 Task: Create a section Agile Aces and in the section, add a milestone System Optimization in the project AgileAssist
Action: Mouse moved to (34, 265)
Screenshot: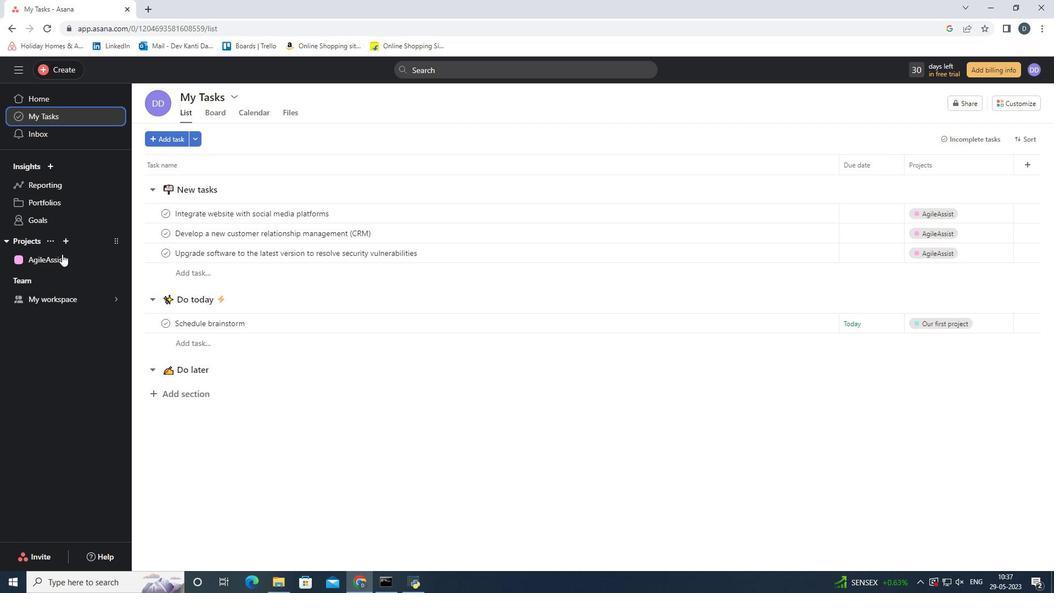 
Action: Mouse pressed left at (34, 265)
Screenshot: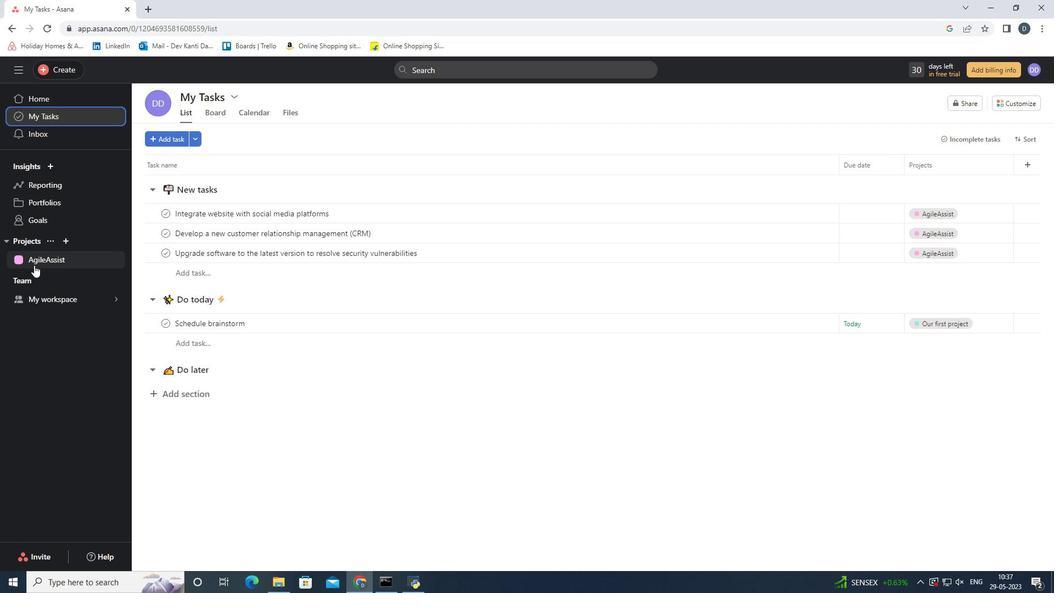 
Action: Mouse moved to (1031, 152)
Screenshot: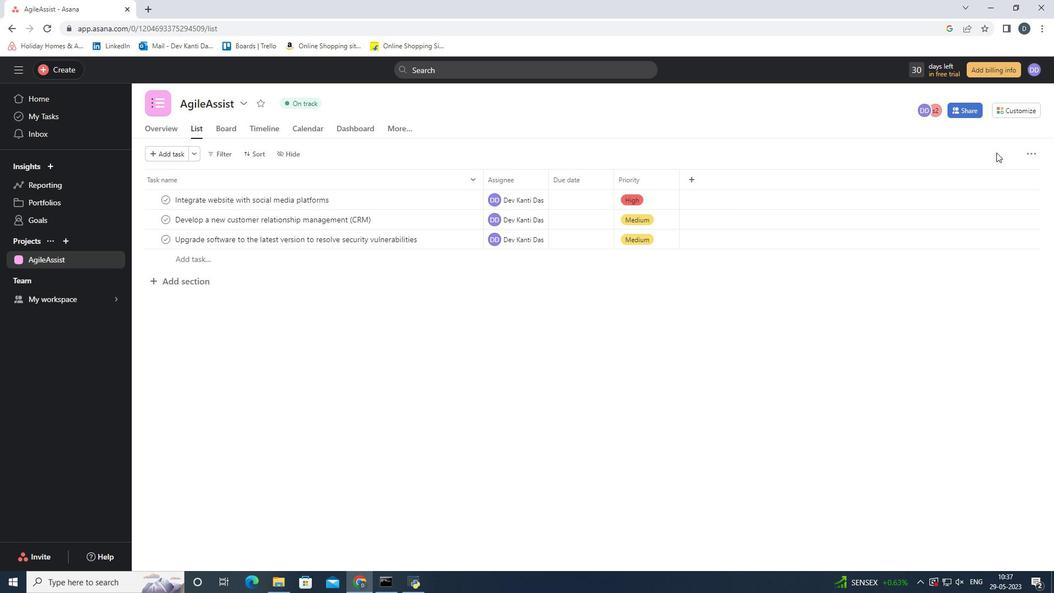 
Action: Mouse pressed left at (1031, 152)
Screenshot: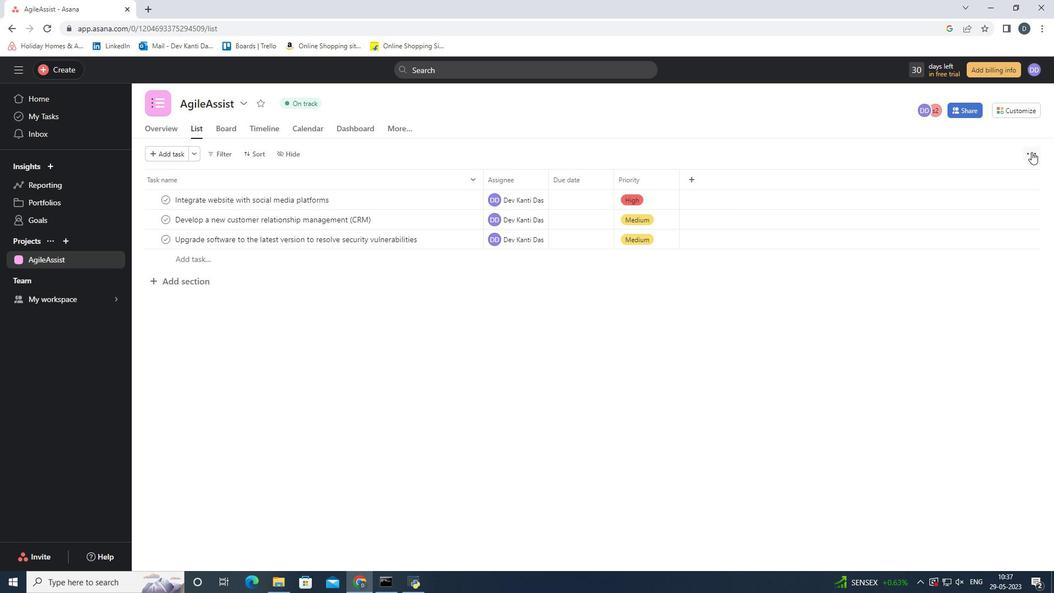 
Action: Mouse moved to (632, 328)
Screenshot: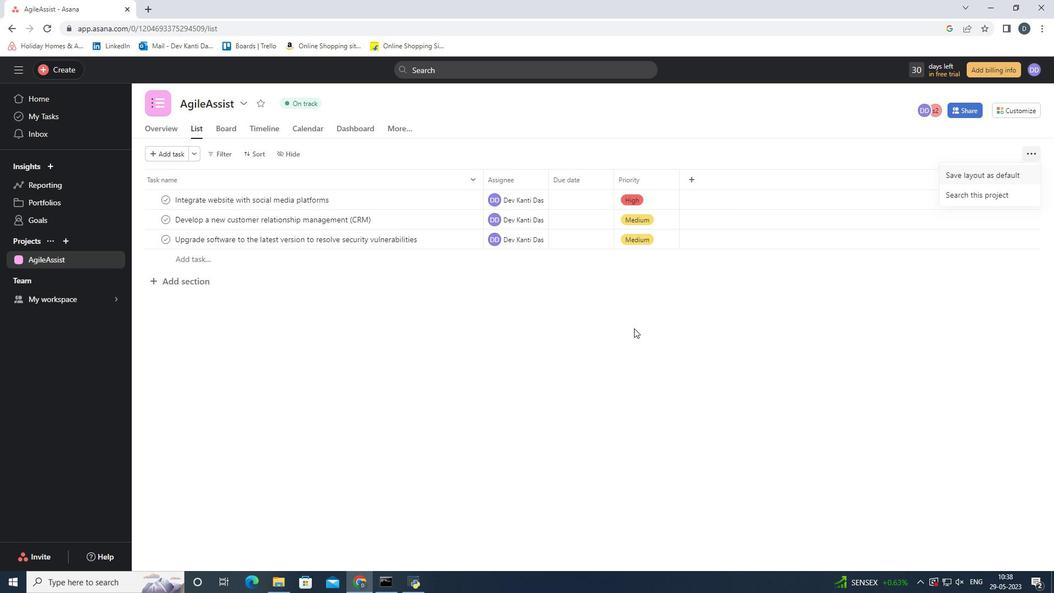 
Action: Mouse pressed left at (632, 328)
Screenshot: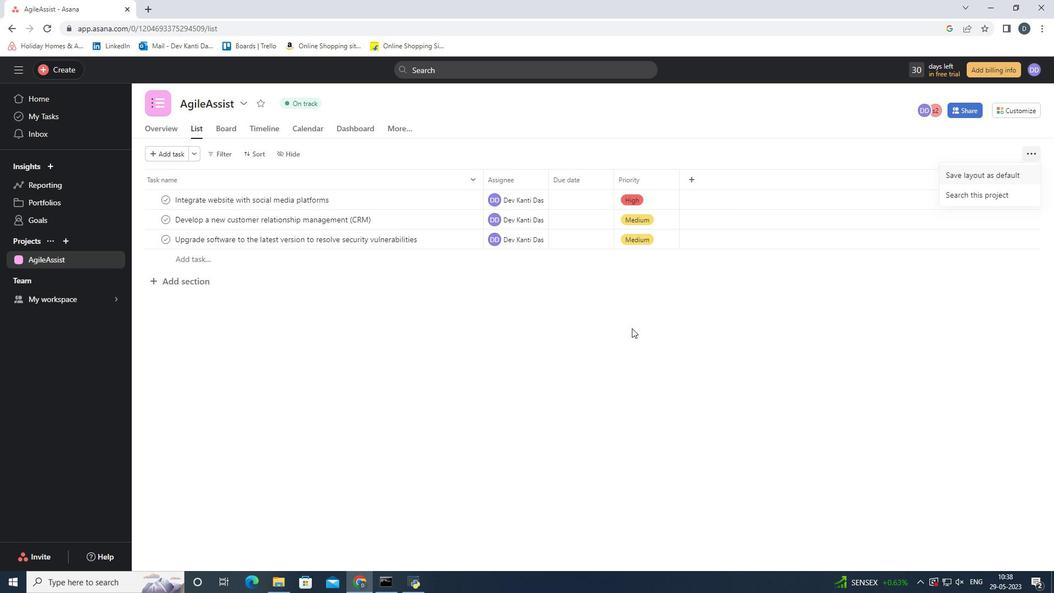 
Action: Mouse moved to (691, 179)
Screenshot: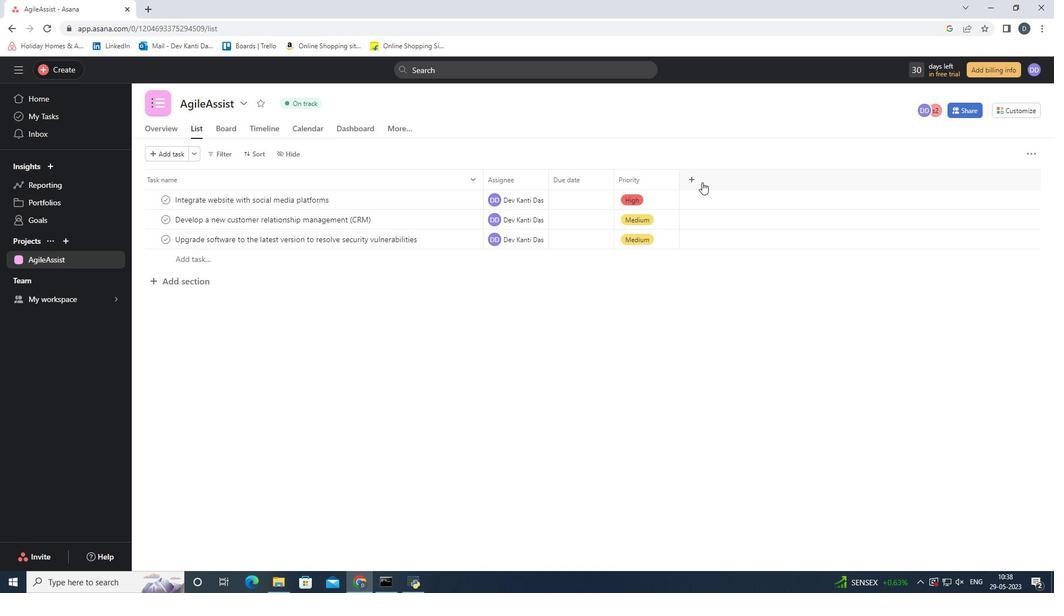 
Action: Mouse pressed left at (691, 179)
Screenshot: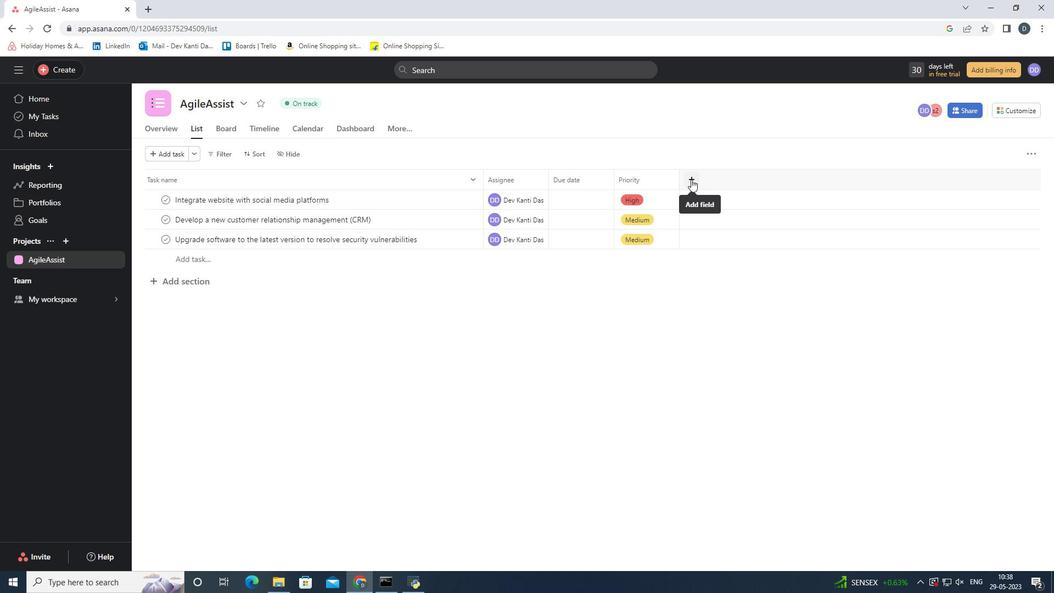 
Action: Mouse moved to (473, 343)
Screenshot: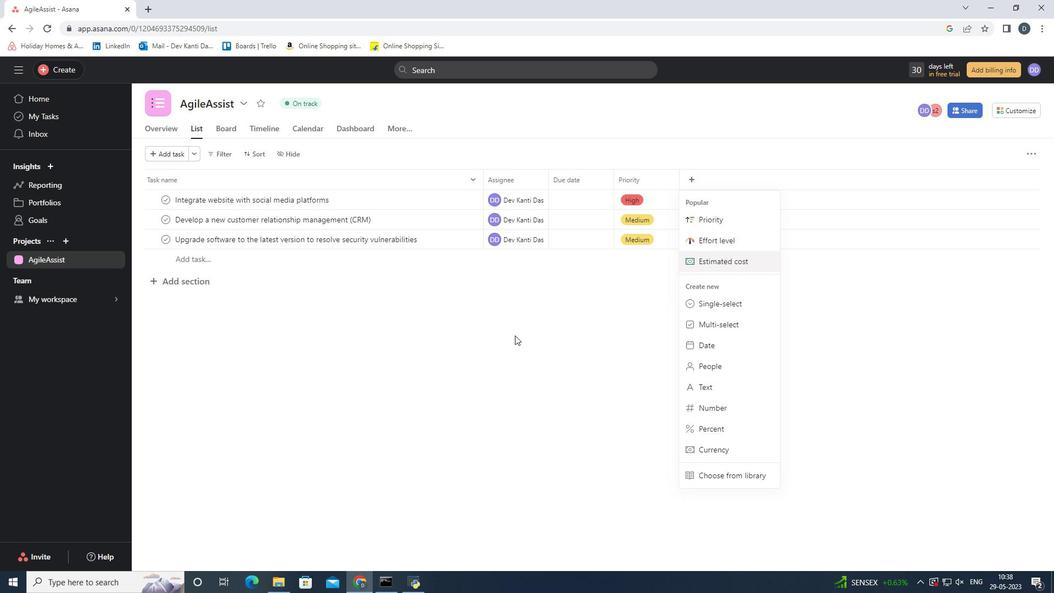 
Action: Mouse pressed left at (473, 343)
Screenshot: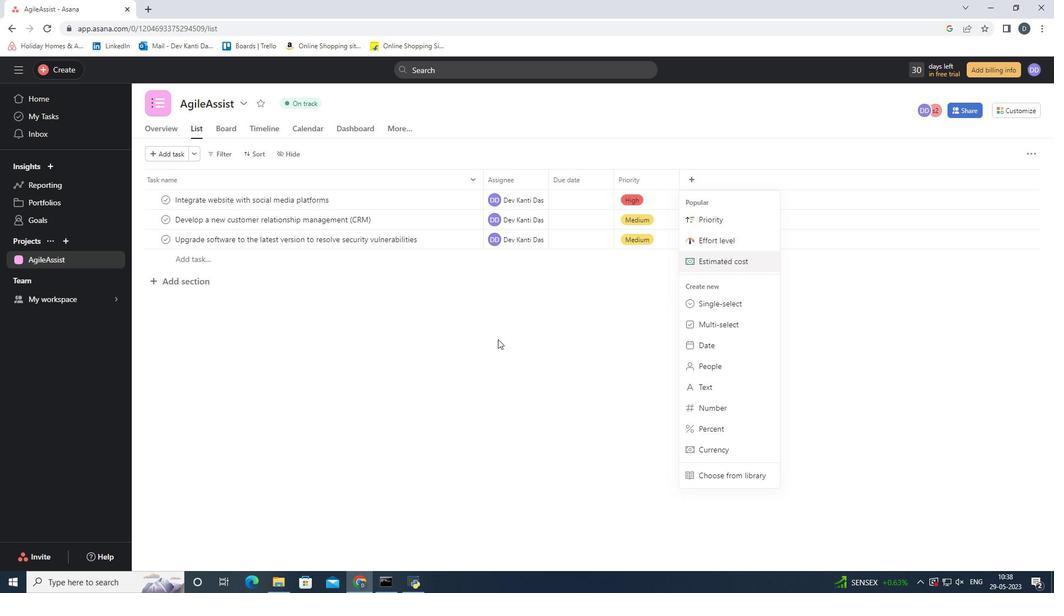 
Action: Mouse moved to (43, 242)
Screenshot: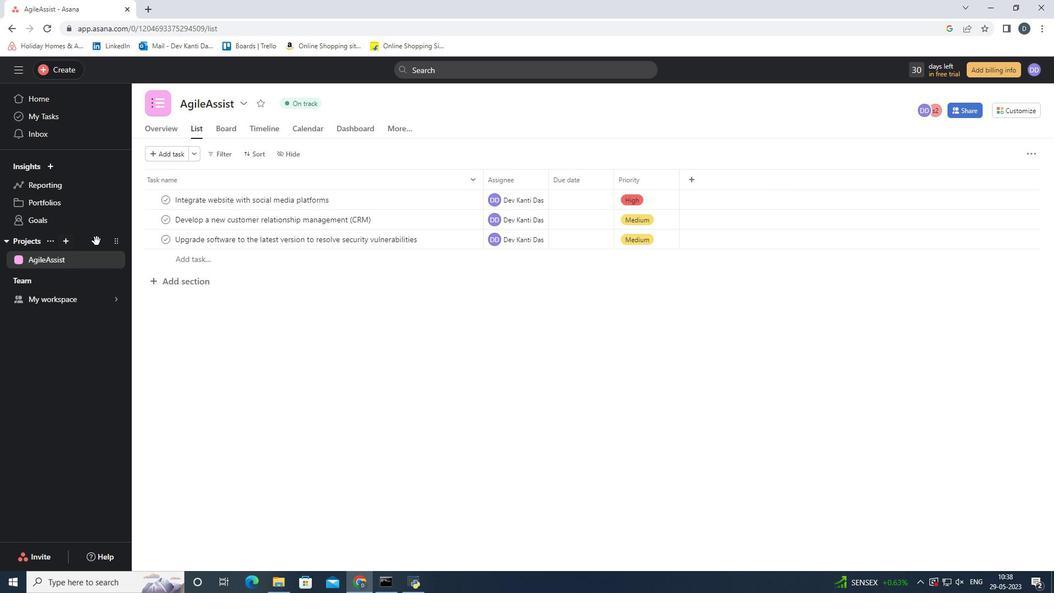 
Action: Mouse pressed left at (43, 242)
Screenshot: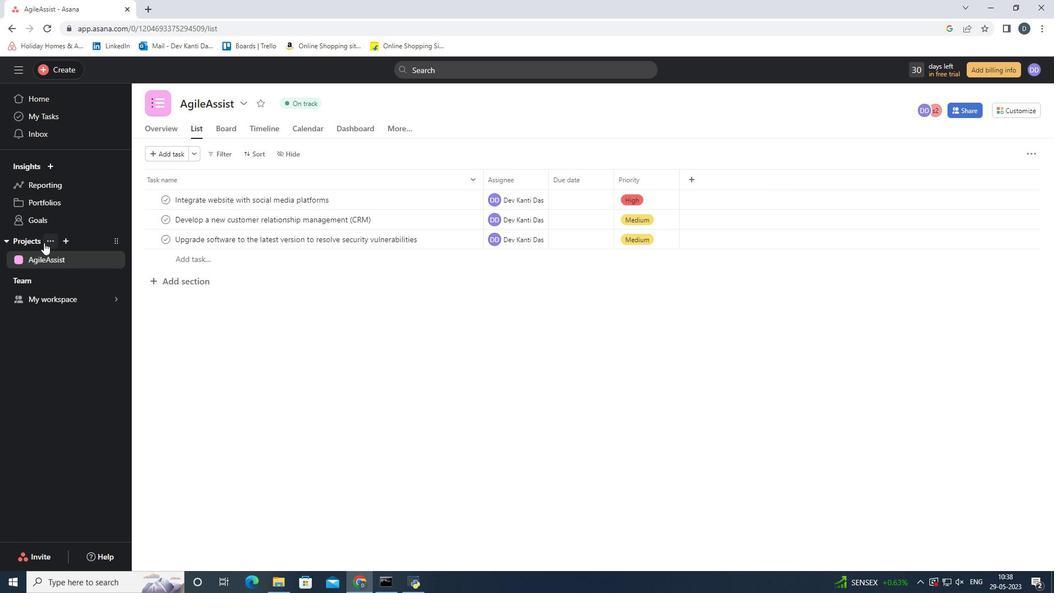 
Action: Mouse moved to (328, 375)
Screenshot: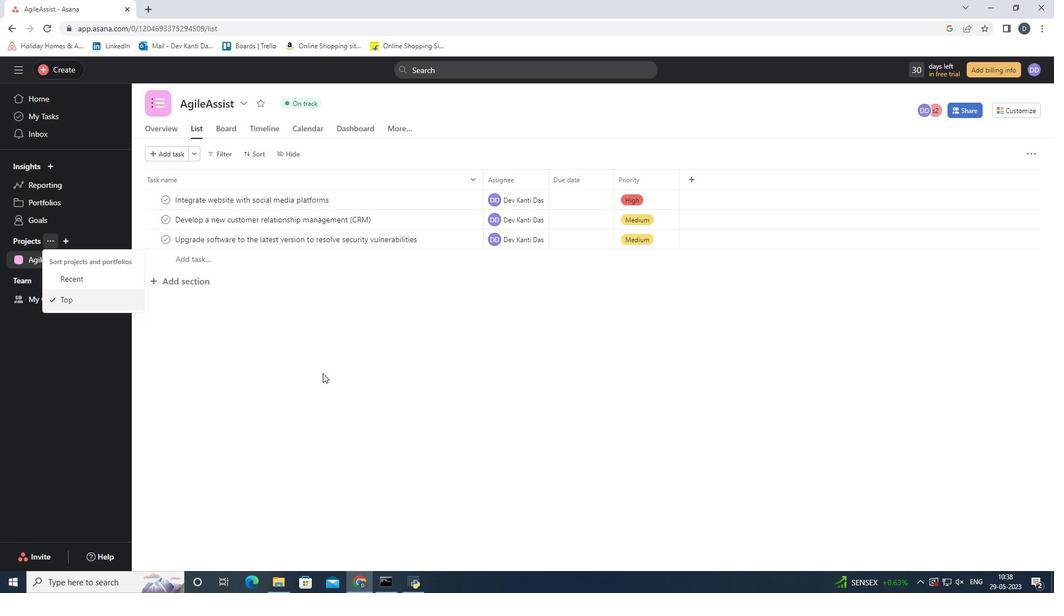 
Action: Mouse pressed left at (328, 375)
Screenshot: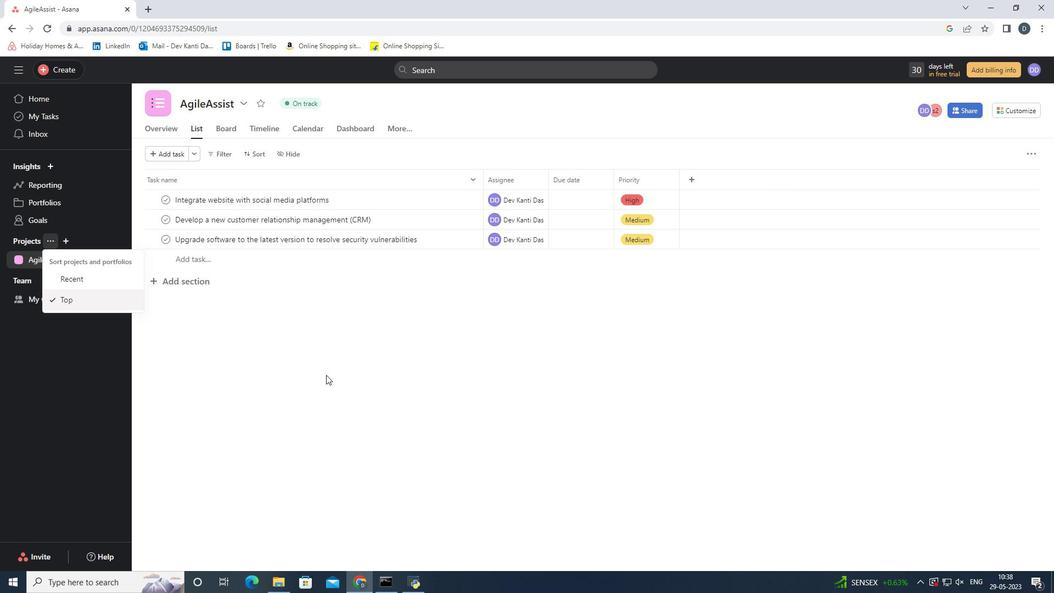
Action: Mouse moved to (394, 126)
Screenshot: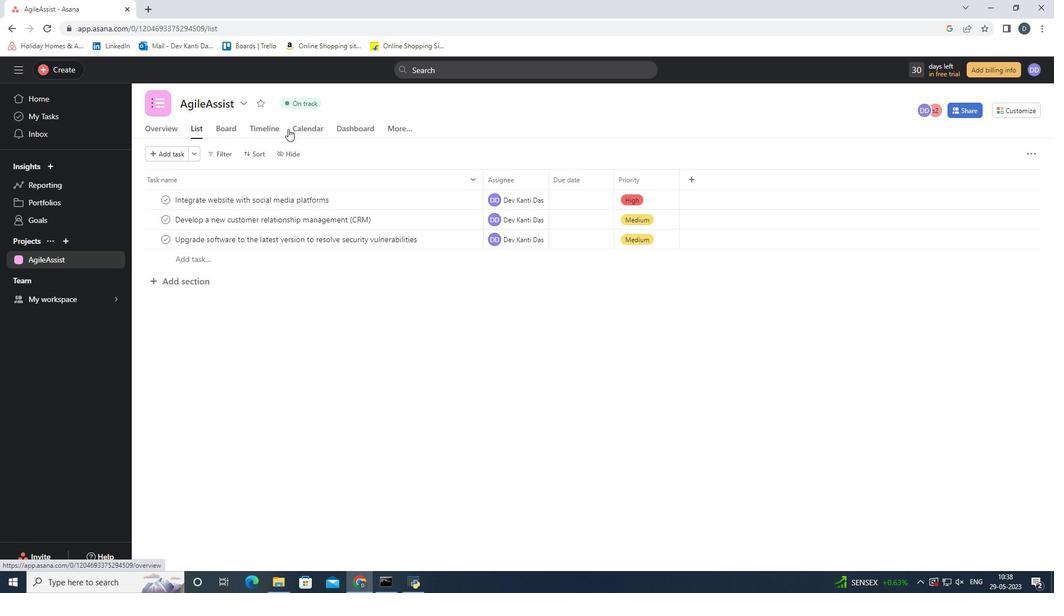 
Action: Mouse pressed left at (394, 126)
Screenshot: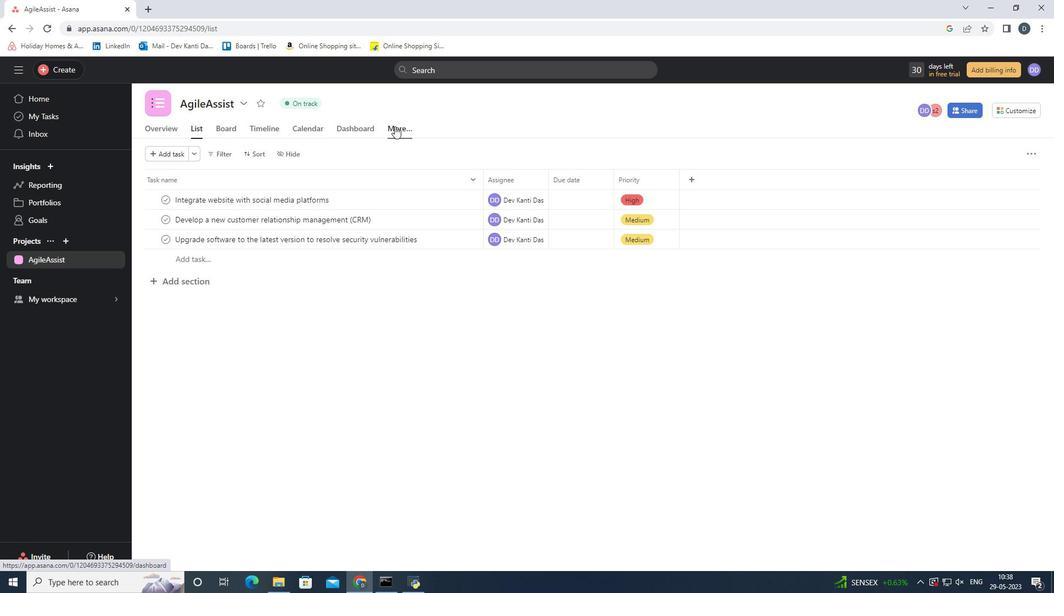 
Action: Mouse moved to (479, 126)
Screenshot: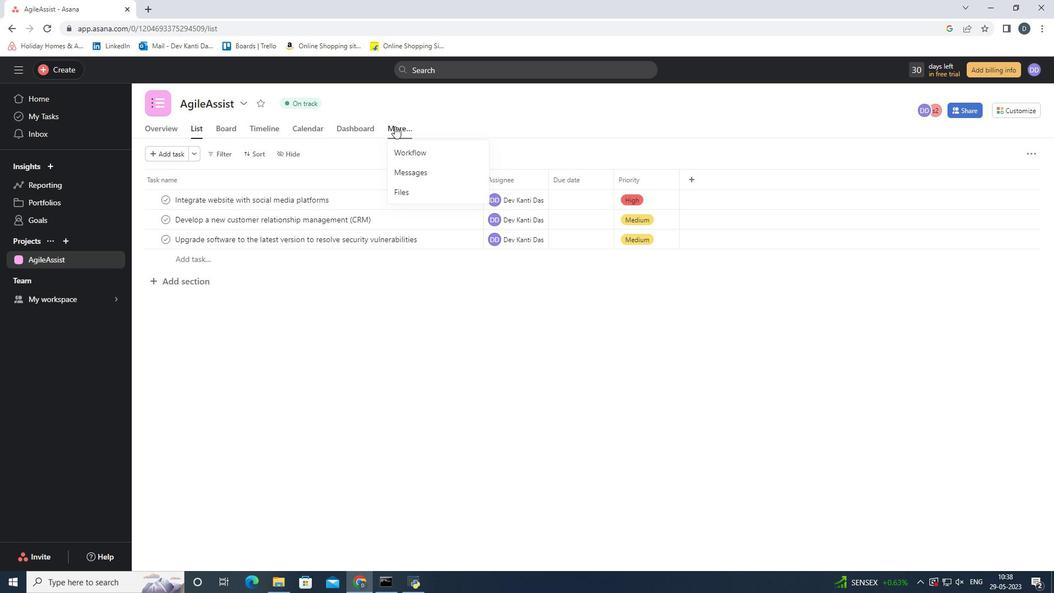 
Action: Mouse pressed left at (479, 126)
Screenshot: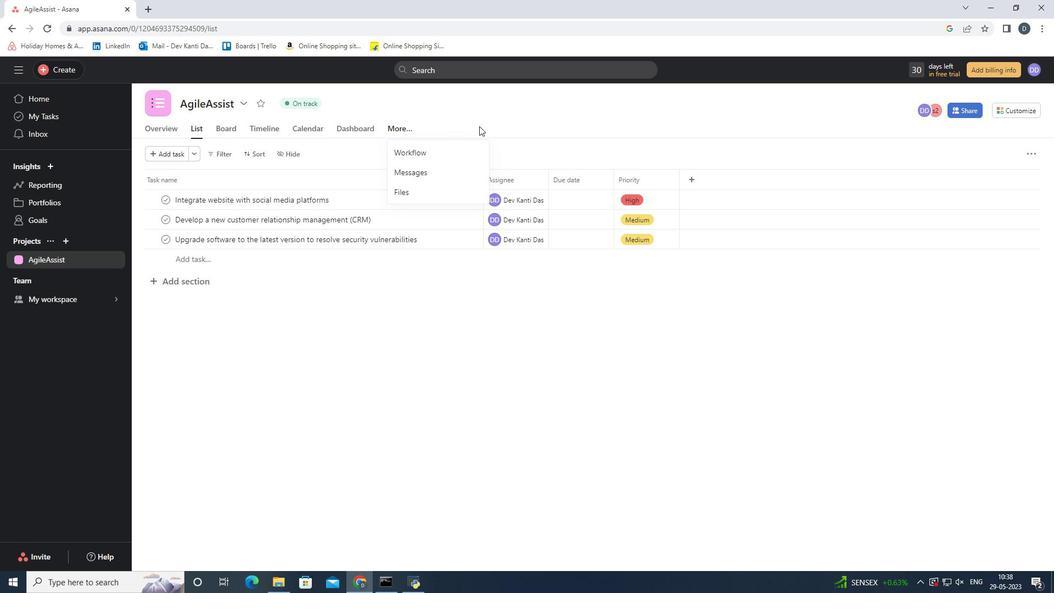 
Action: Mouse moved to (171, 130)
Screenshot: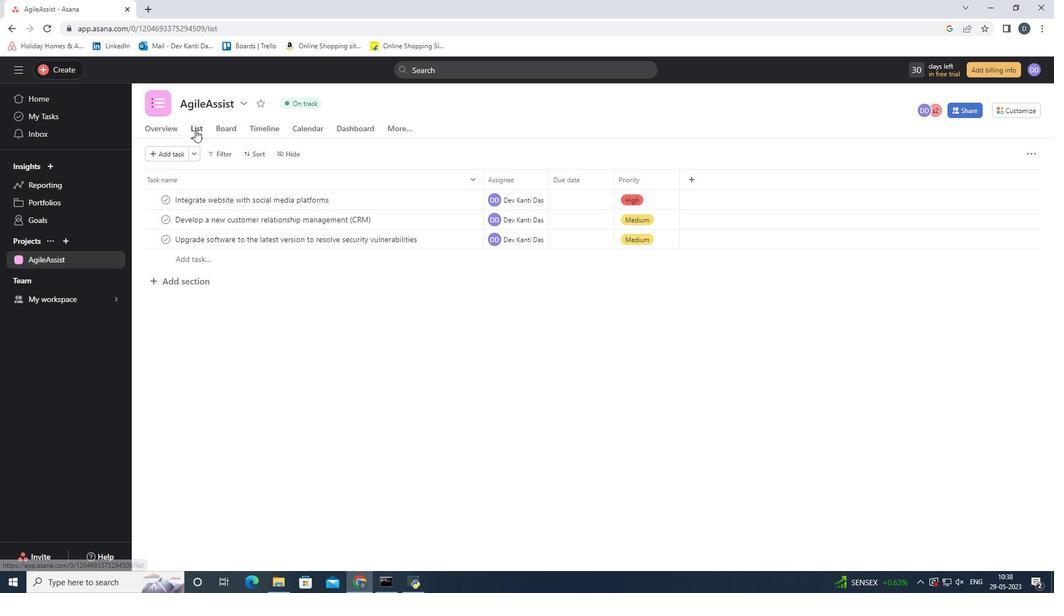 
Action: Mouse pressed left at (171, 130)
Screenshot: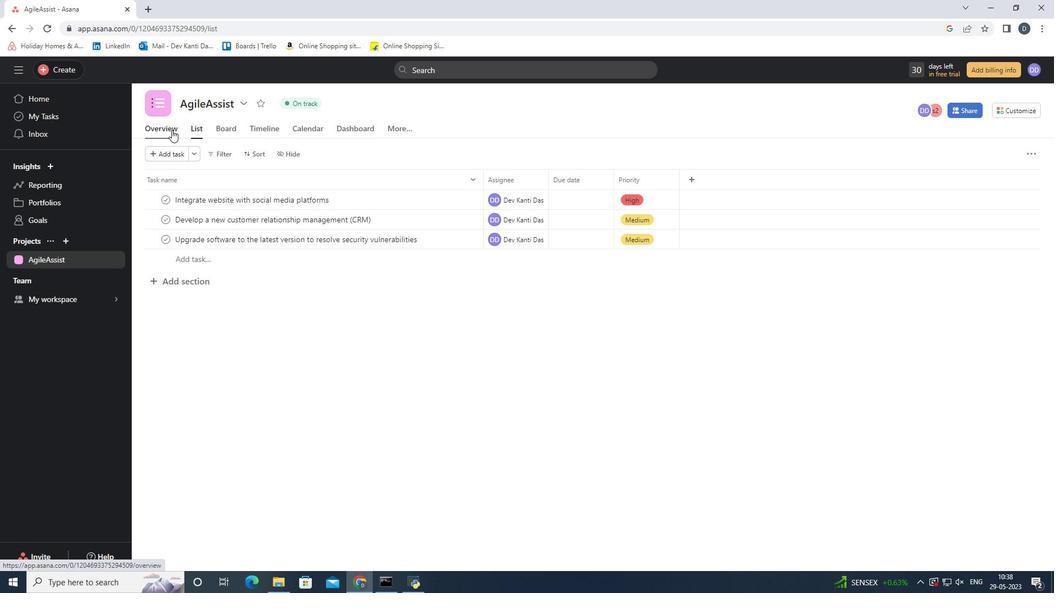
Action: Mouse moved to (598, 289)
Screenshot: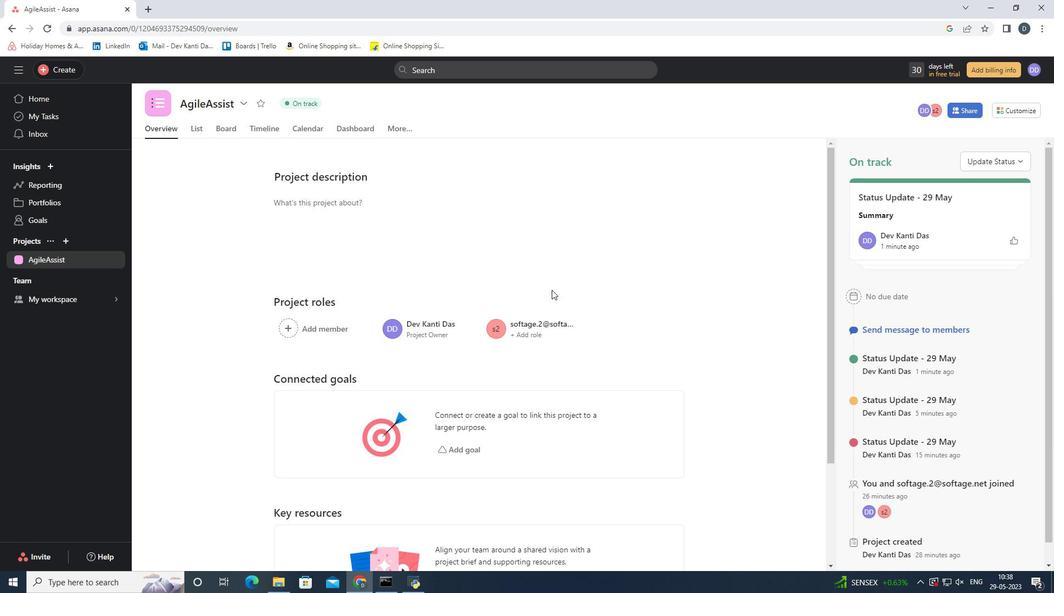
Action: Mouse scrolled (598, 288) with delta (0, 0)
Screenshot: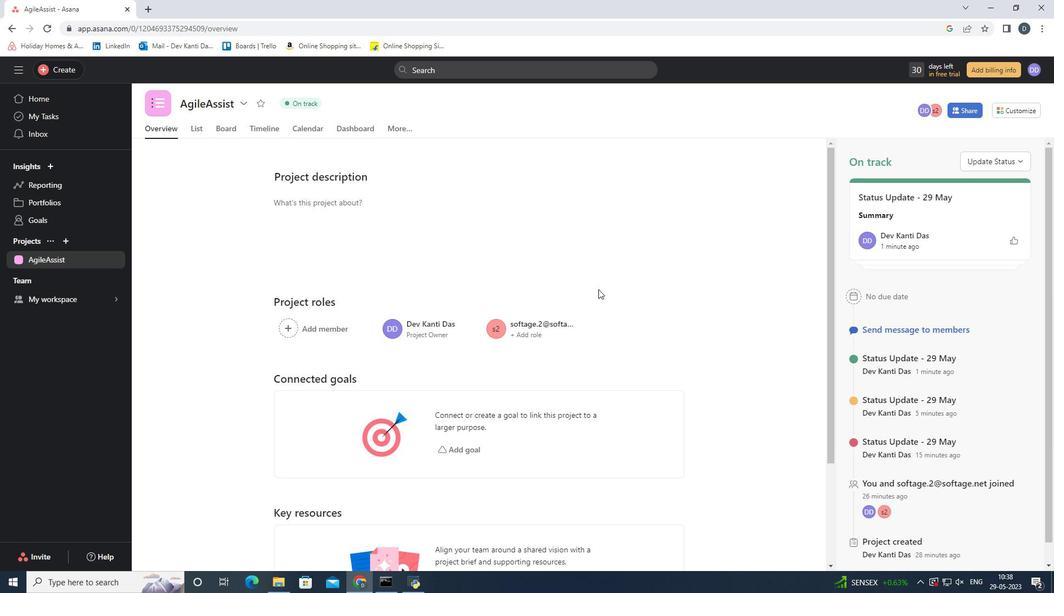 
Action: Mouse scrolled (598, 288) with delta (0, 0)
Screenshot: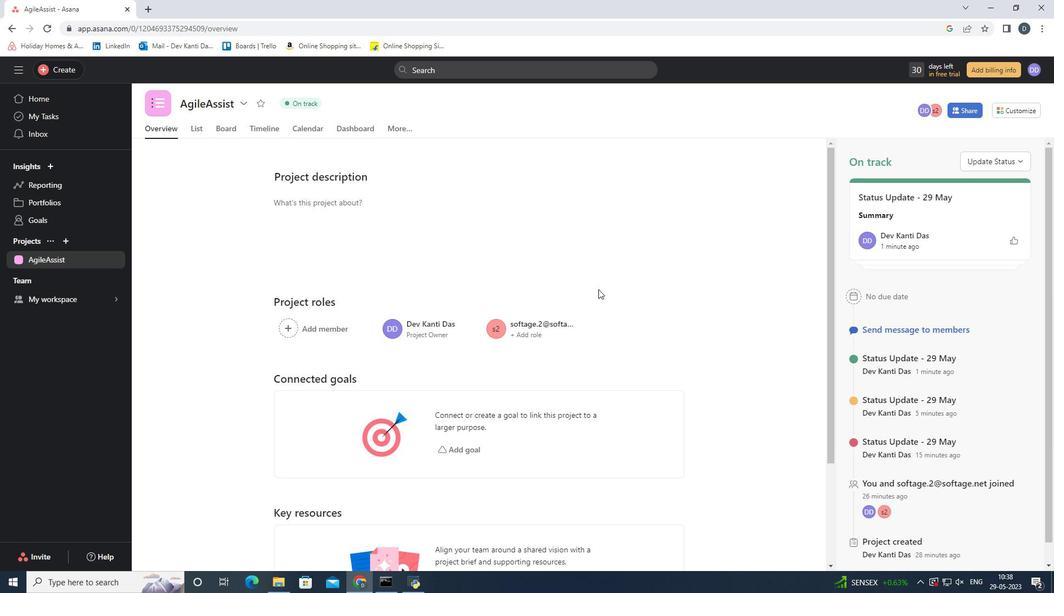
Action: Mouse scrolled (598, 288) with delta (0, 0)
Screenshot: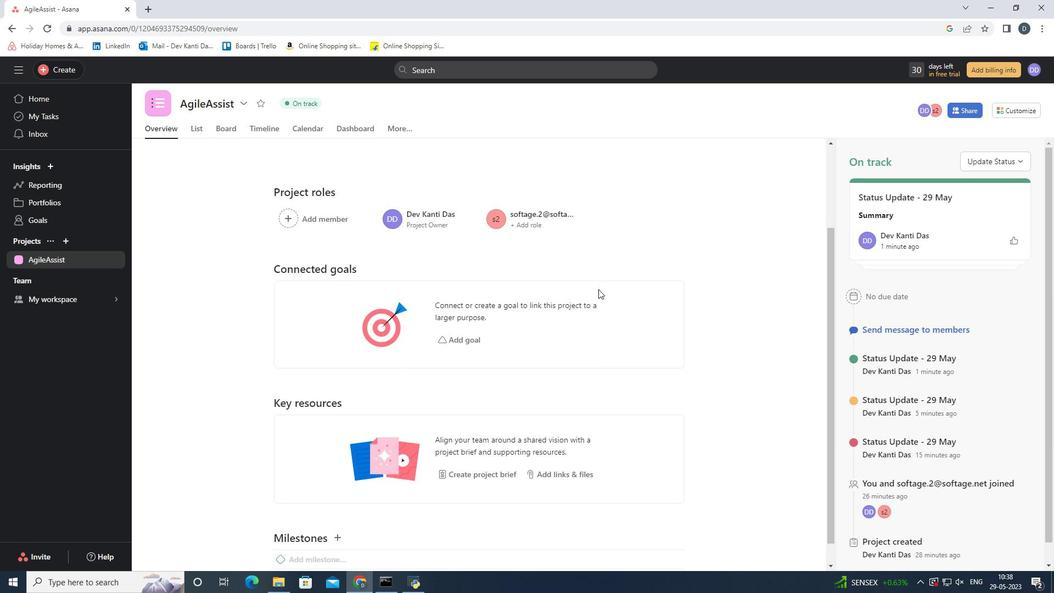 
Action: Mouse scrolled (598, 288) with delta (0, 0)
Screenshot: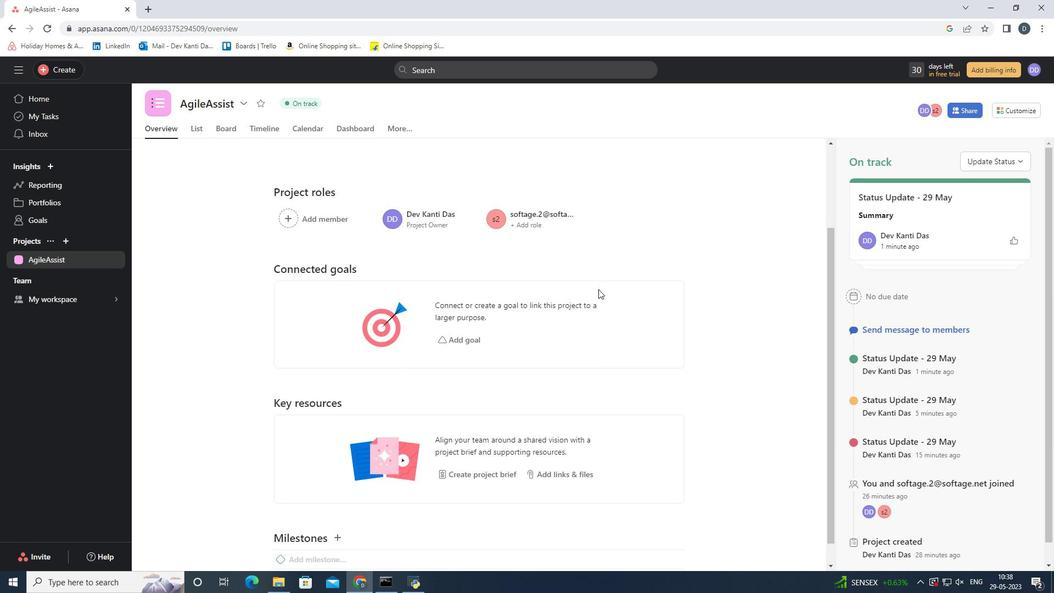 
Action: Mouse scrolled (598, 288) with delta (0, 0)
Screenshot: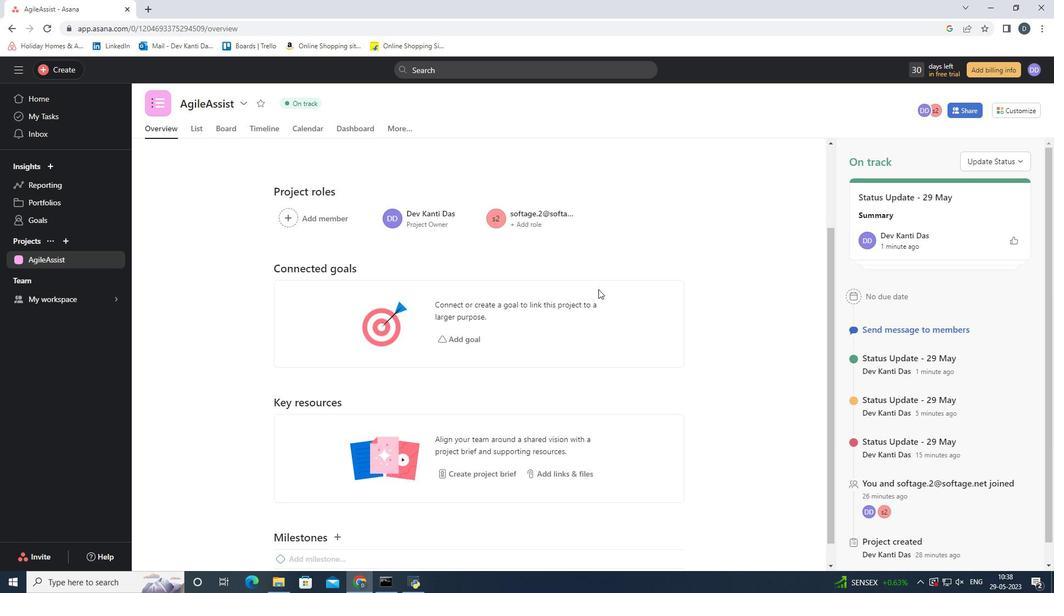 
Action: Mouse scrolled (598, 288) with delta (0, 0)
Screenshot: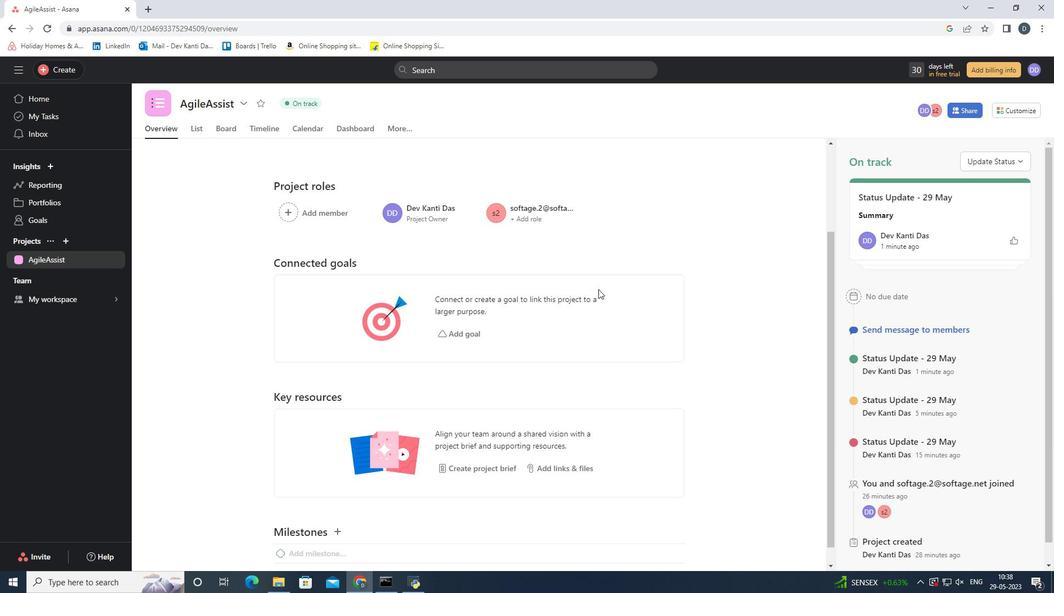 
Action: Mouse scrolled (598, 289) with delta (0, 0)
Screenshot: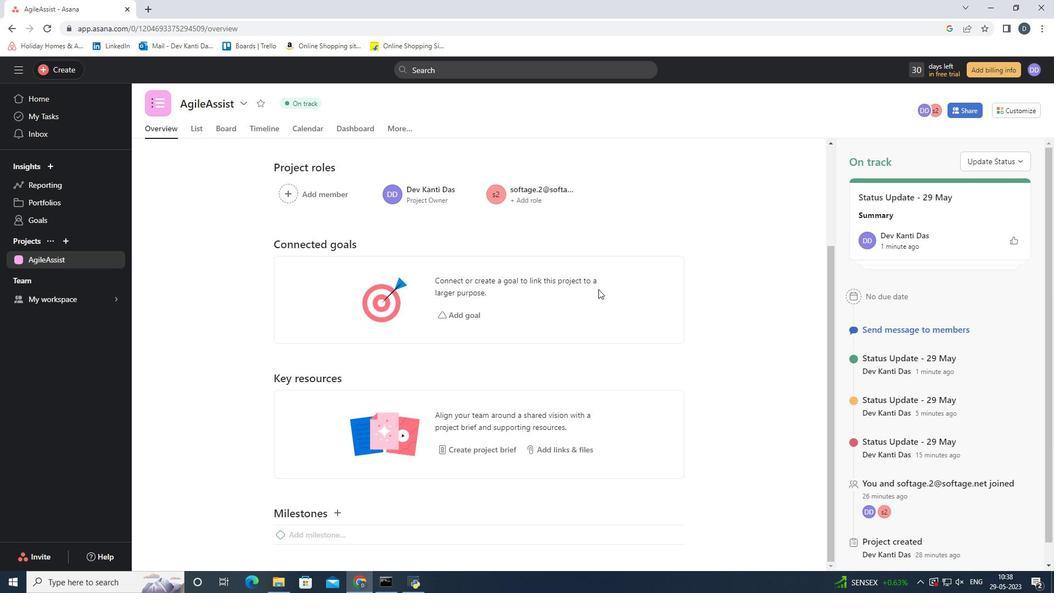 
Action: Mouse scrolled (598, 289) with delta (0, 0)
Screenshot: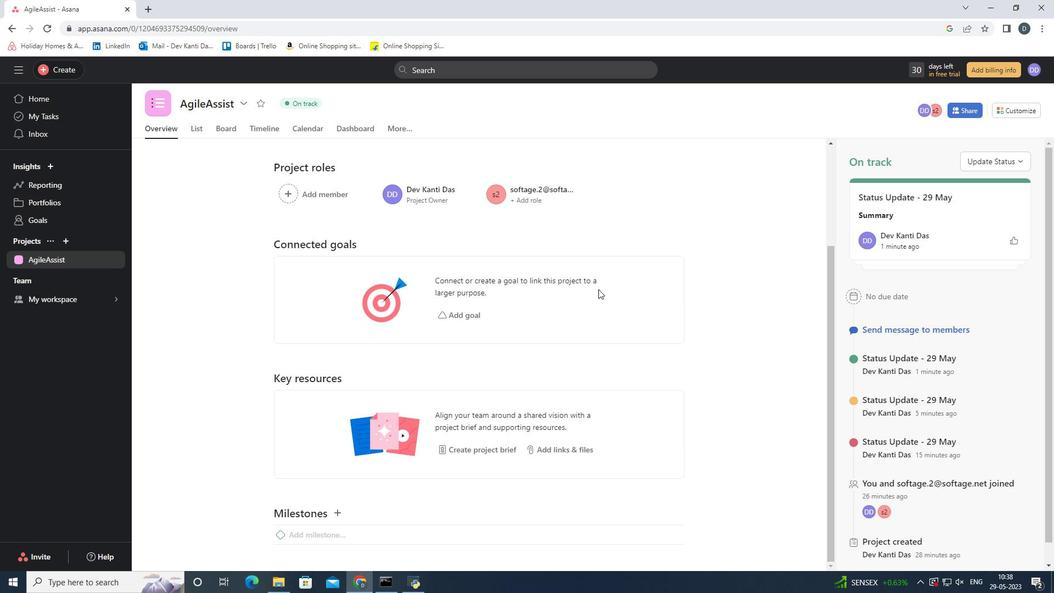 
Action: Mouse scrolled (598, 289) with delta (0, 0)
Screenshot: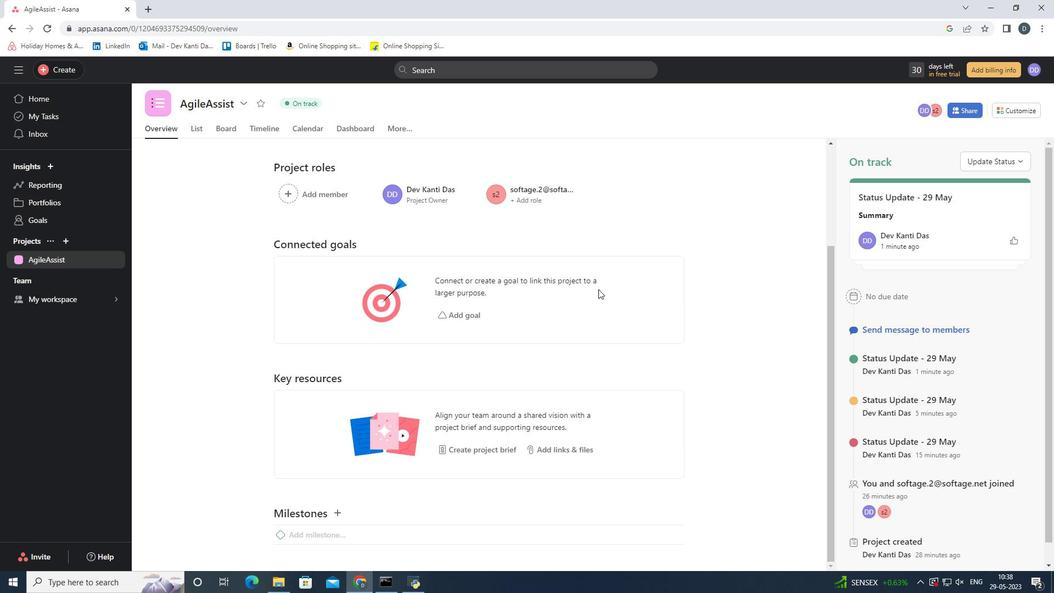 
Action: Mouse scrolled (598, 289) with delta (0, 0)
Screenshot: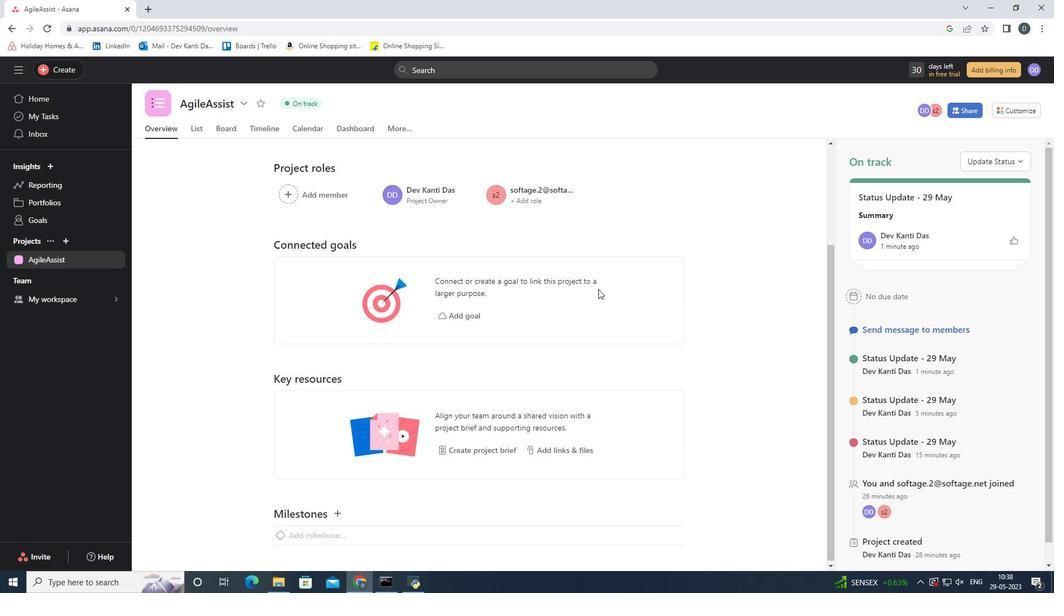 
Action: Mouse scrolled (598, 289) with delta (0, 0)
Screenshot: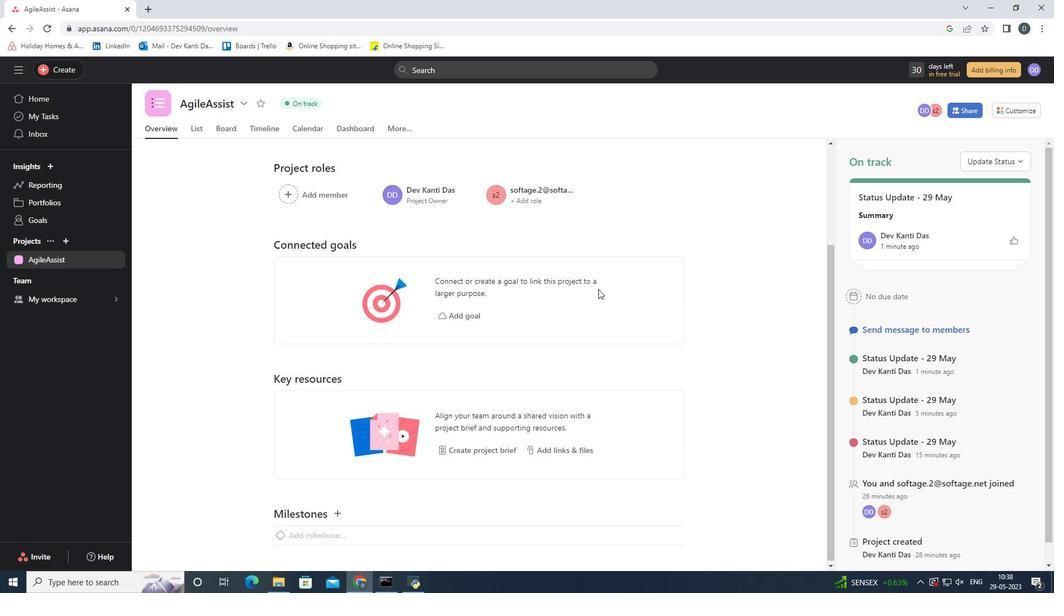
Action: Mouse scrolled (598, 289) with delta (0, 0)
Screenshot: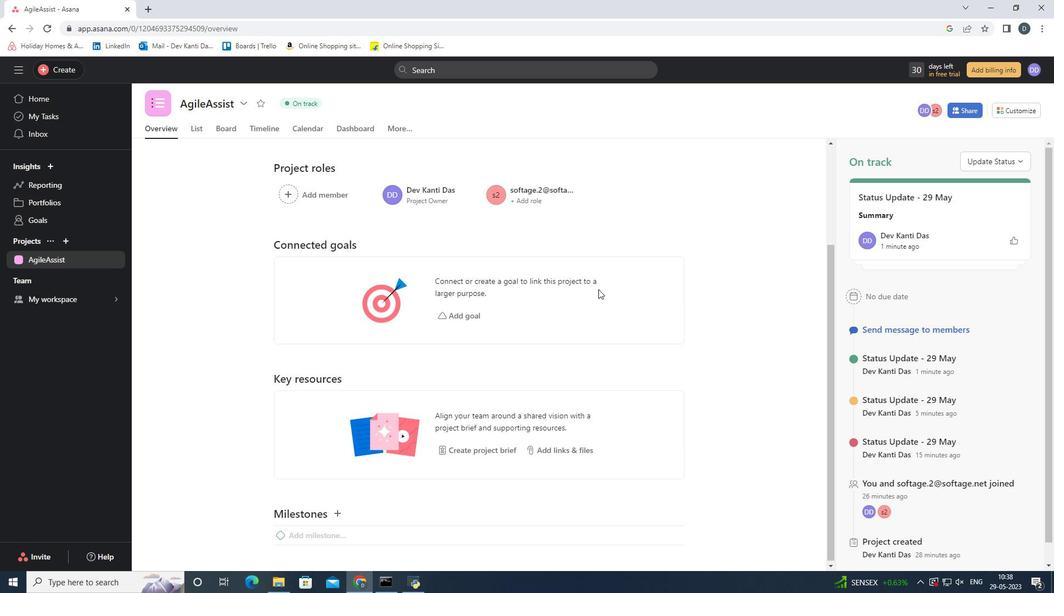 
Action: Mouse scrolled (598, 288) with delta (0, 0)
Screenshot: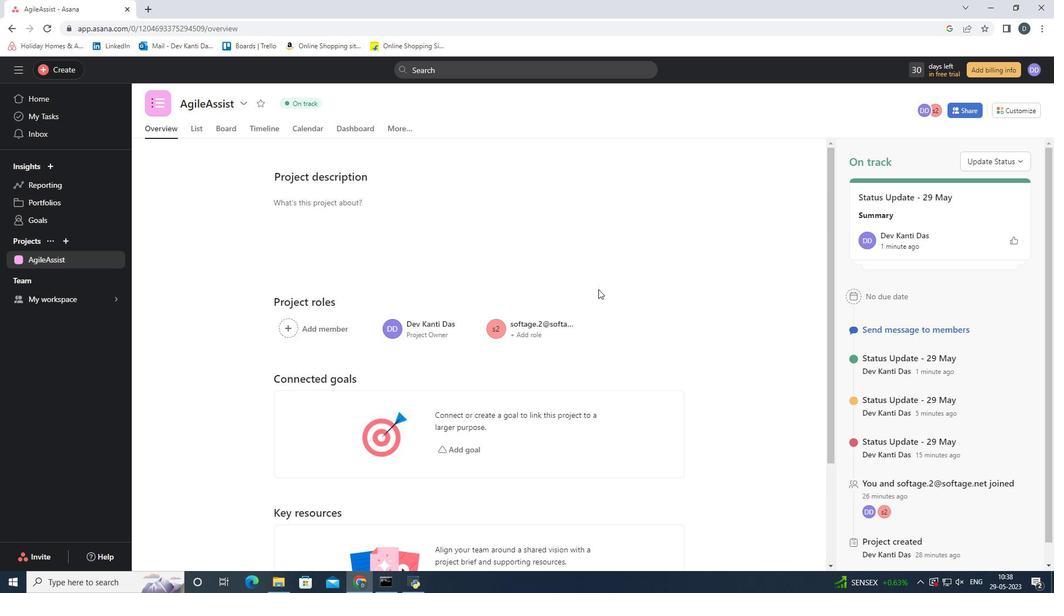 
Action: Mouse scrolled (598, 288) with delta (0, 0)
Screenshot: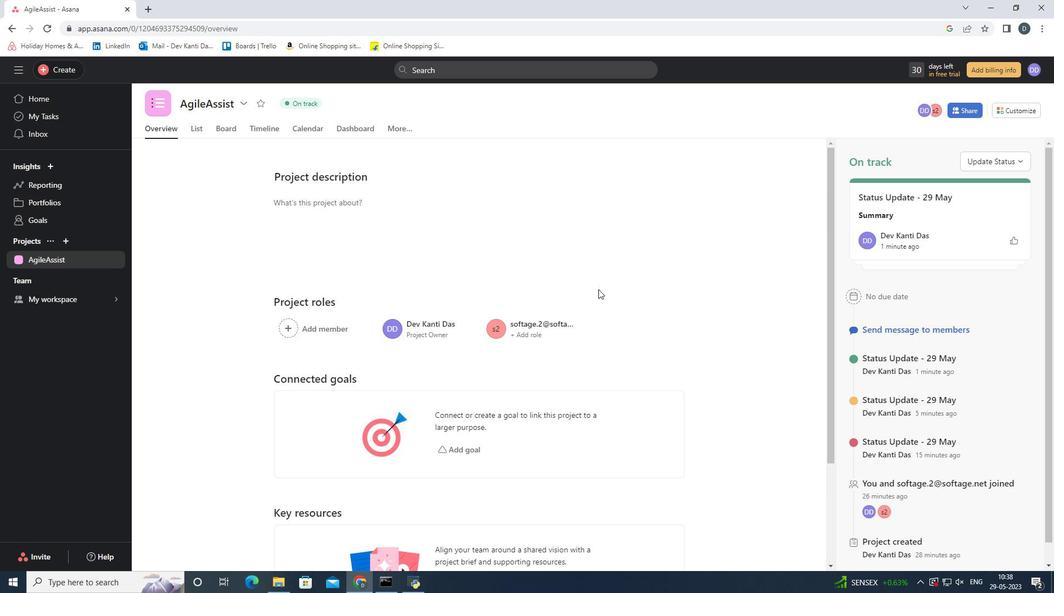 
Action: Mouse scrolled (598, 288) with delta (0, 0)
Screenshot: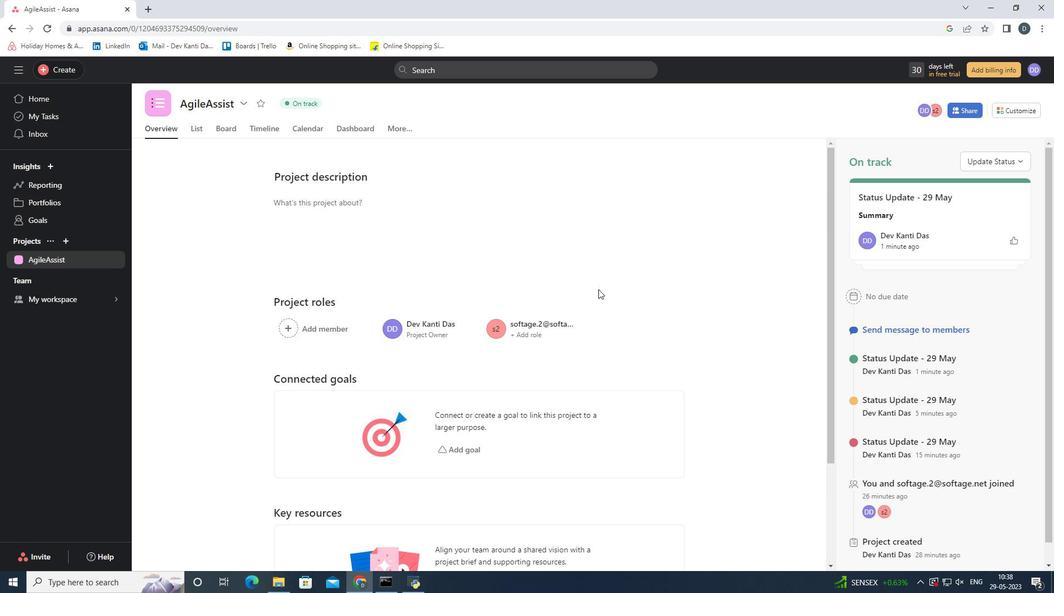 
Action: Mouse scrolled (598, 288) with delta (0, 0)
Screenshot: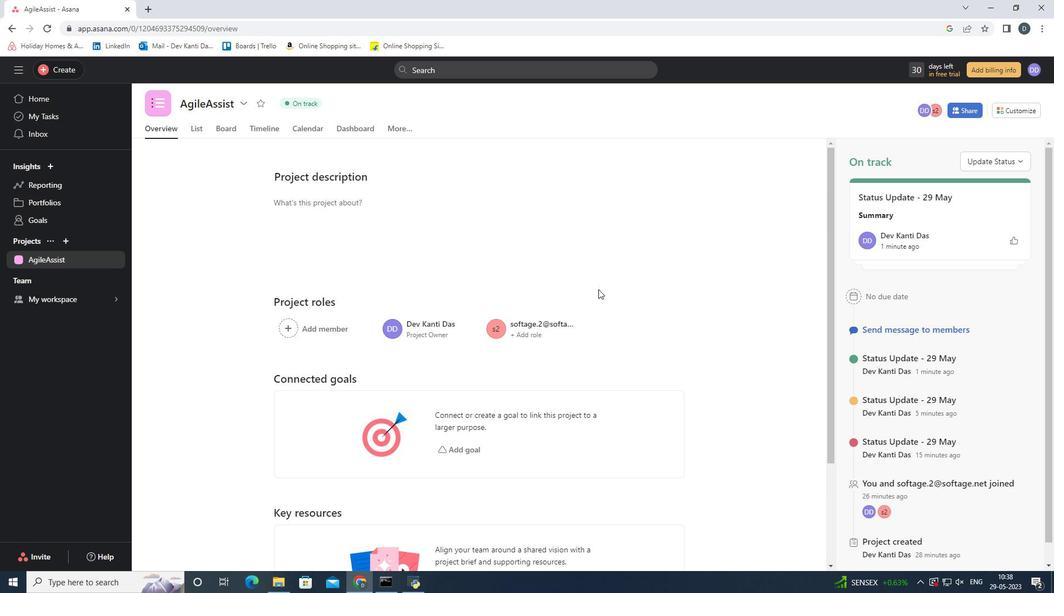 
Action: Mouse scrolled (598, 288) with delta (0, 0)
Screenshot: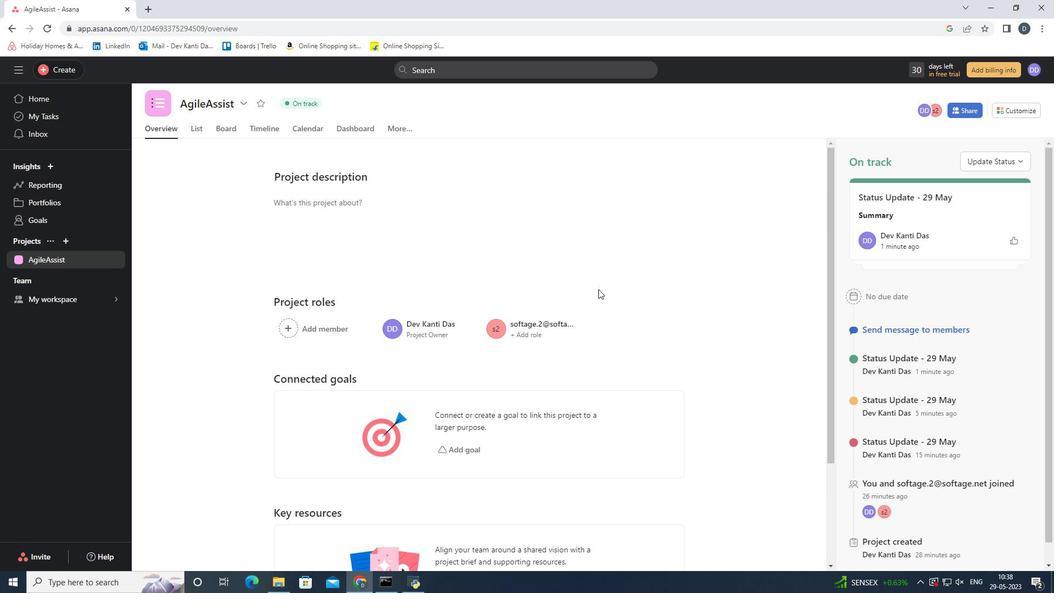 
Action: Mouse scrolled (598, 289) with delta (0, 0)
Screenshot: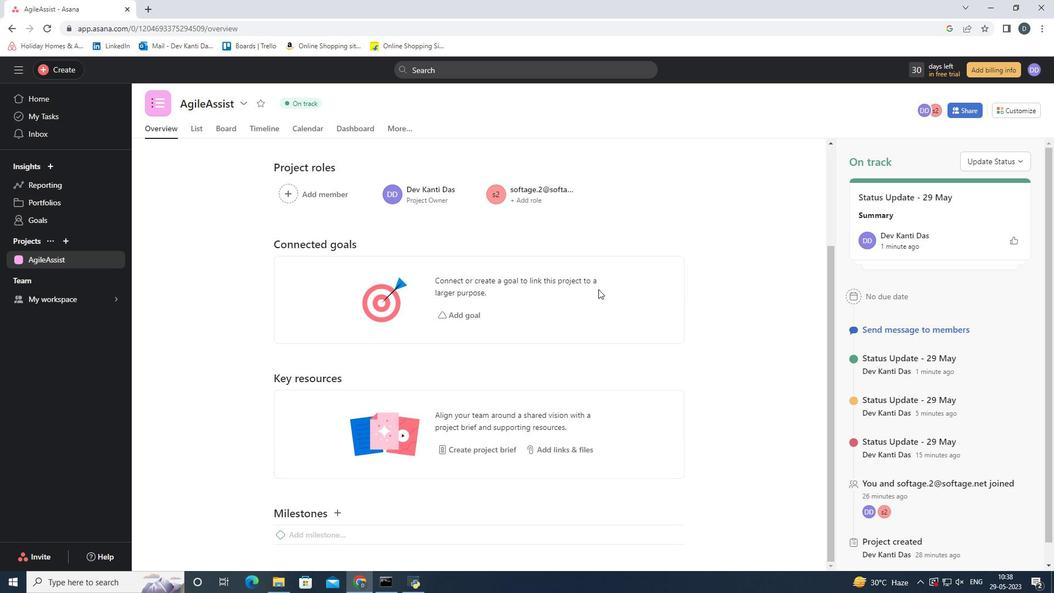
Action: Mouse scrolled (598, 289) with delta (0, 0)
Screenshot: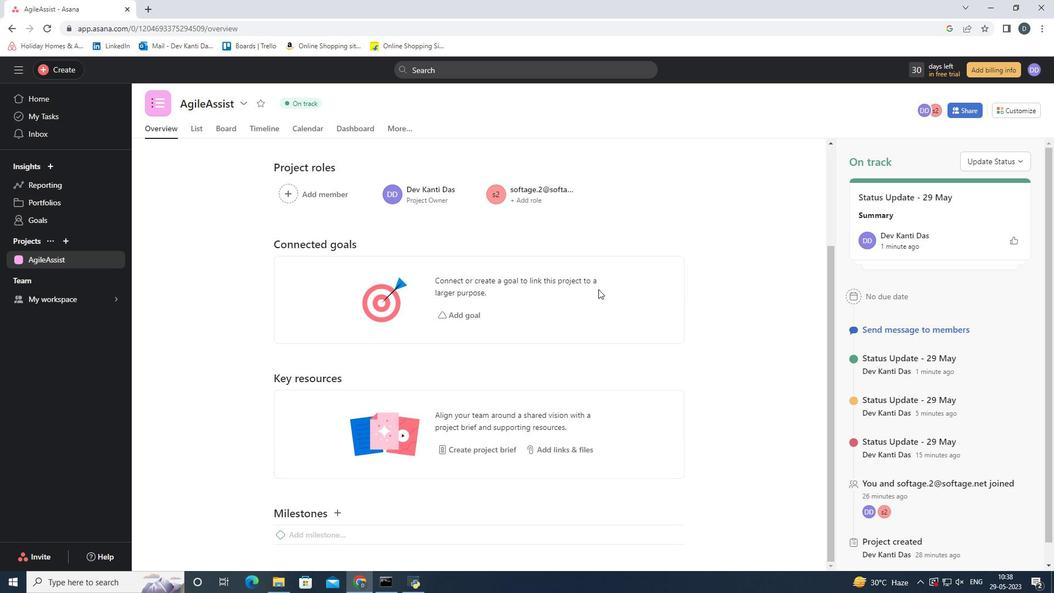 
Action: Mouse scrolled (598, 289) with delta (0, 0)
Screenshot: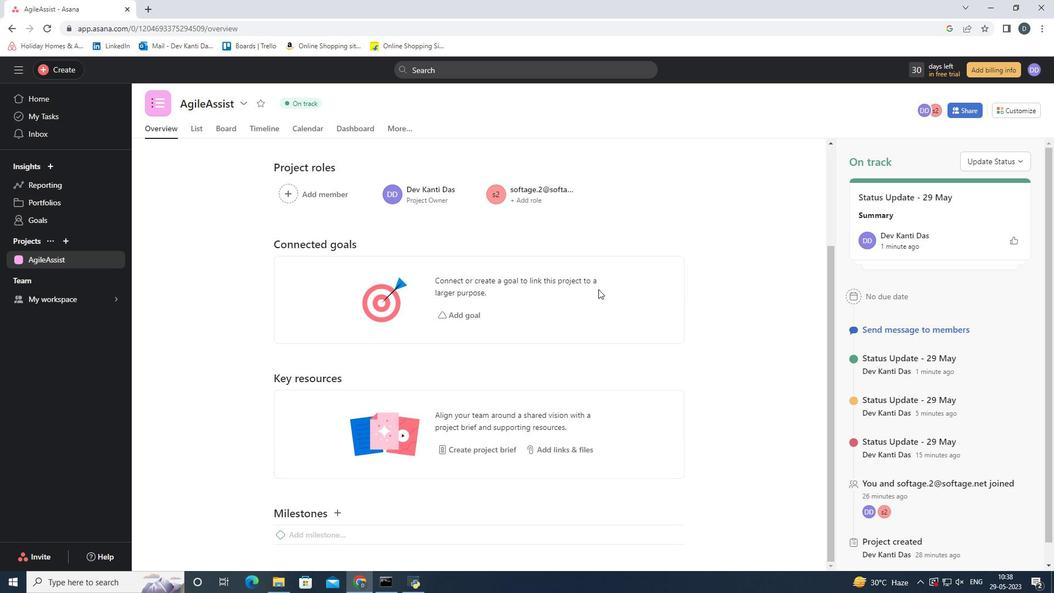 
Action: Mouse scrolled (598, 289) with delta (0, 0)
Screenshot: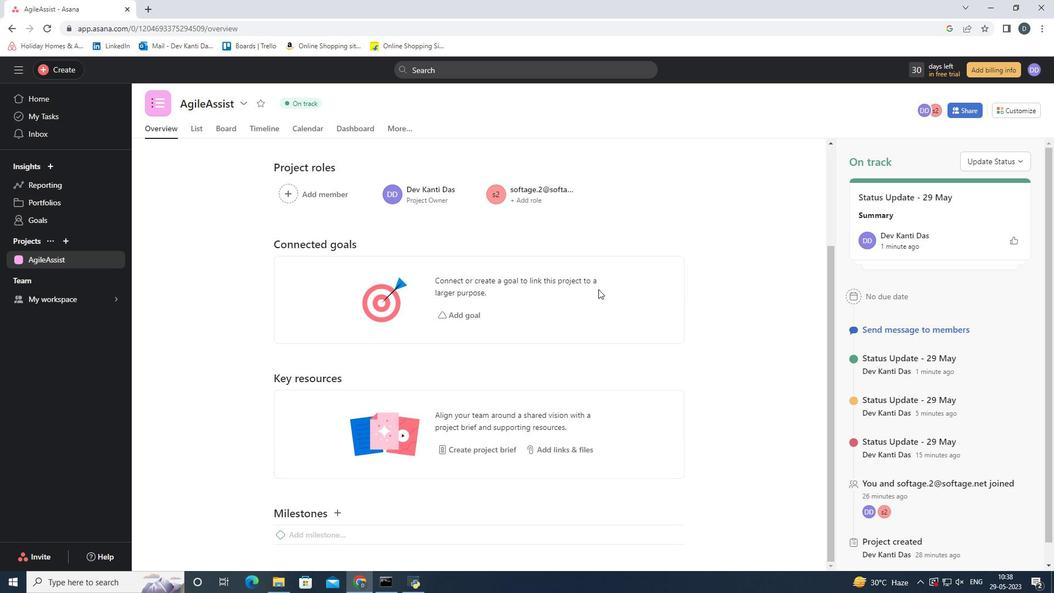 
Action: Mouse scrolled (598, 288) with delta (0, 0)
Screenshot: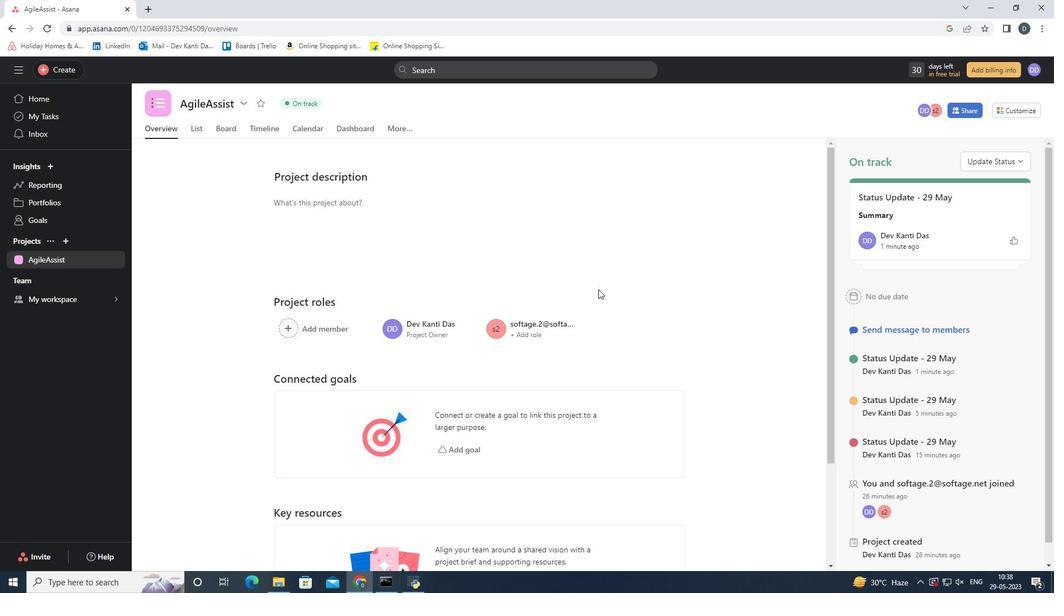 
Action: Mouse scrolled (598, 288) with delta (0, 0)
Screenshot: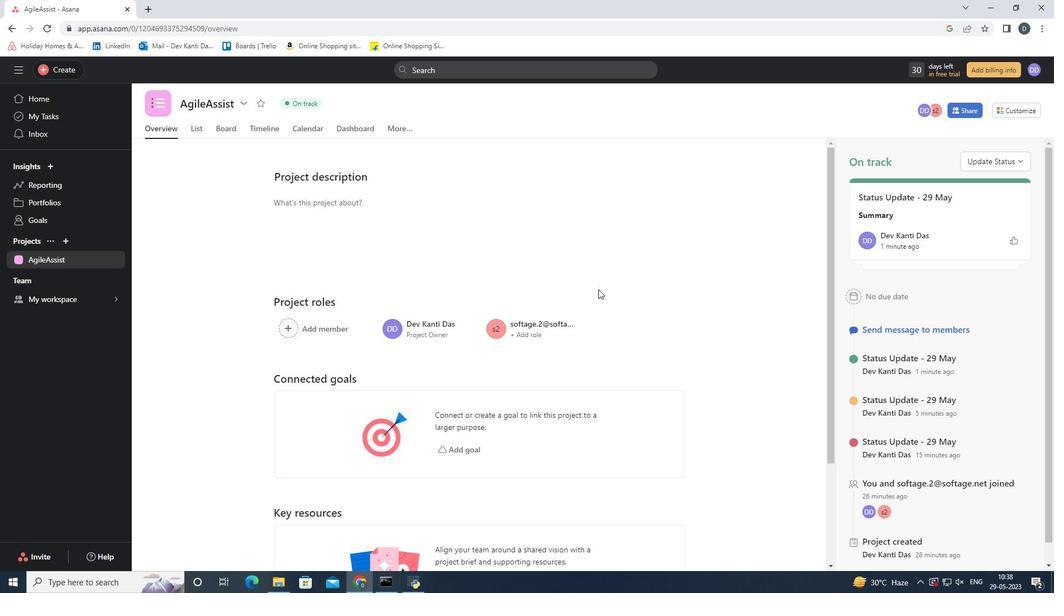 
Action: Mouse scrolled (598, 288) with delta (0, 0)
Screenshot: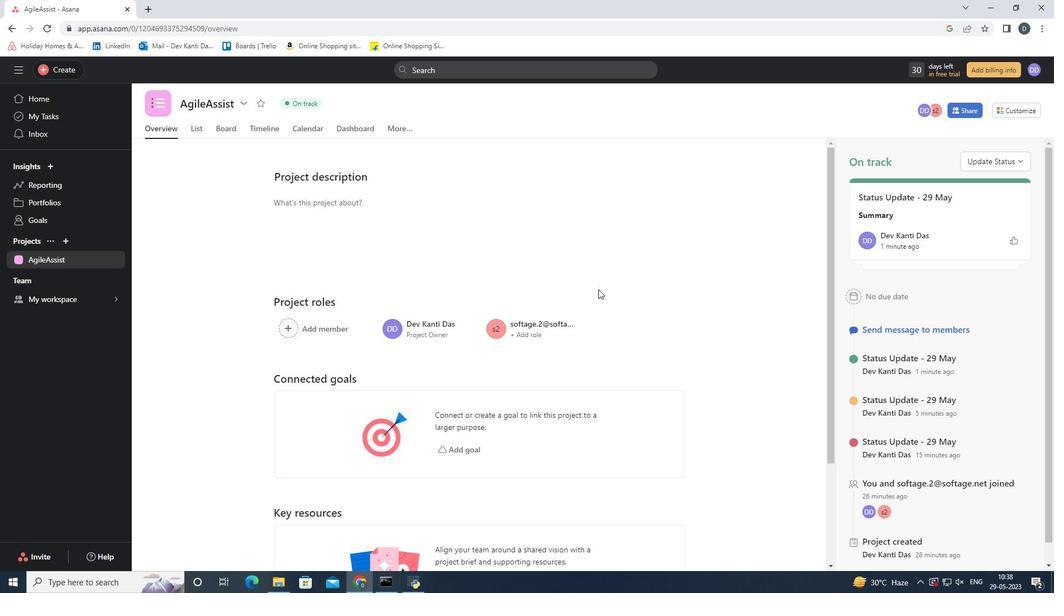 
Action: Mouse scrolled (598, 289) with delta (0, 0)
Screenshot: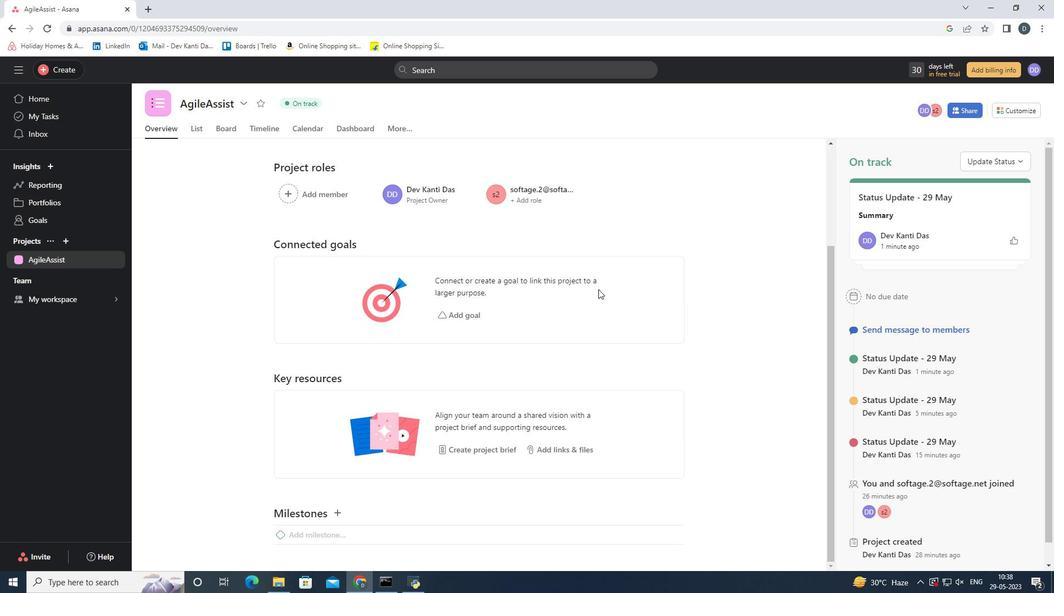 
Action: Mouse scrolled (598, 289) with delta (0, 0)
Screenshot: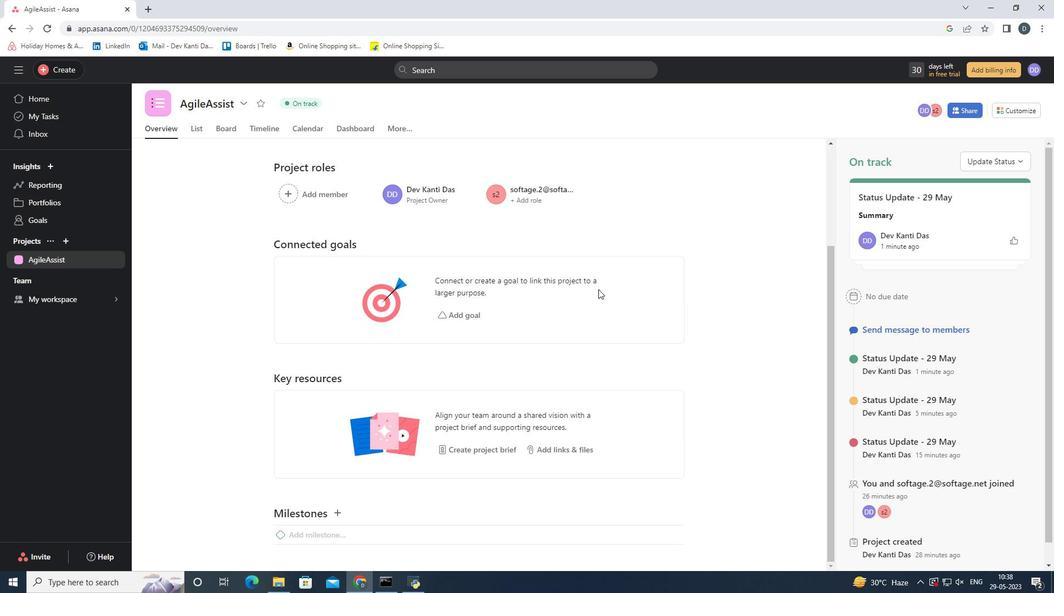 
Action: Mouse scrolled (598, 289) with delta (0, 0)
Screenshot: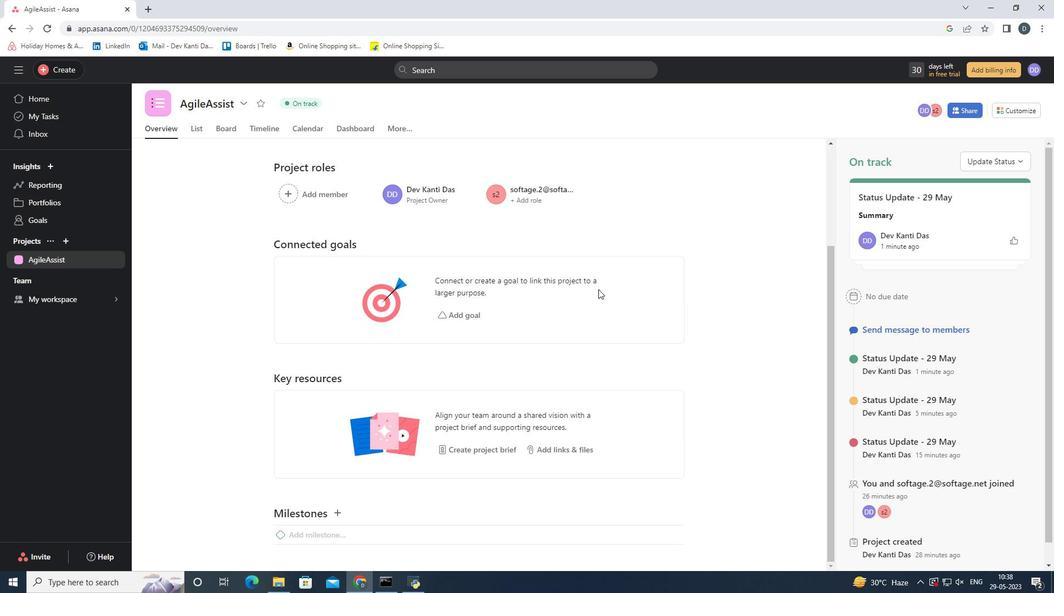 
Action: Mouse moved to (199, 124)
Screenshot: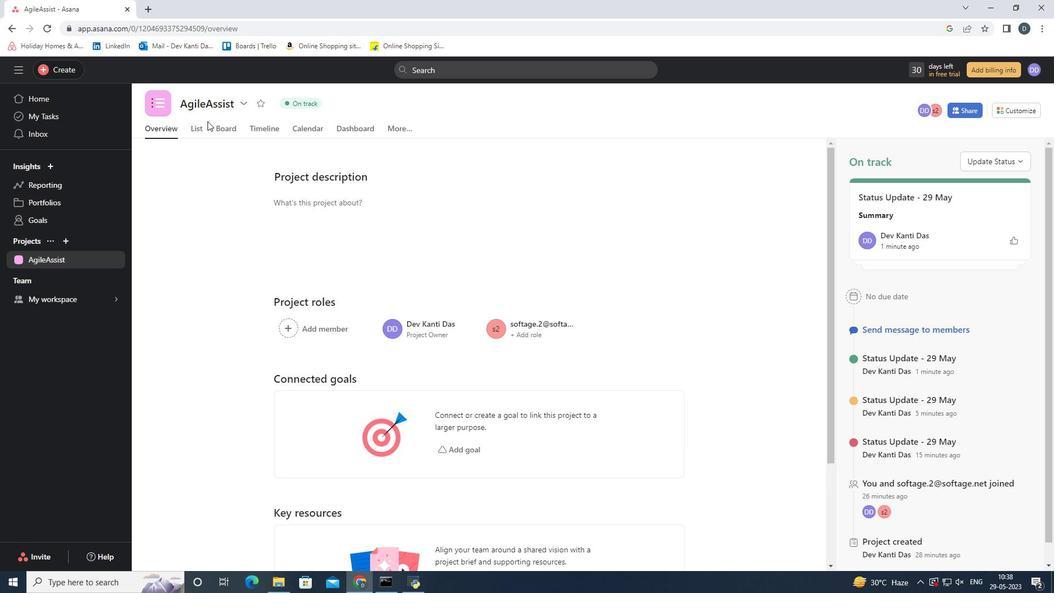 
Action: Mouse pressed left at (199, 124)
Screenshot: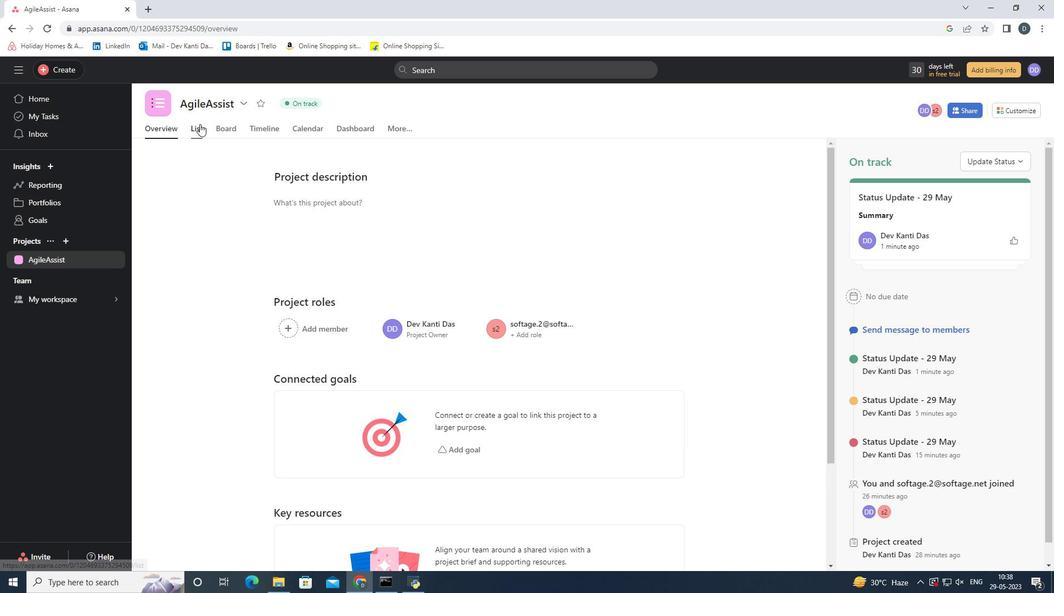 
Action: Mouse moved to (220, 127)
Screenshot: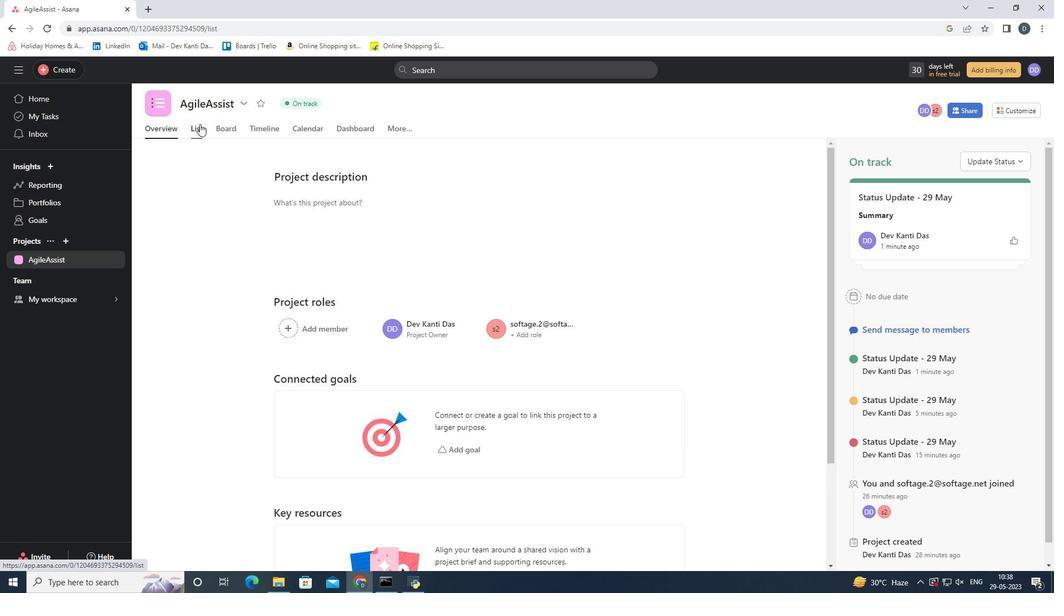 
Action: Mouse pressed left at (220, 127)
Screenshot: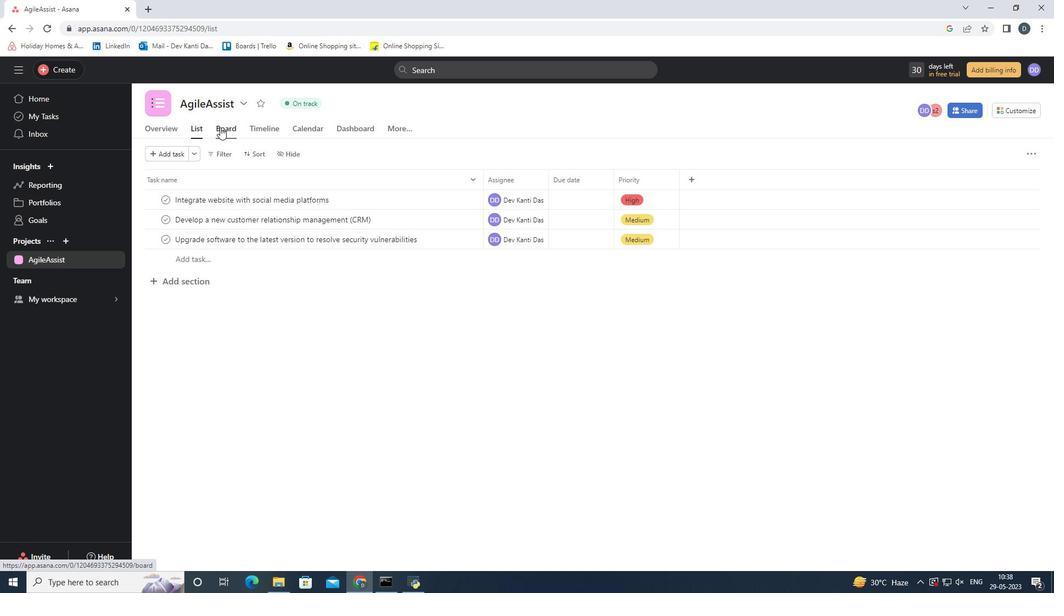 
Action: Mouse moved to (336, 182)
Screenshot: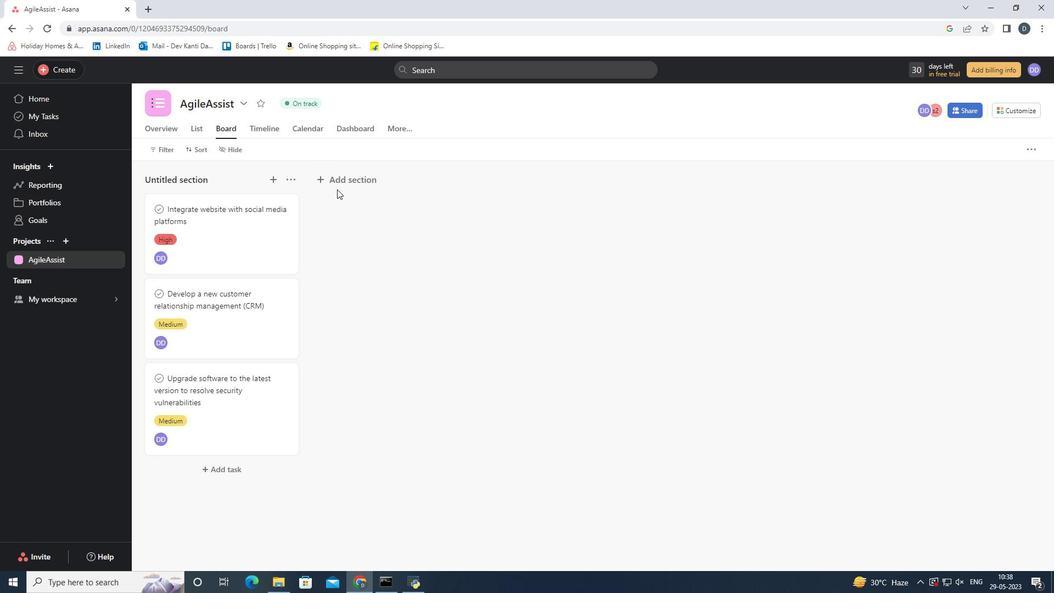 
Action: Mouse pressed left at (336, 182)
Screenshot: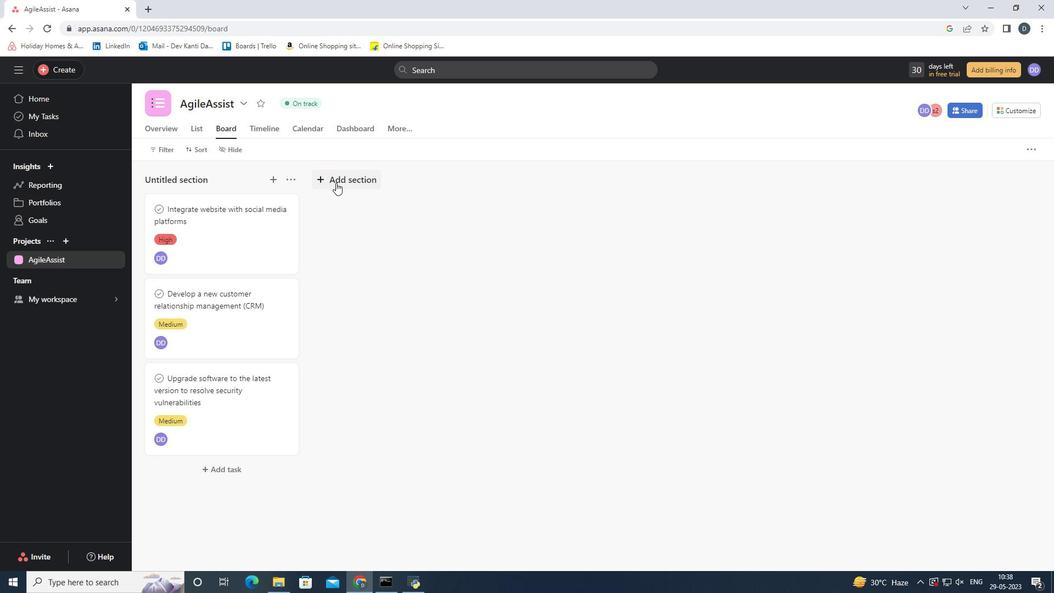 
Action: Mouse moved to (389, 177)
Screenshot: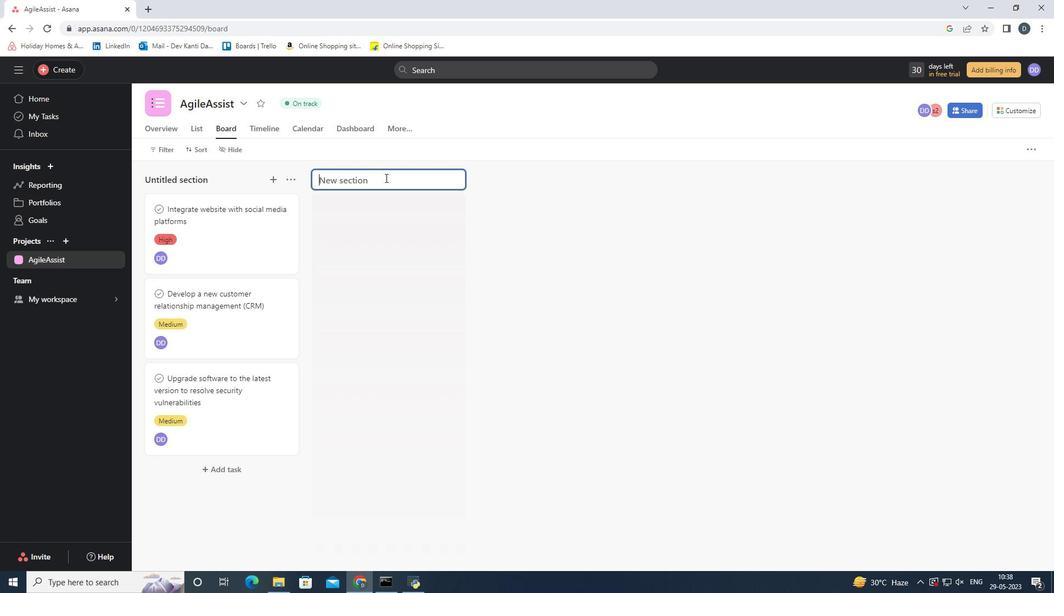 
Action: Key pressed <Key.shift>Aglie<Key.space><Key.shift><Key.shift>Aces<Key.enter>
Screenshot: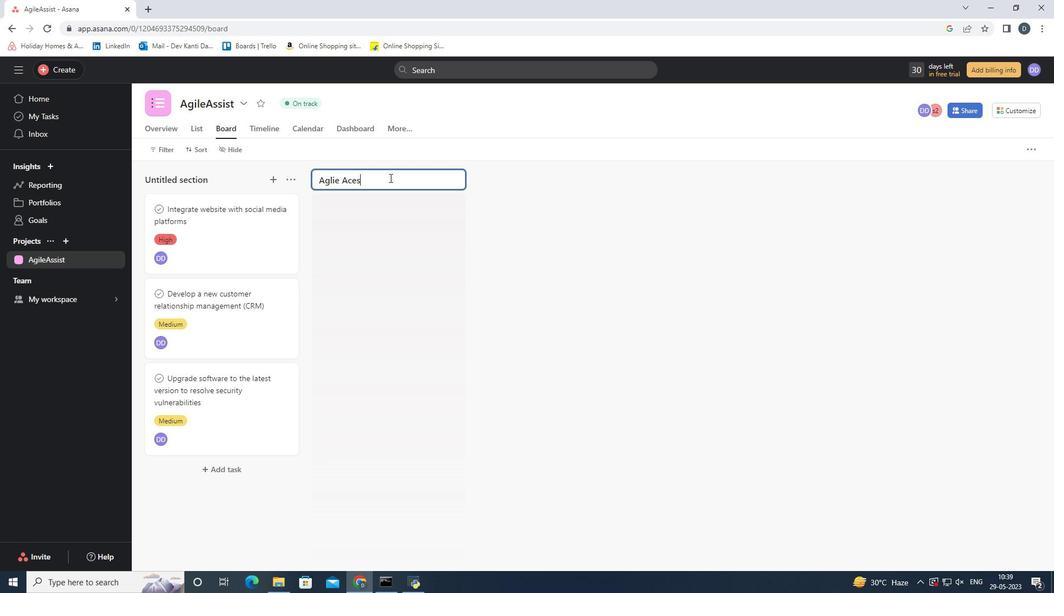 
Action: Mouse moved to (477, 205)
Screenshot: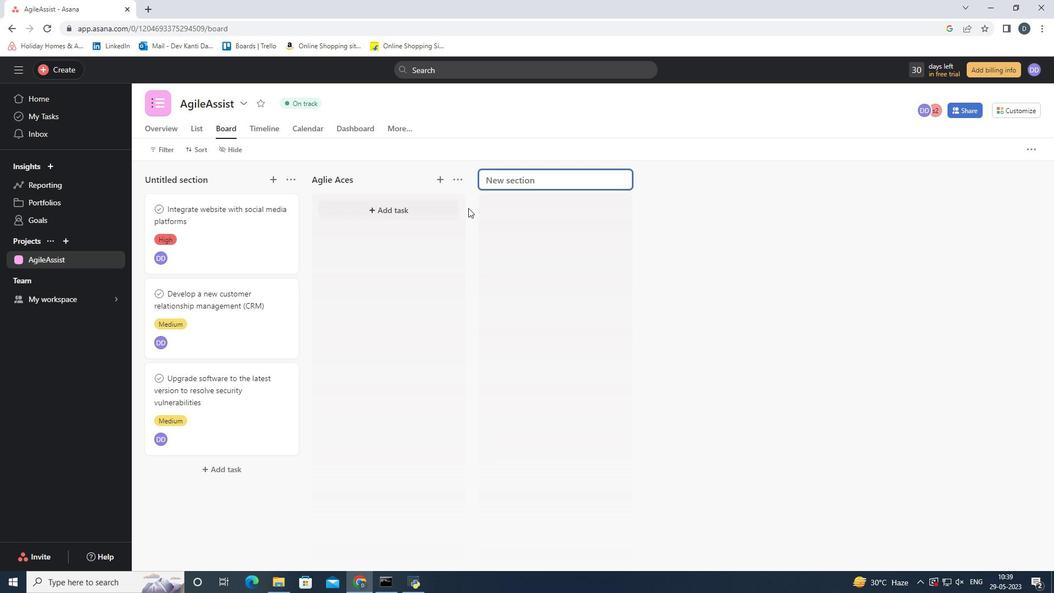 
Action: Mouse pressed left at (477, 205)
Screenshot: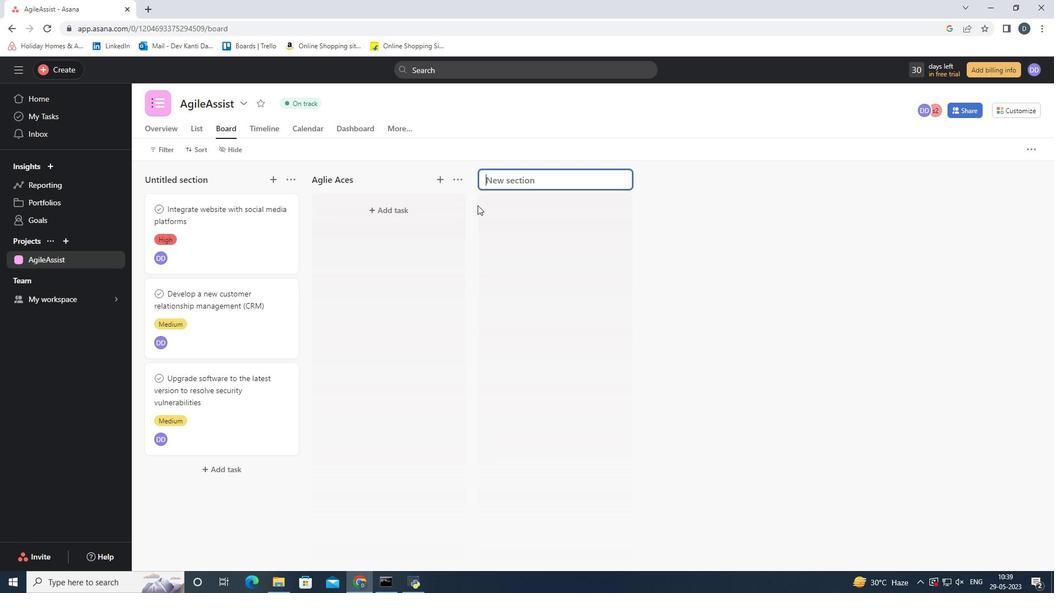 
Action: Mouse moved to (454, 182)
Screenshot: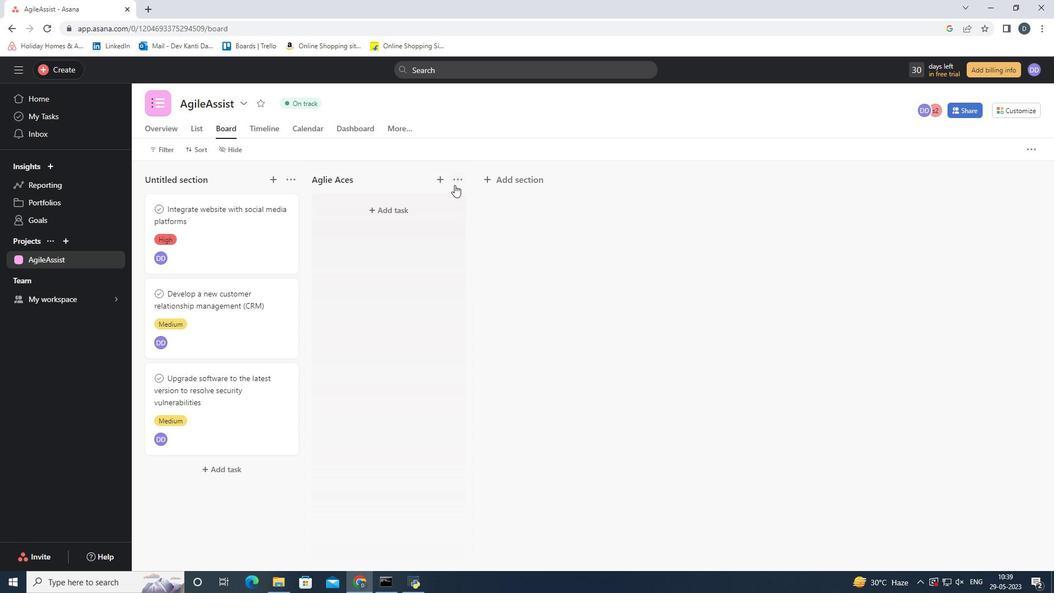 
Action: Mouse pressed left at (454, 182)
Screenshot: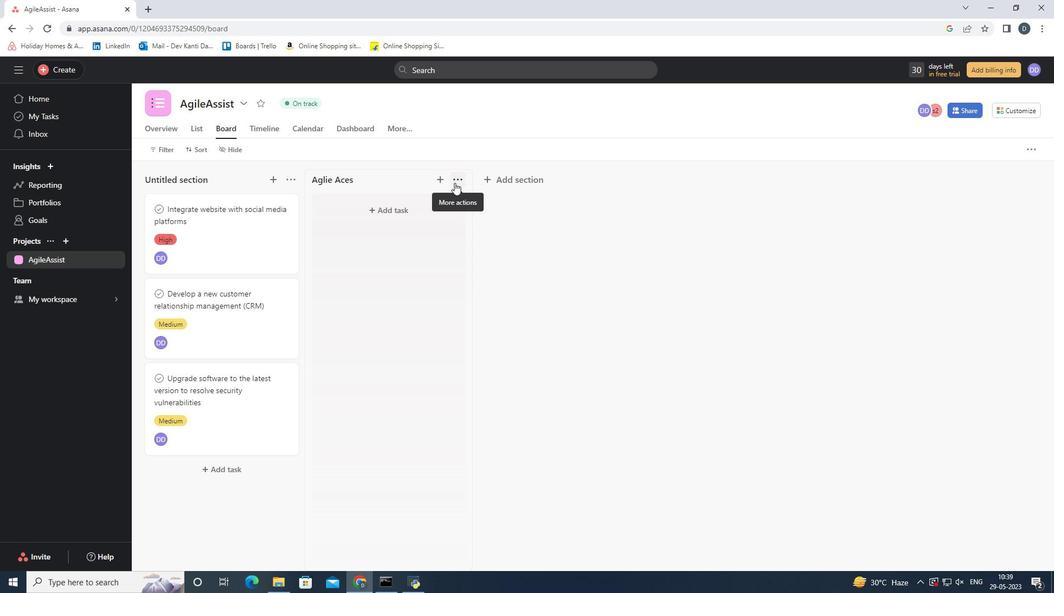 
Action: Mouse moved to (876, 239)
Screenshot: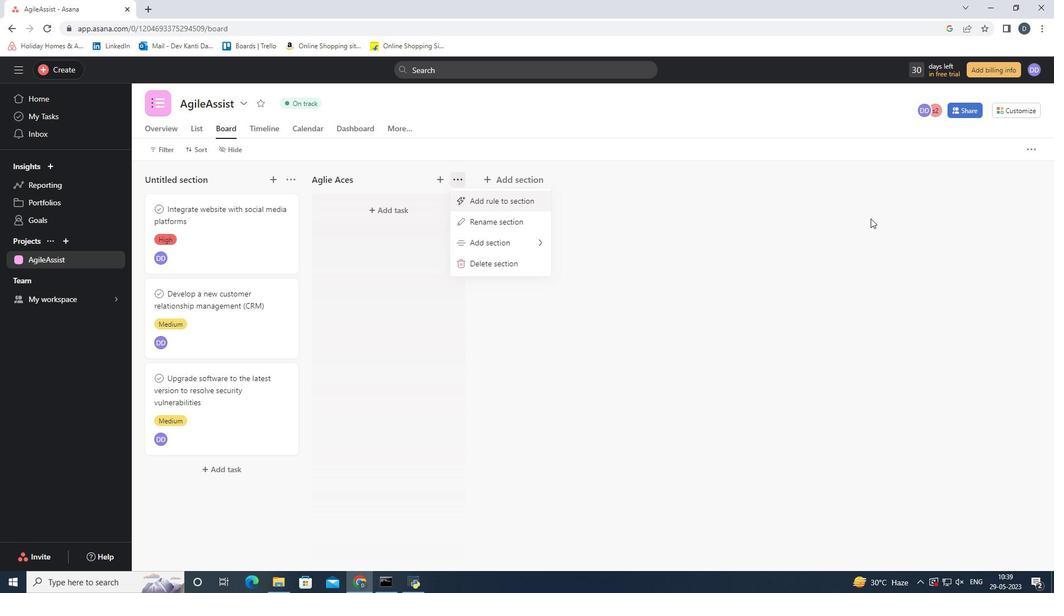 
Action: Mouse pressed left at (876, 239)
Screenshot: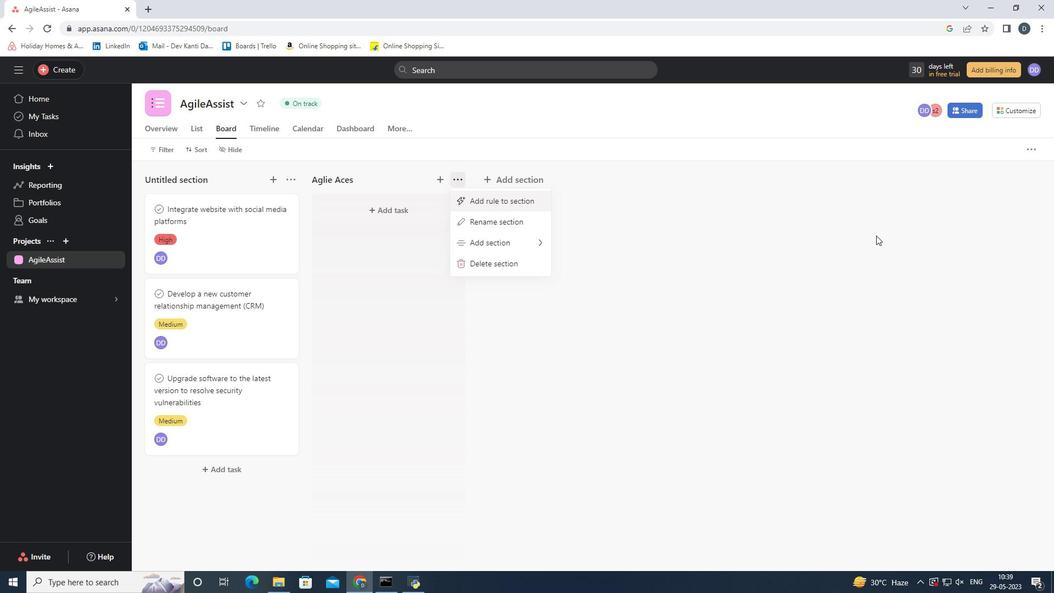 
Action: Mouse moved to (82, 261)
Screenshot: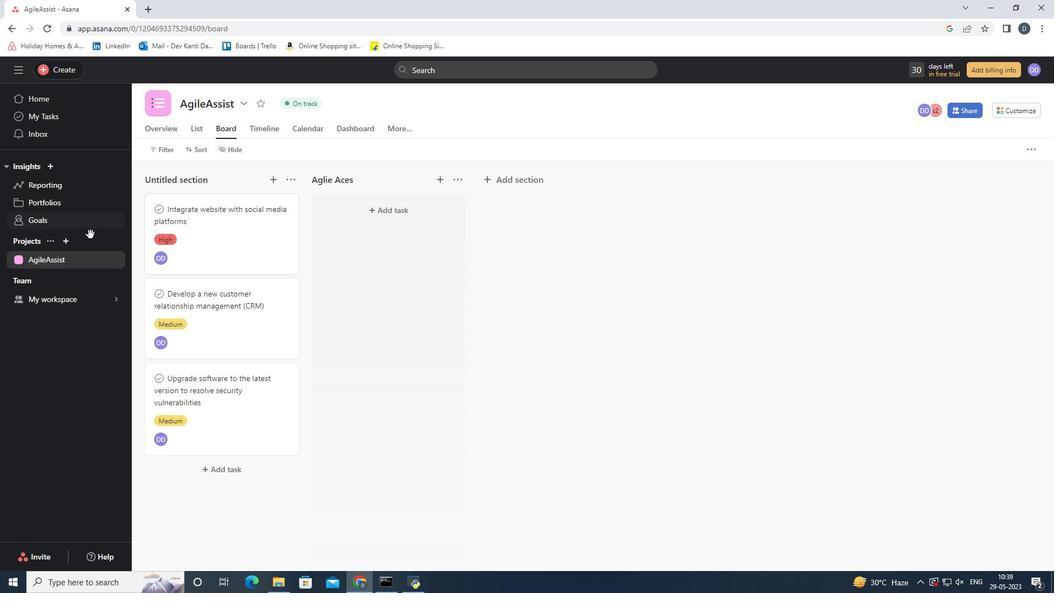 
Action: Mouse pressed left at (82, 261)
Screenshot: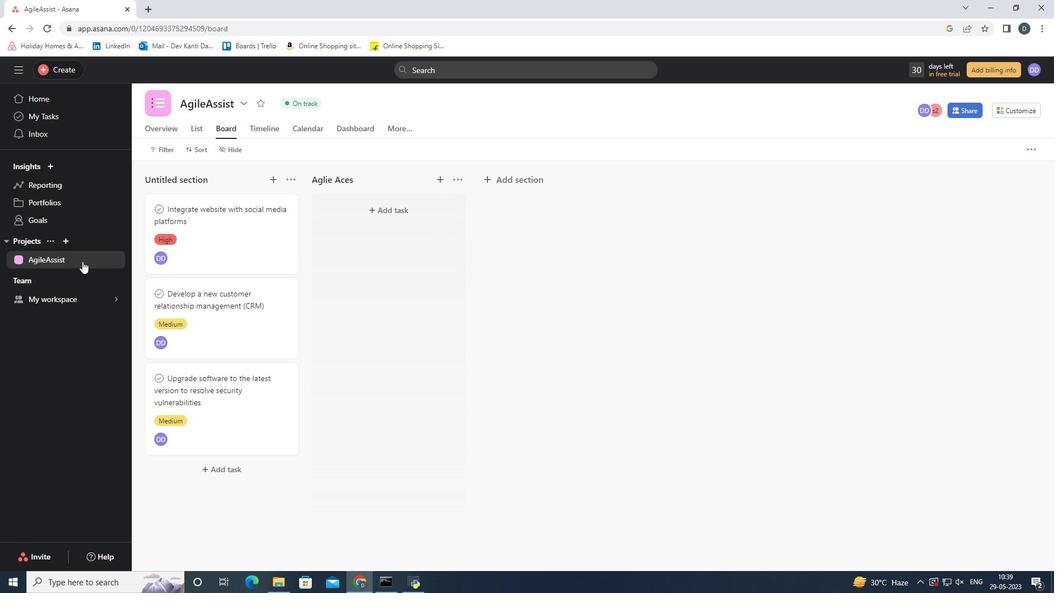 
Action: Mouse moved to (697, 178)
Screenshot: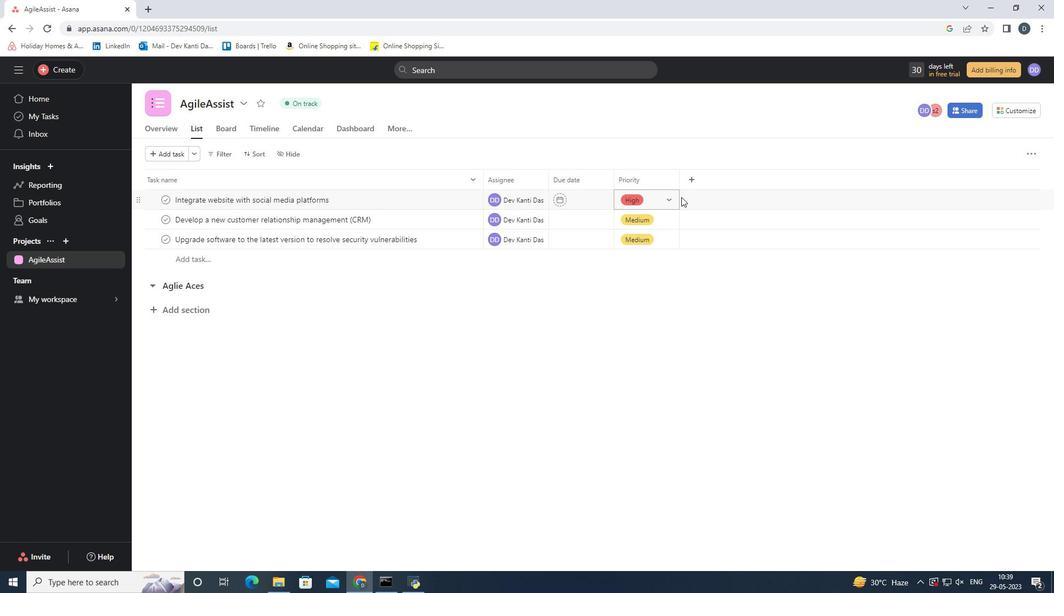 
Action: Mouse pressed left at (697, 178)
Screenshot: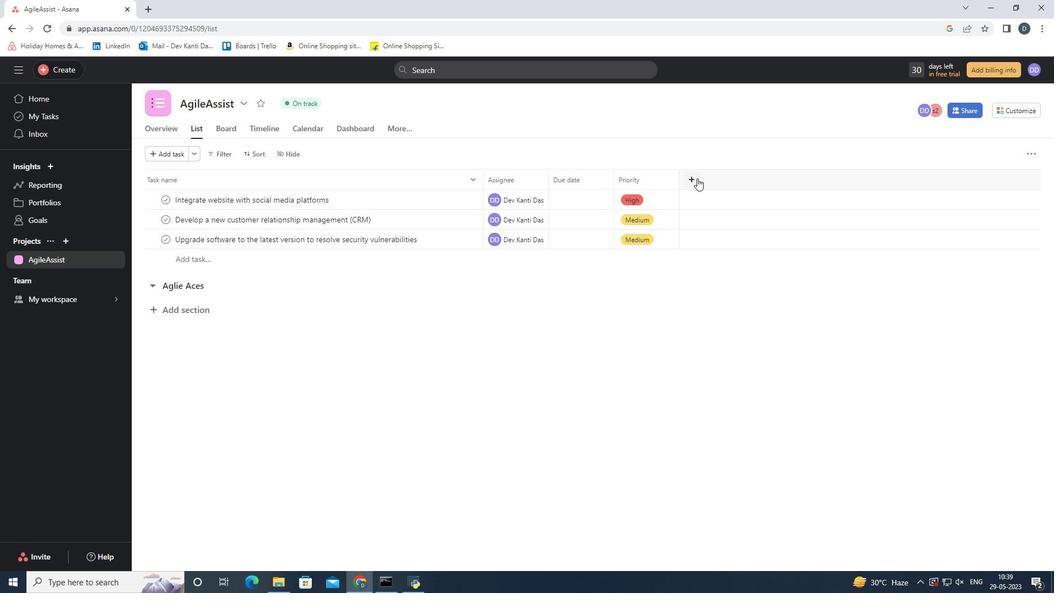
Action: Mouse moved to (592, 329)
Screenshot: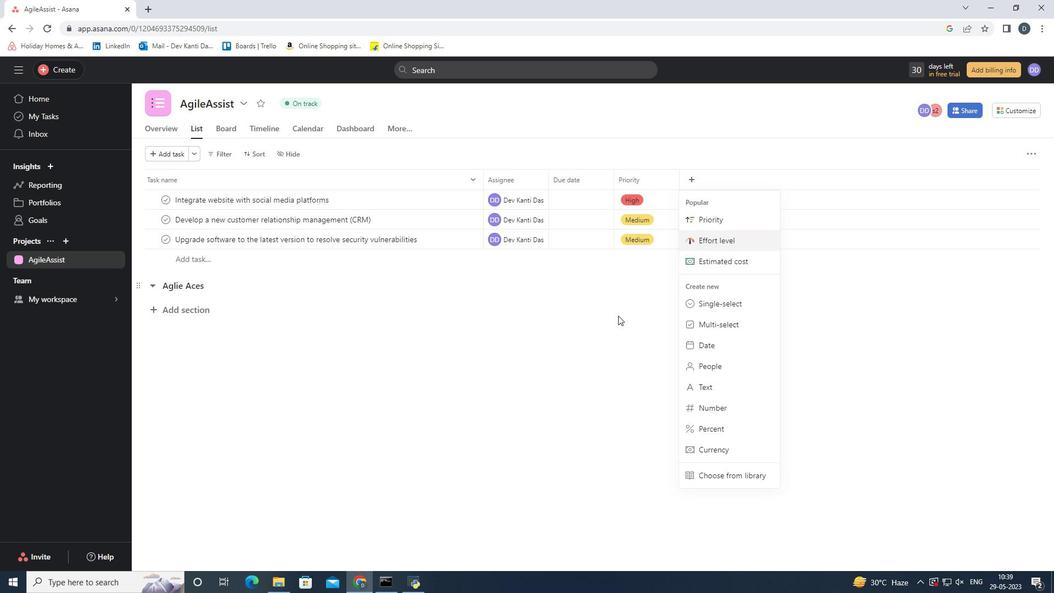 
Action: Mouse pressed left at (592, 329)
Screenshot: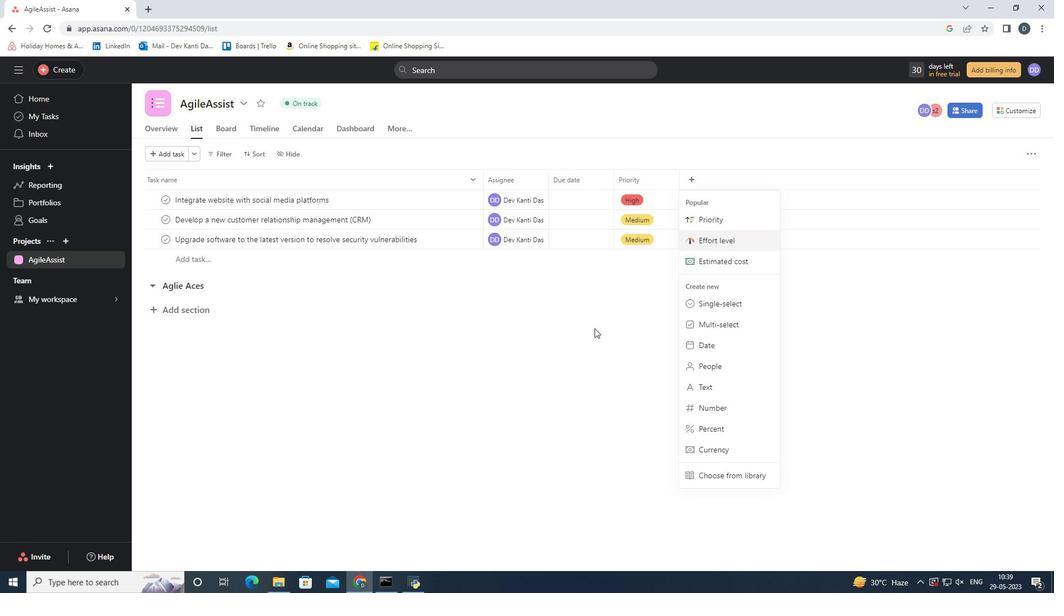 
Action: Mouse moved to (230, 283)
Screenshot: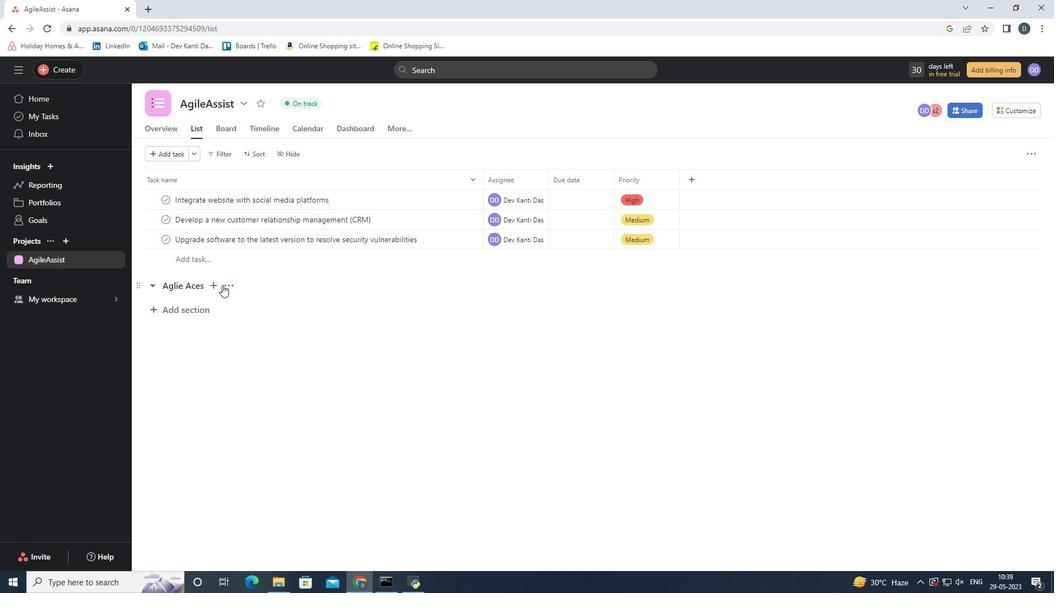
Action: Mouse pressed left at (230, 283)
Screenshot: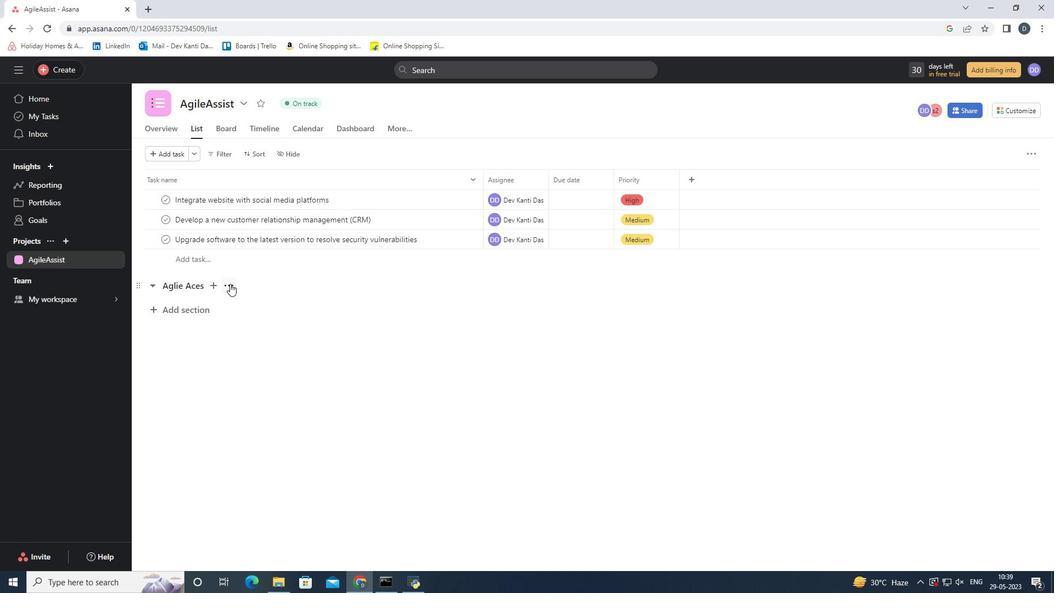 
Action: Mouse moved to (205, 389)
Screenshot: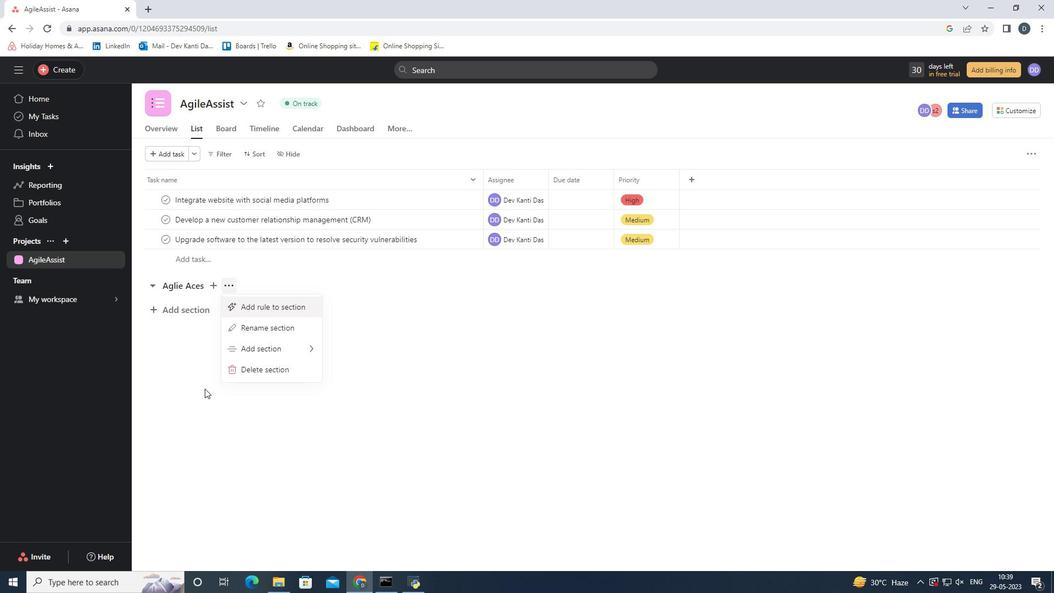 
Action: Mouse pressed left at (205, 389)
Screenshot: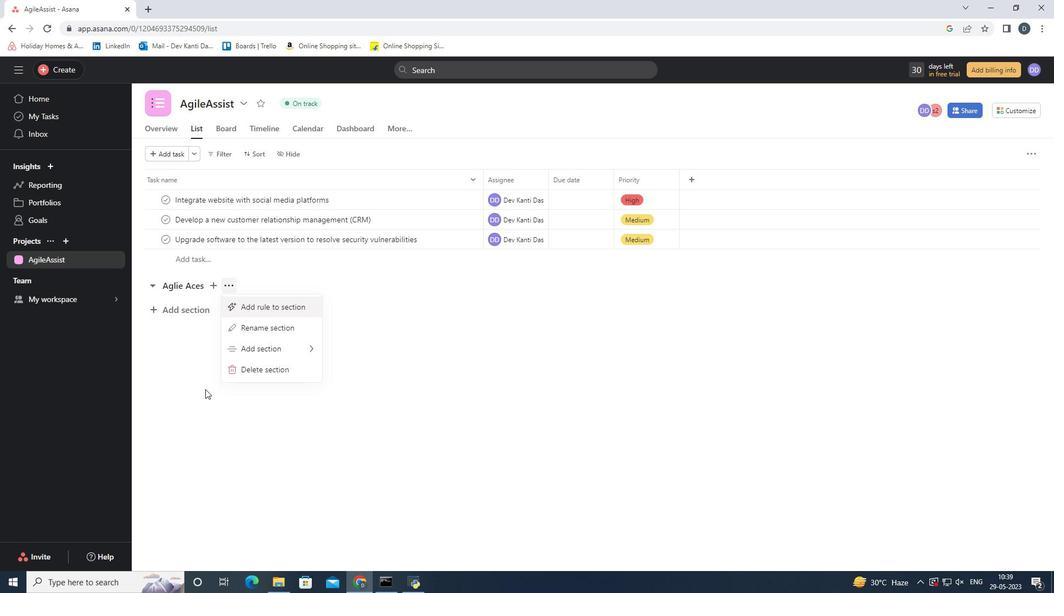 
Action: Mouse moved to (238, 99)
Screenshot: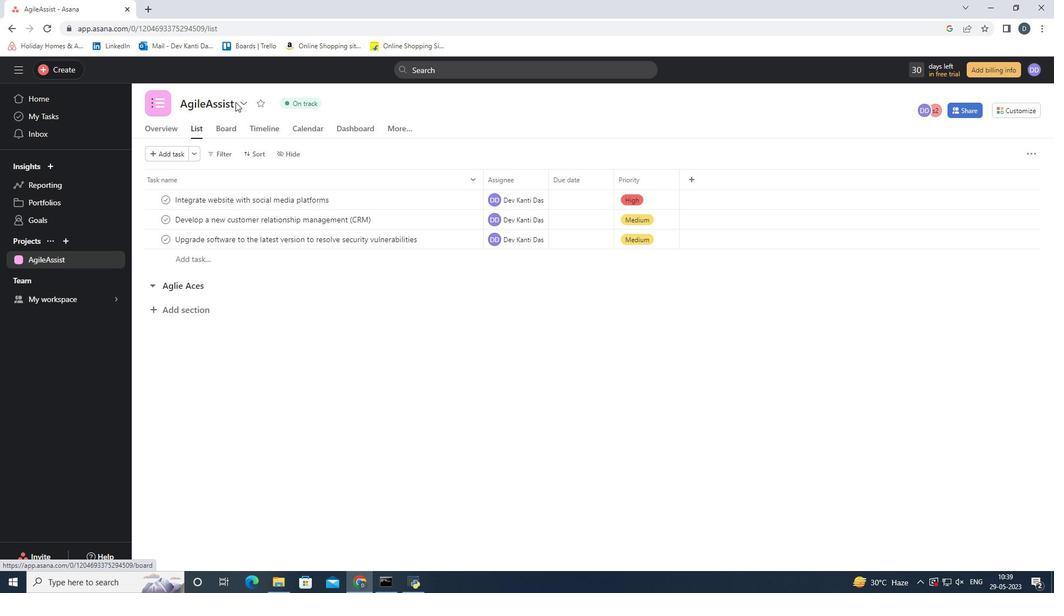 
Action: Mouse pressed left at (238, 99)
Screenshot: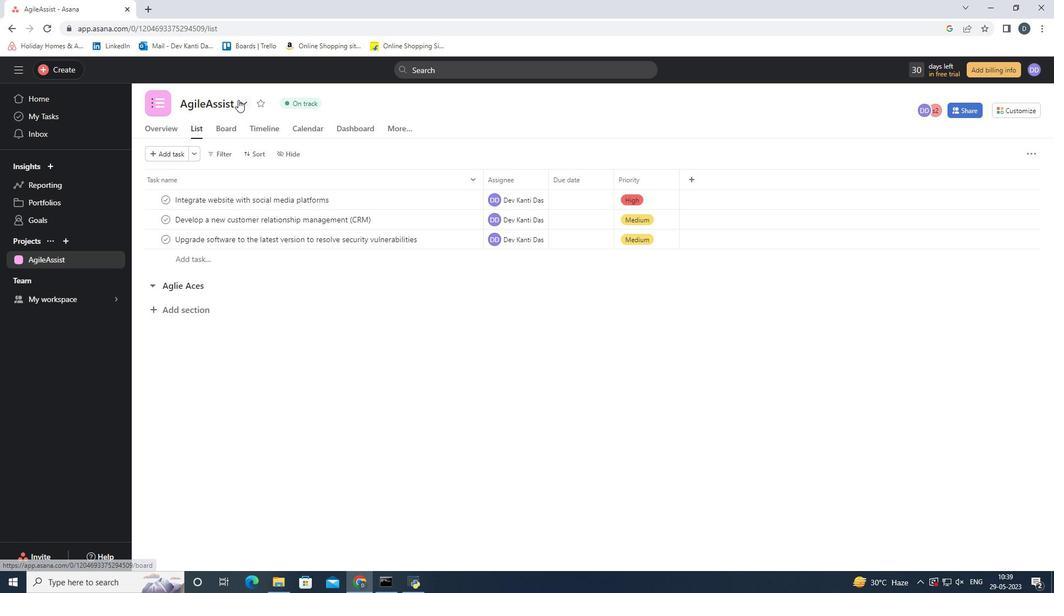 
Action: Mouse moved to (180, 366)
Screenshot: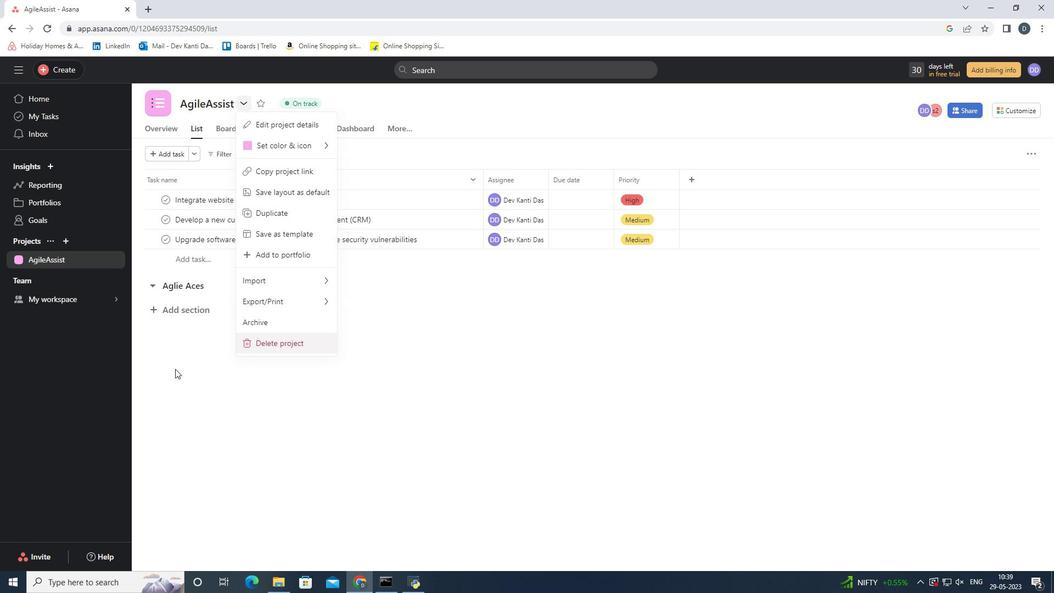 
Action: Mouse pressed left at (180, 366)
Screenshot: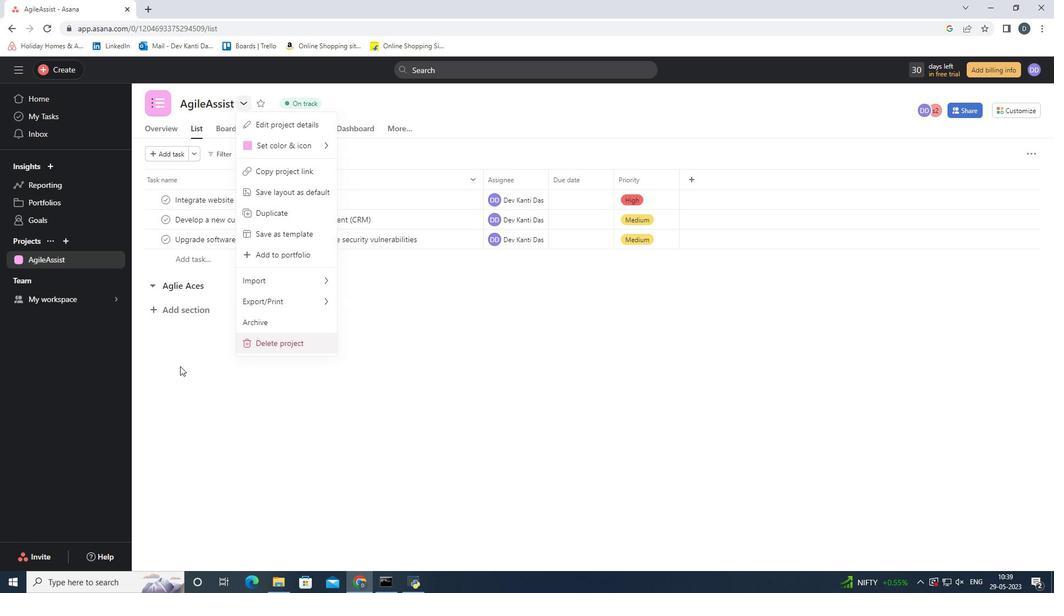 
Action: Mouse moved to (255, 131)
Screenshot: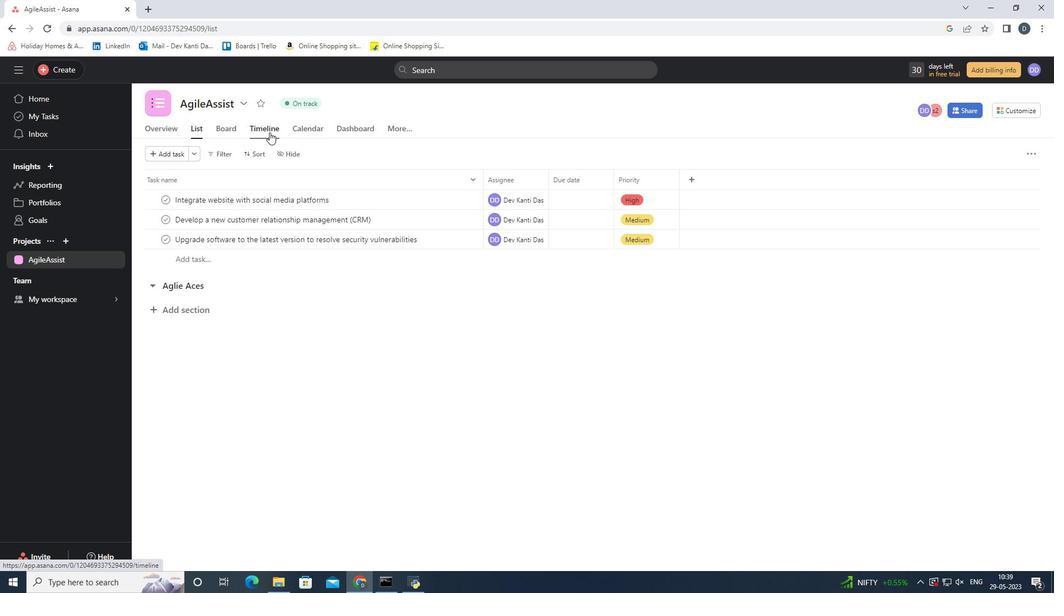 
Action: Mouse pressed left at (255, 131)
Screenshot: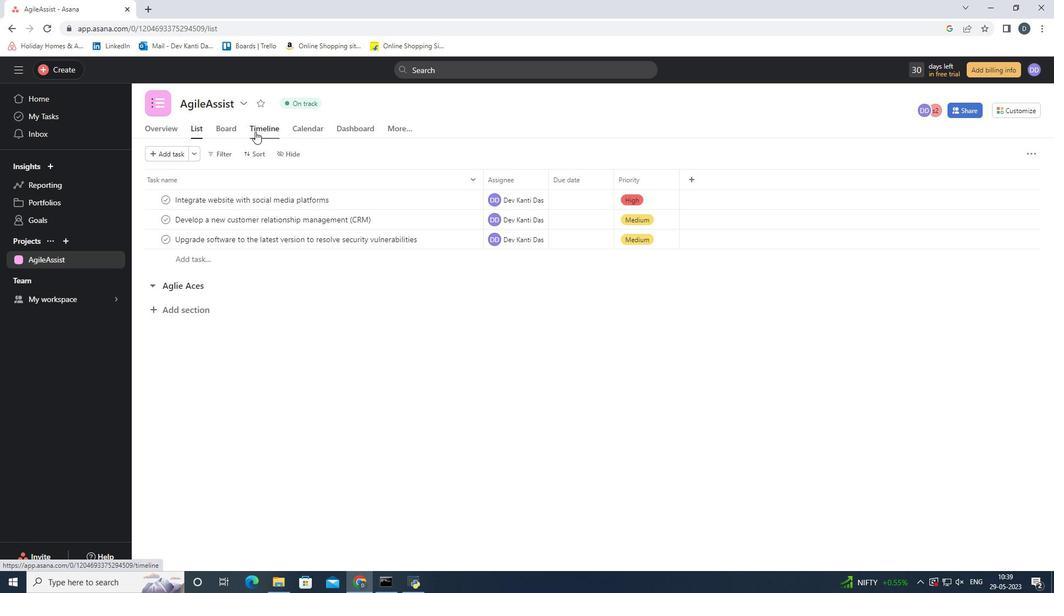 
Action: Mouse moved to (313, 126)
Screenshot: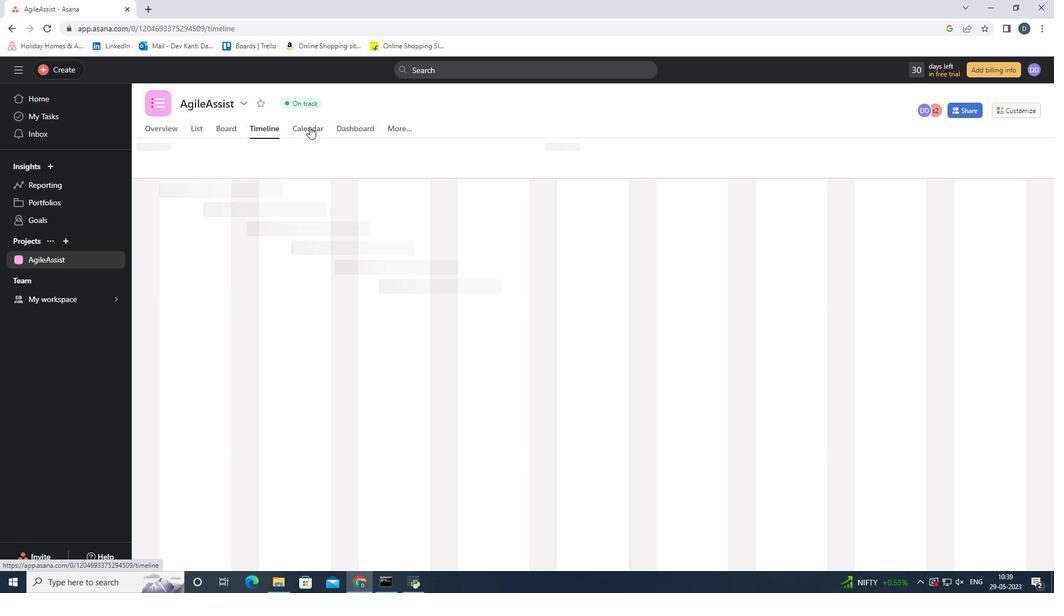 
Action: Mouse pressed left at (313, 126)
Screenshot: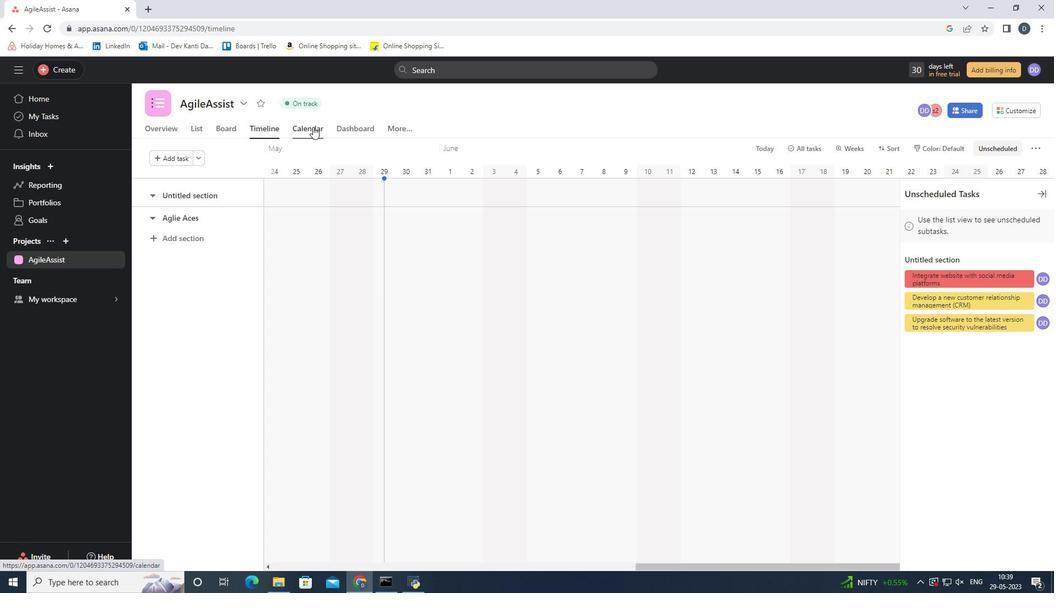
Action: Mouse moved to (359, 126)
Screenshot: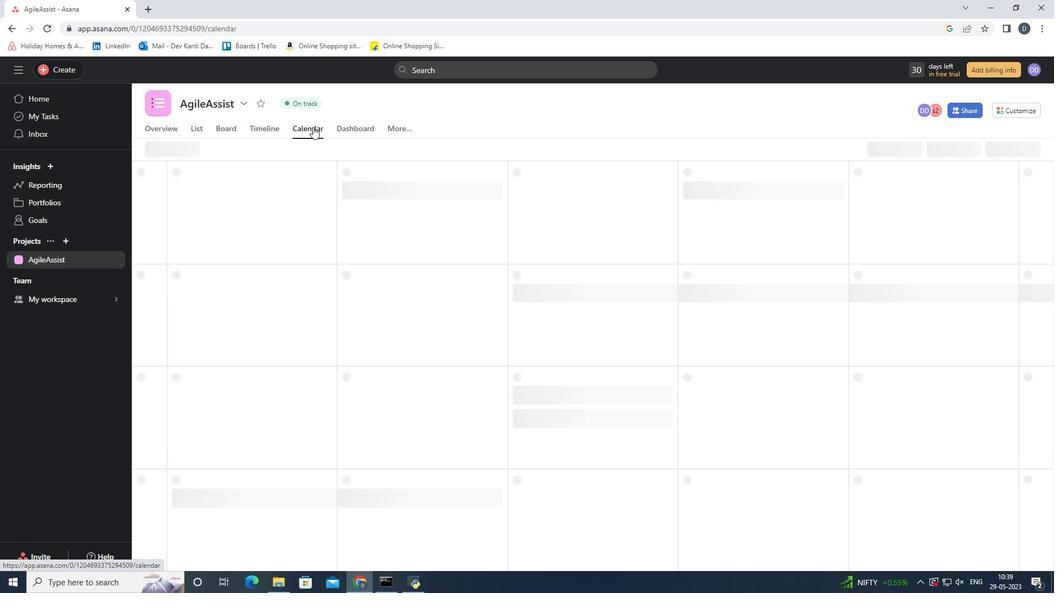 
Action: Mouse pressed left at (359, 126)
Screenshot: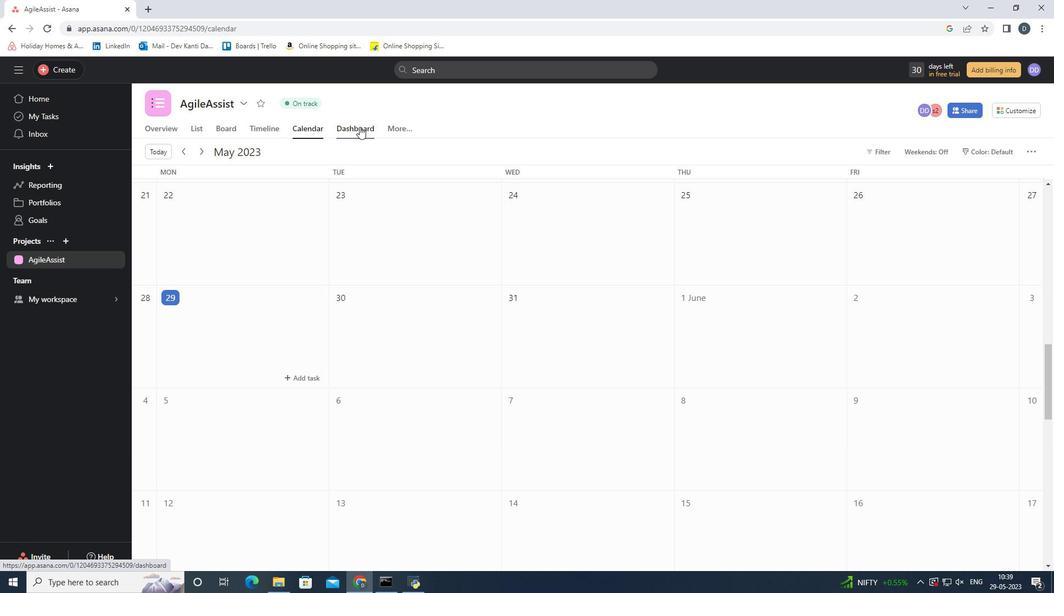 
Action: Mouse moved to (392, 126)
Screenshot: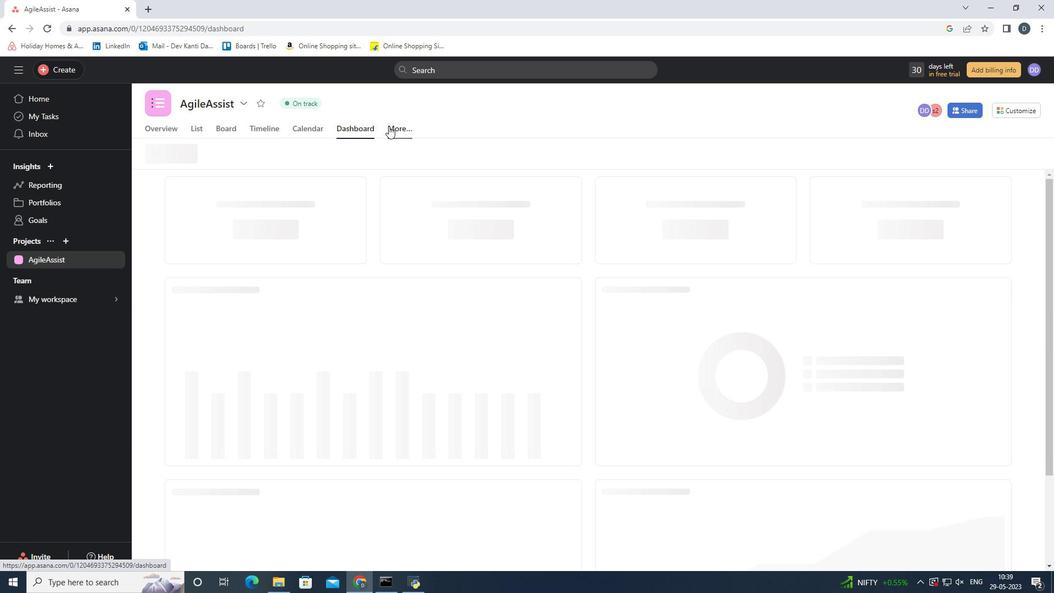 
Action: Mouse pressed left at (392, 126)
Screenshot: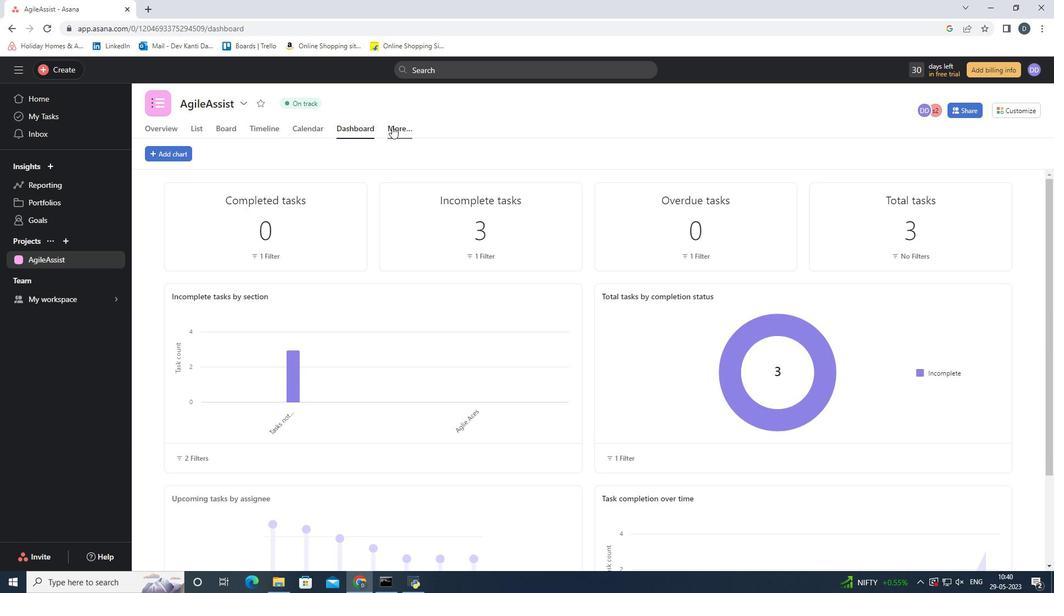 
Action: Mouse moved to (216, 125)
Screenshot: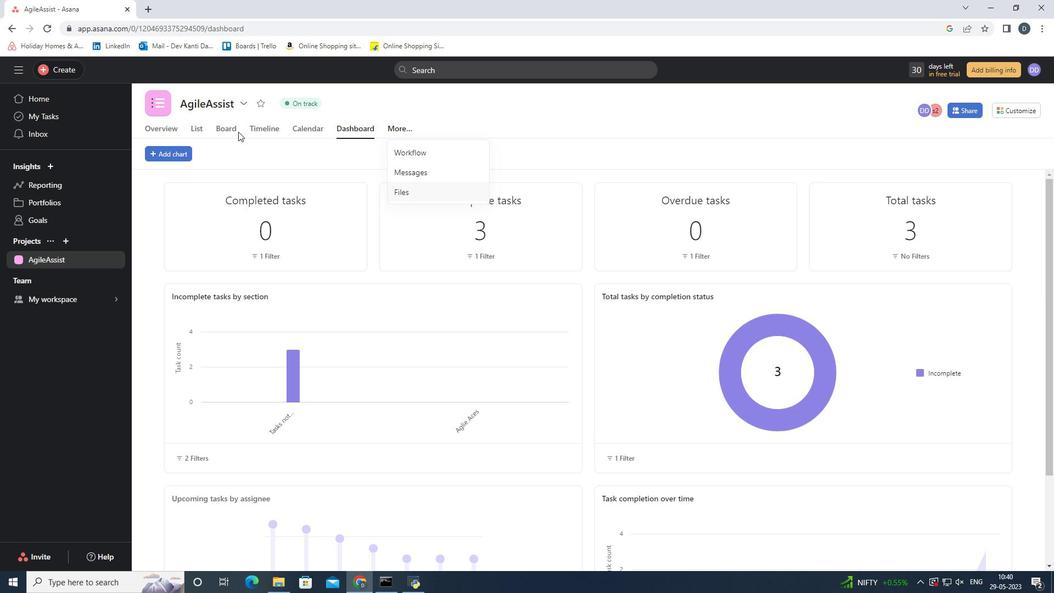 
Action: Mouse pressed left at (216, 125)
Screenshot: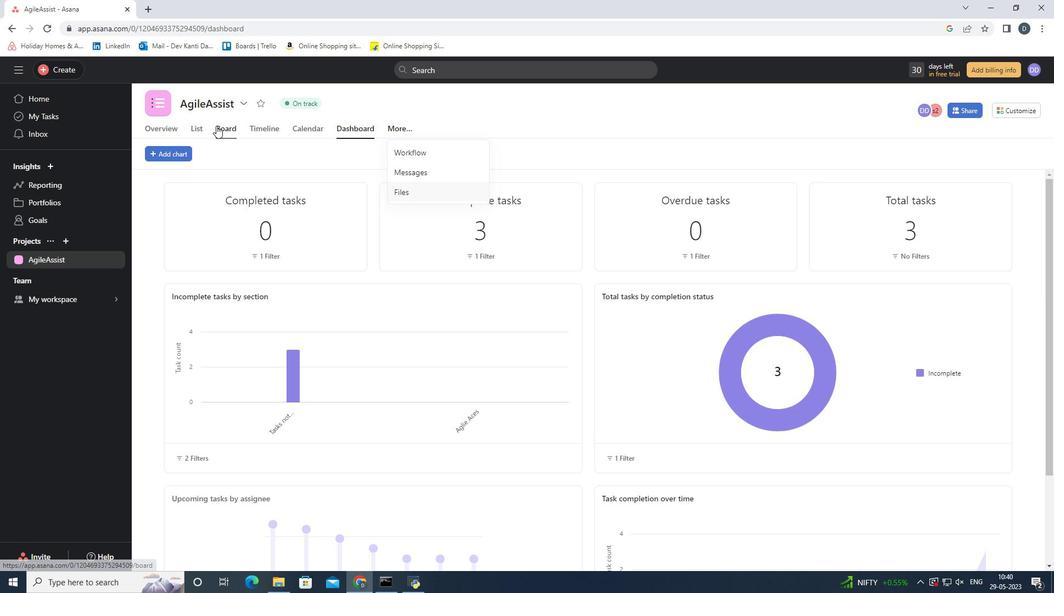 
Action: Mouse moved to (165, 128)
Screenshot: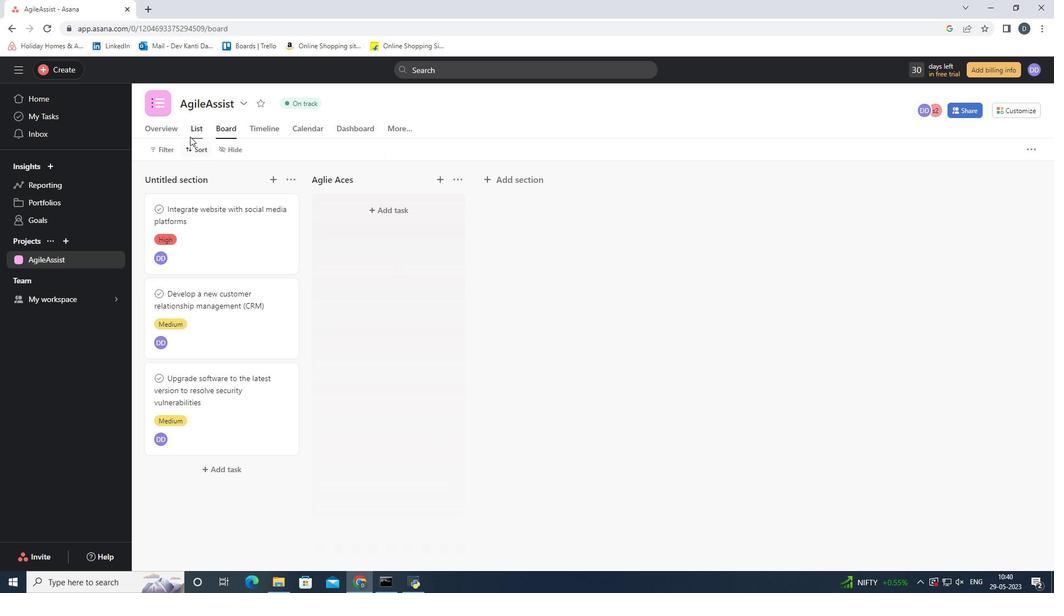 
Action: Mouse pressed left at (165, 128)
Screenshot: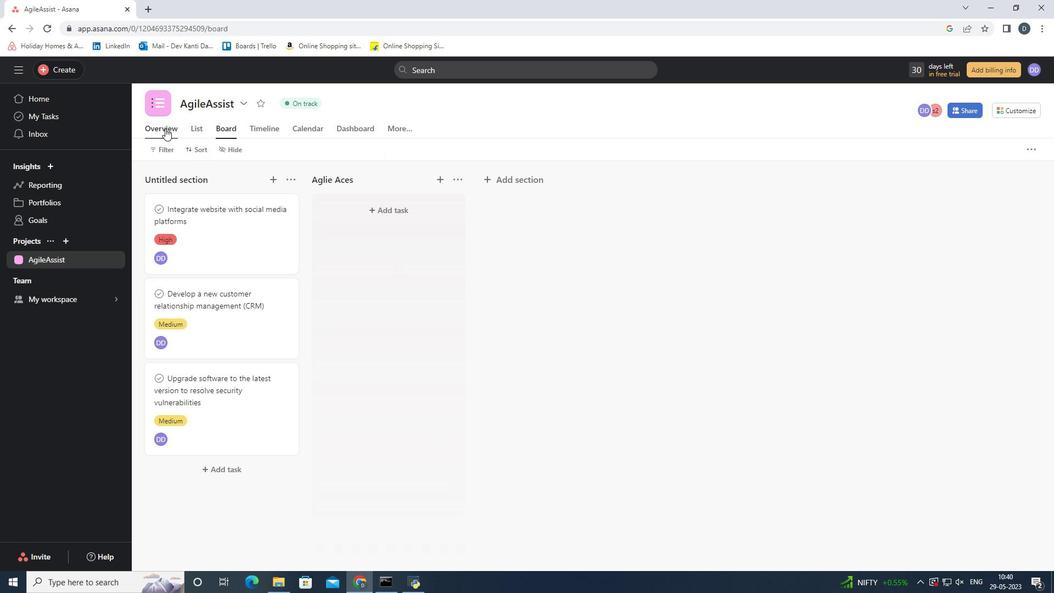 
Action: Mouse moved to (591, 354)
Screenshot: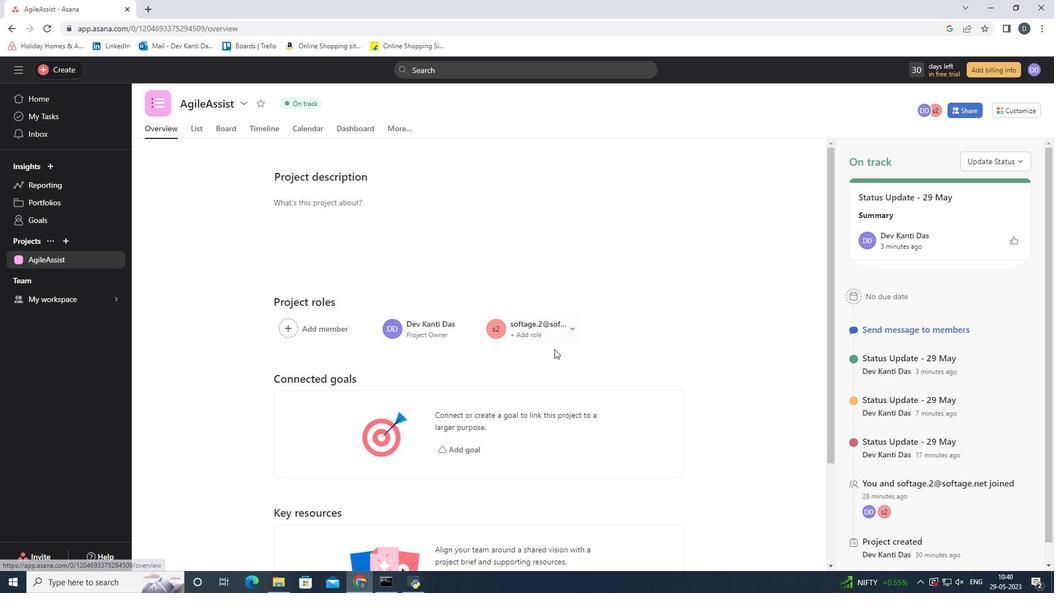 
Action: Mouse scrolled (591, 354) with delta (0, 0)
Screenshot: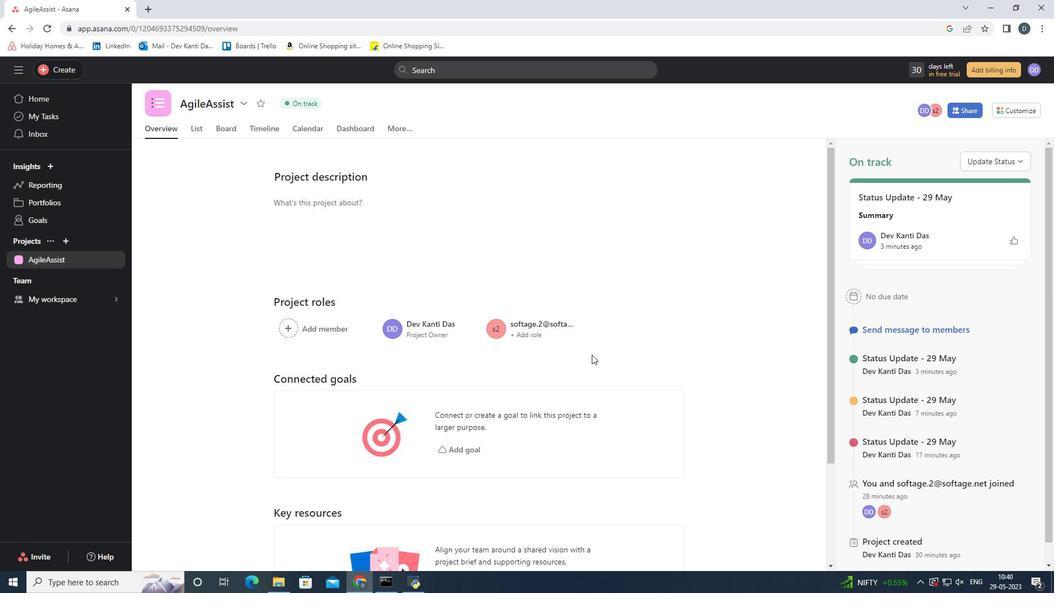 
Action: Mouse scrolled (591, 354) with delta (0, 0)
Screenshot: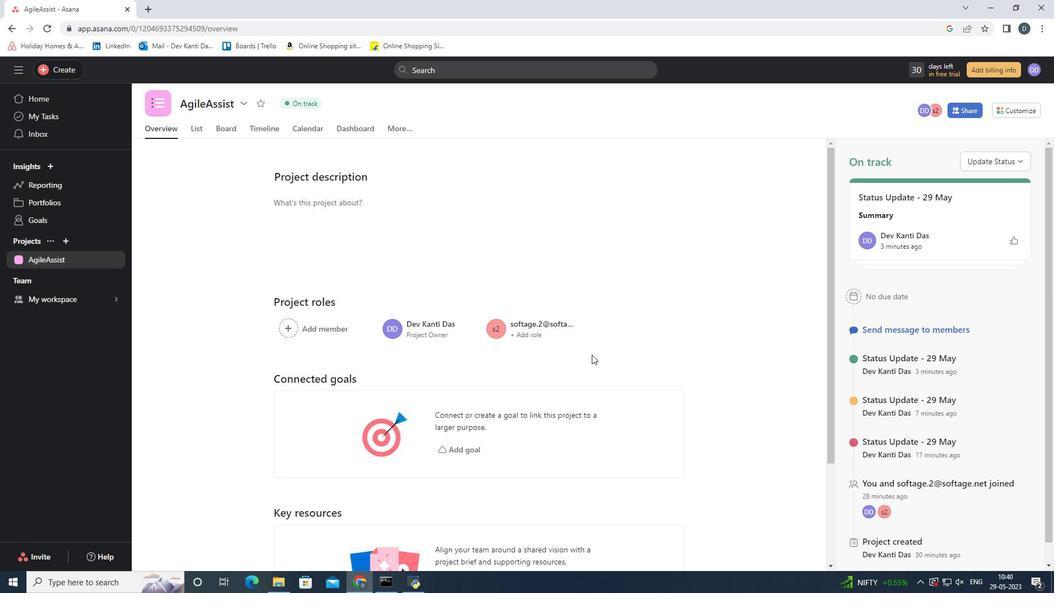 
Action: Mouse scrolled (591, 354) with delta (0, 0)
Screenshot: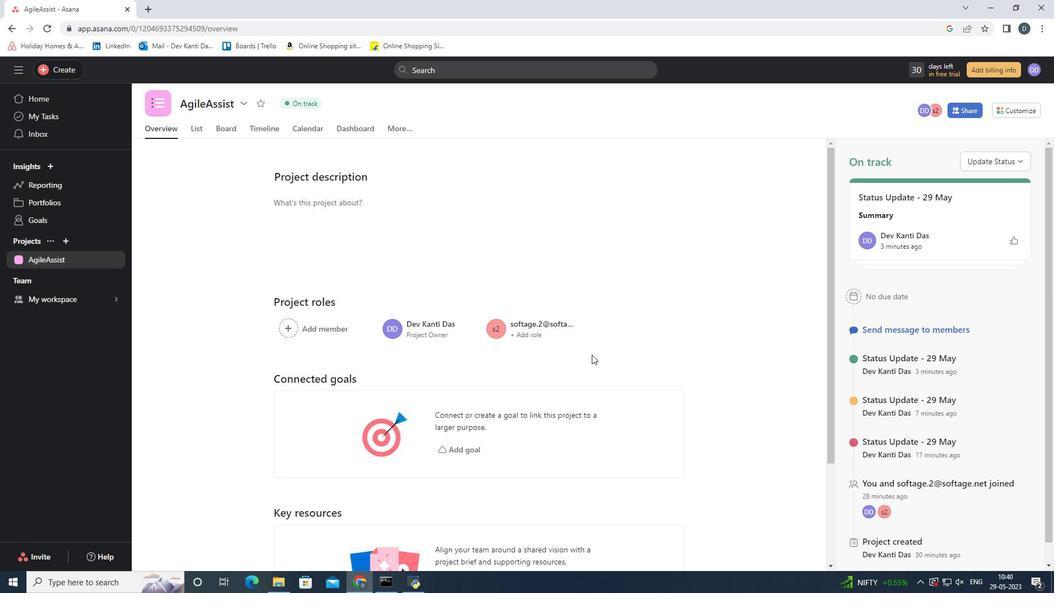 
Action: Mouse scrolled (591, 354) with delta (0, 0)
Screenshot: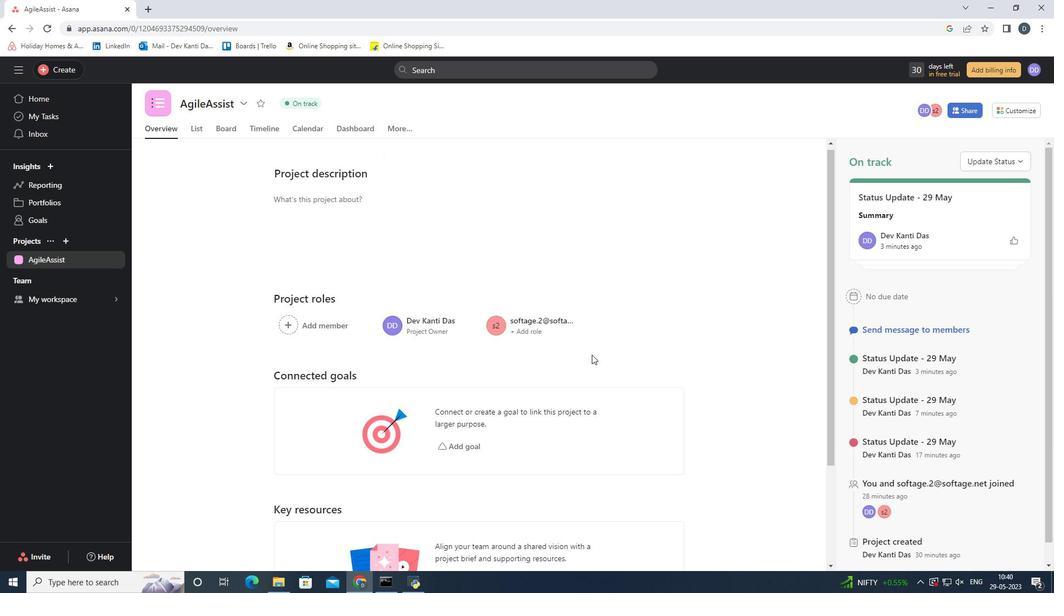 
Action: Mouse scrolled (591, 354) with delta (0, 0)
Screenshot: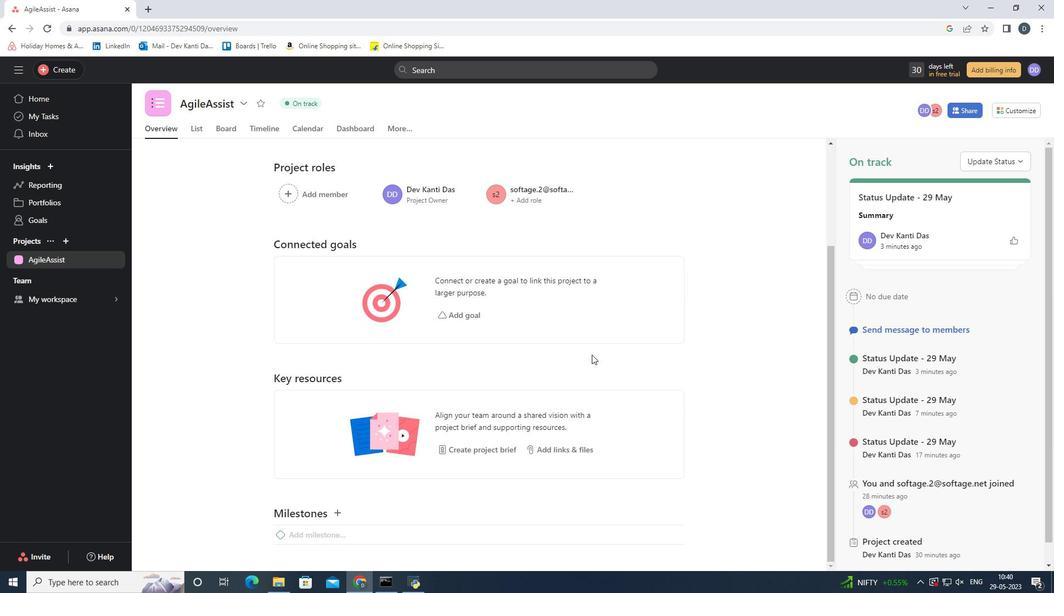 
Action: Mouse scrolled (591, 354) with delta (0, 0)
Screenshot: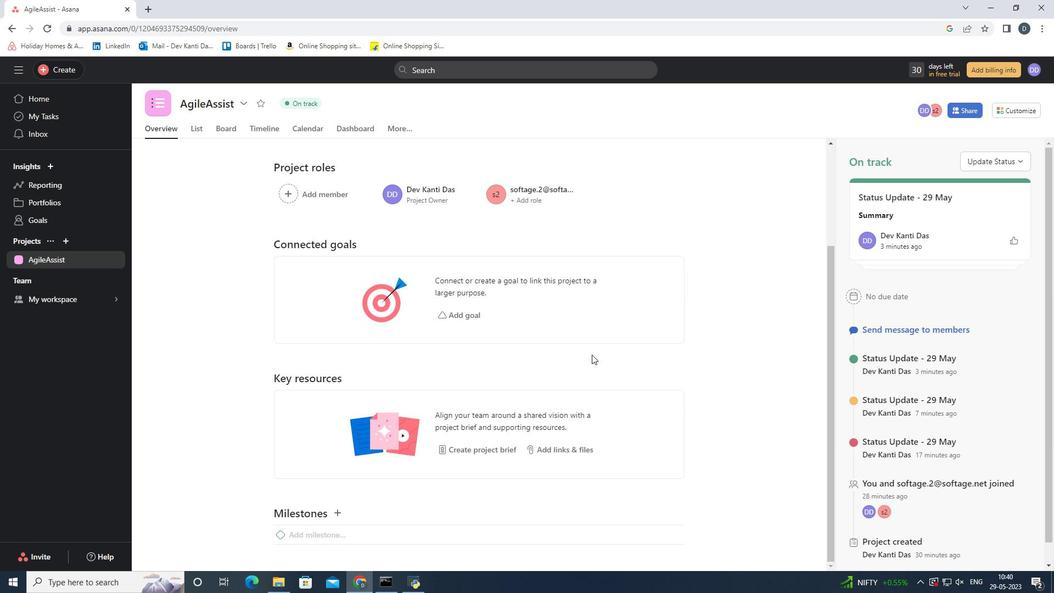 
Action: Mouse scrolled (591, 354) with delta (0, 0)
Screenshot: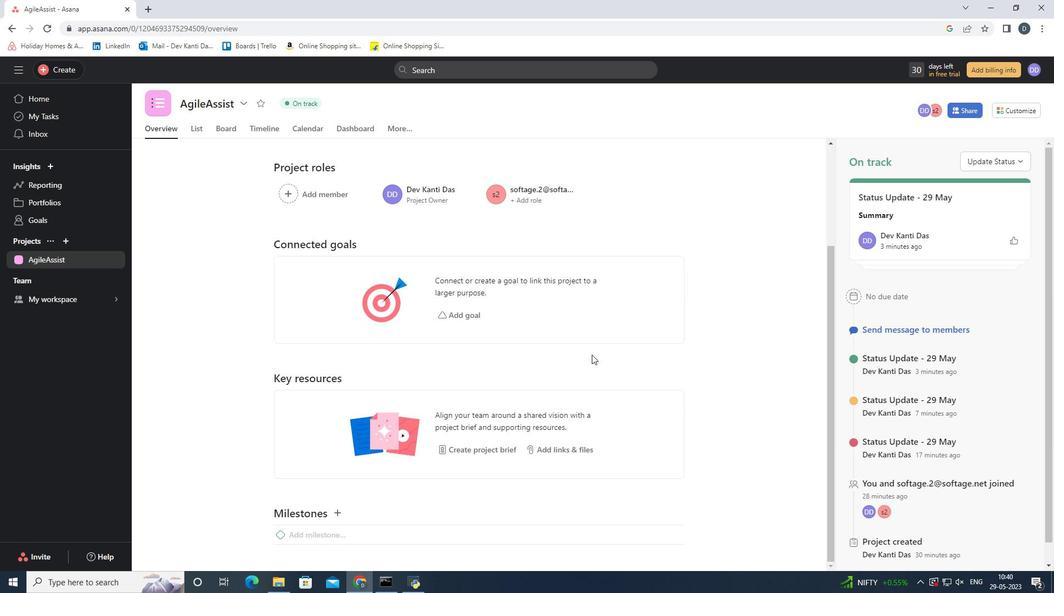 
Action: Mouse scrolled (591, 354) with delta (0, 0)
Screenshot: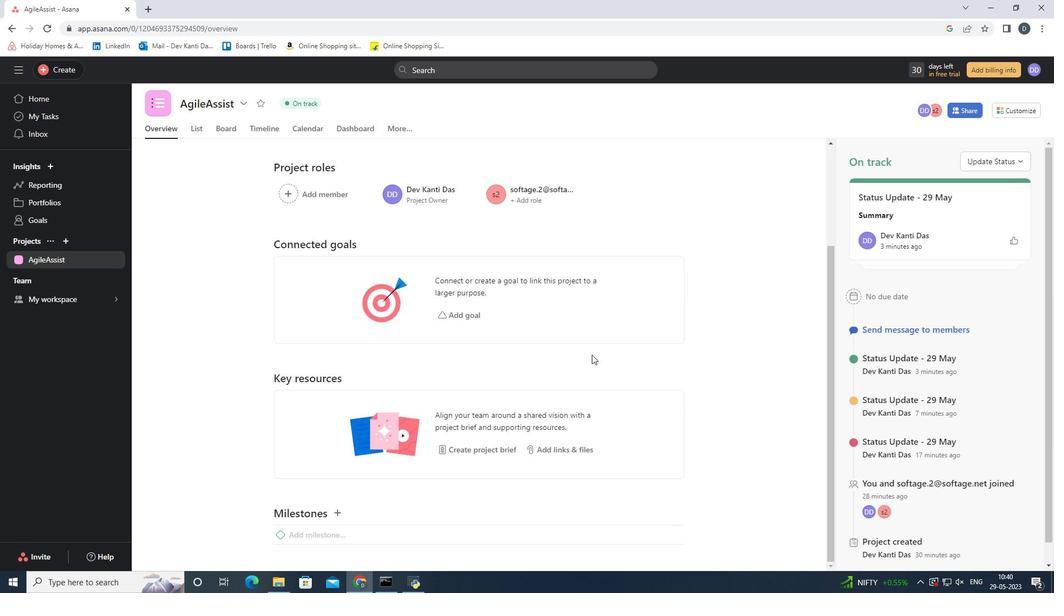
Action: Mouse moved to (342, 516)
Screenshot: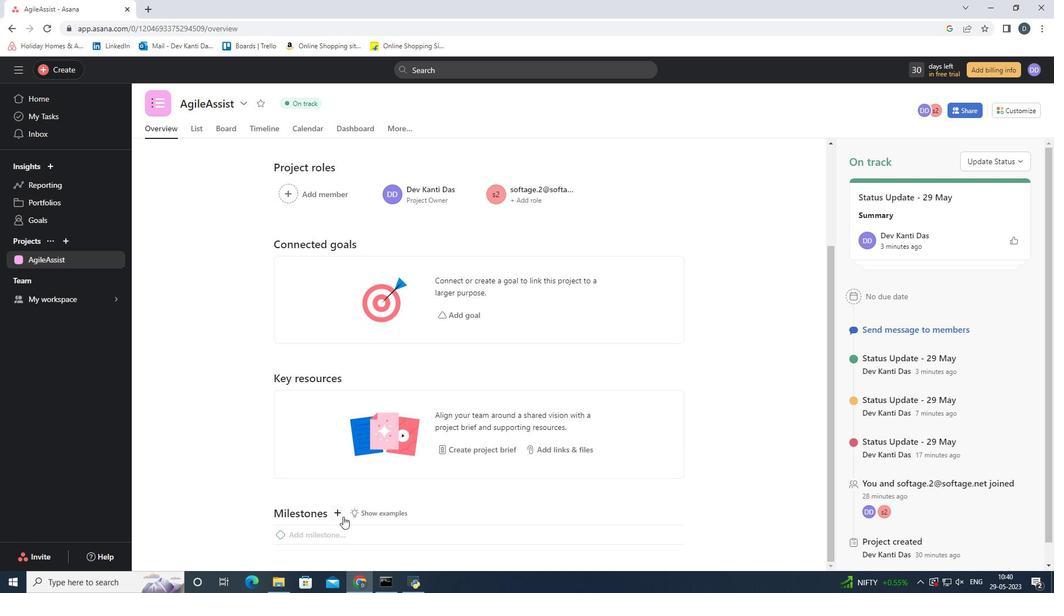 
Action: Mouse pressed left at (342, 516)
Screenshot: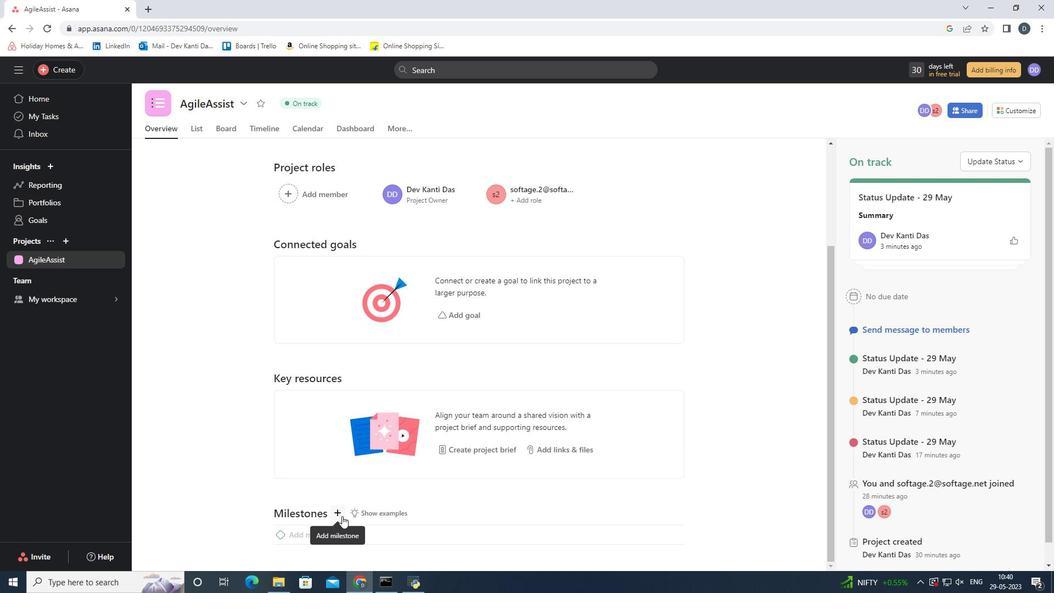 
Action: Mouse moved to (408, 528)
Screenshot: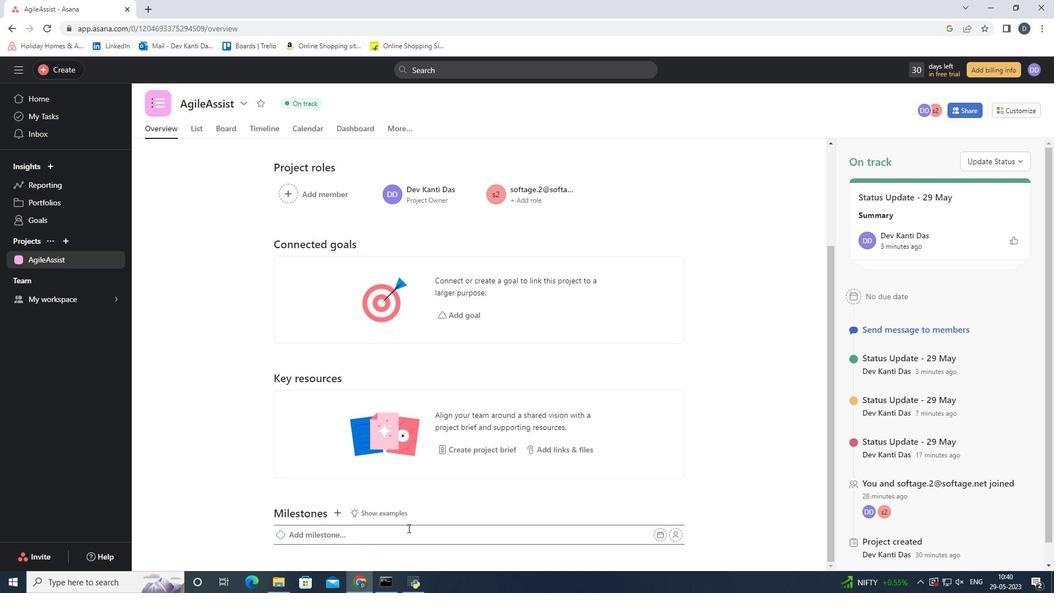 
Action: Key pressed <Key.shift>System<Key.space><Key.shift>Optimization<Key.enter>
Screenshot: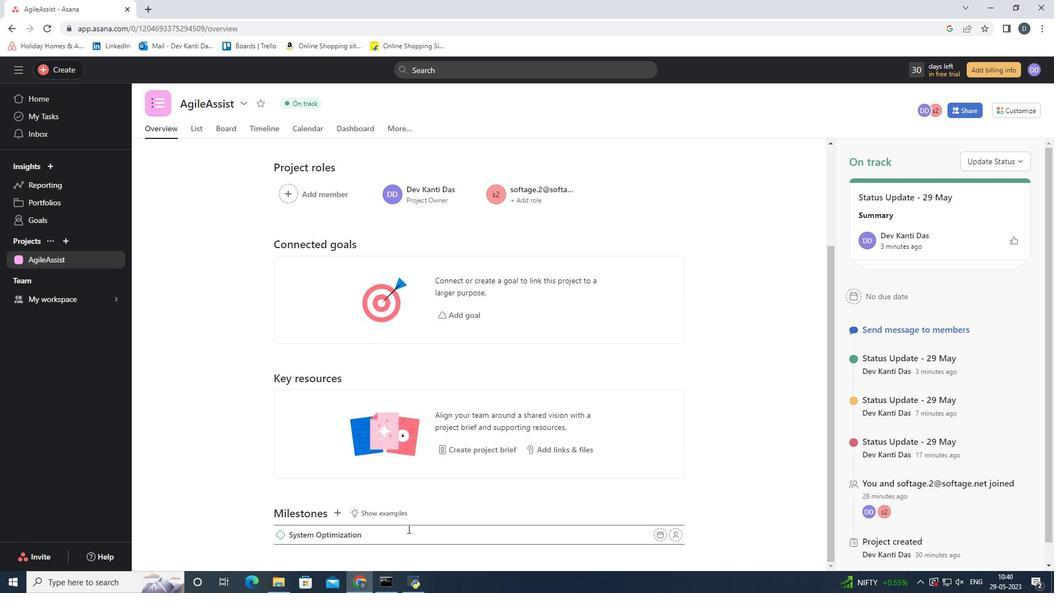 
Action: Mouse moved to (730, 512)
Screenshot: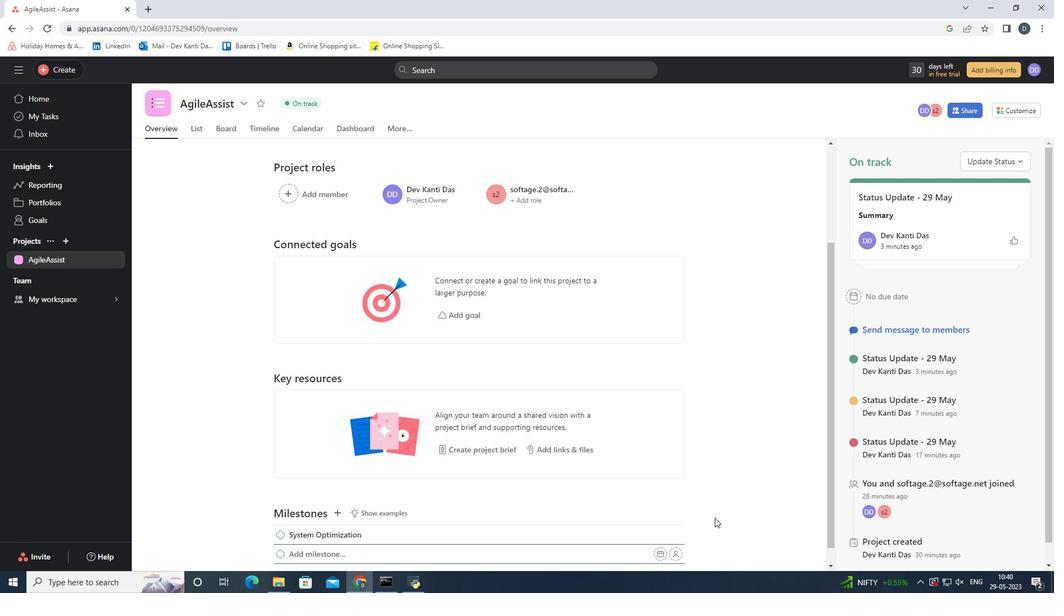
Action: Mouse pressed left at (730, 512)
Screenshot: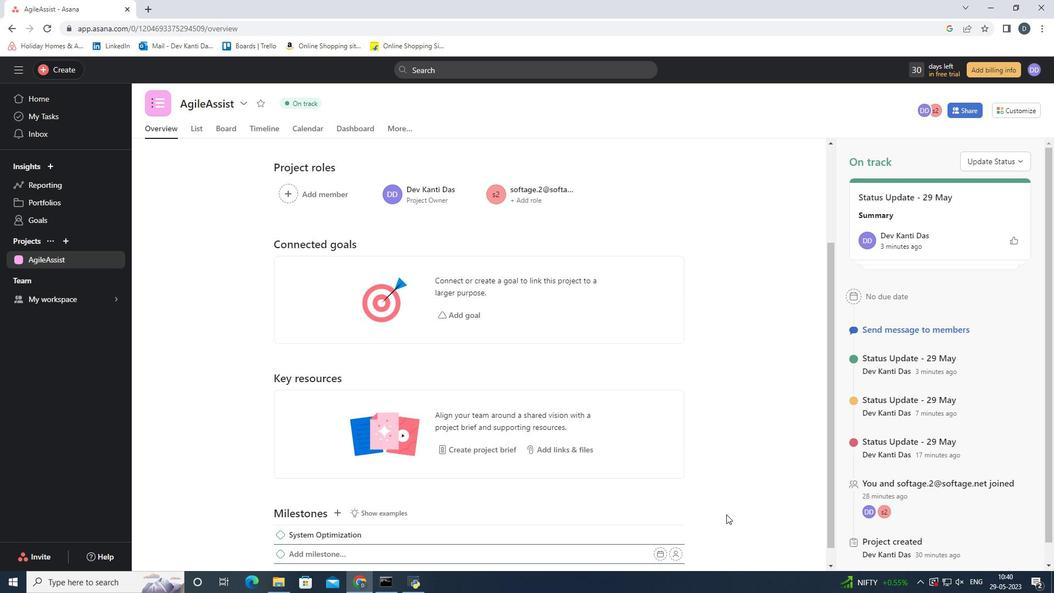 
Action: Mouse moved to (227, 132)
Screenshot: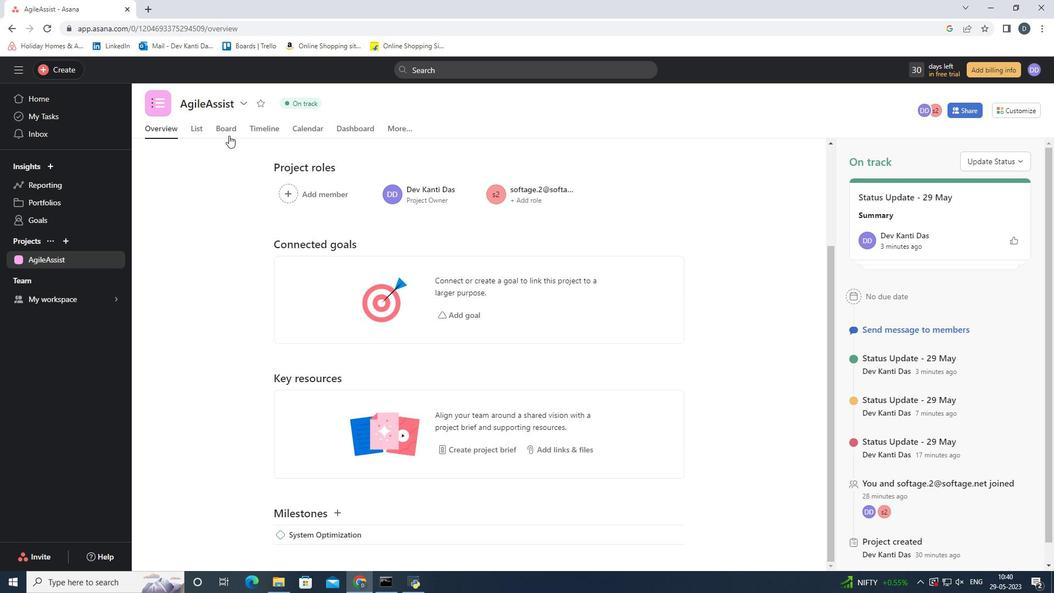 
Action: Mouse pressed left at (227, 132)
Screenshot: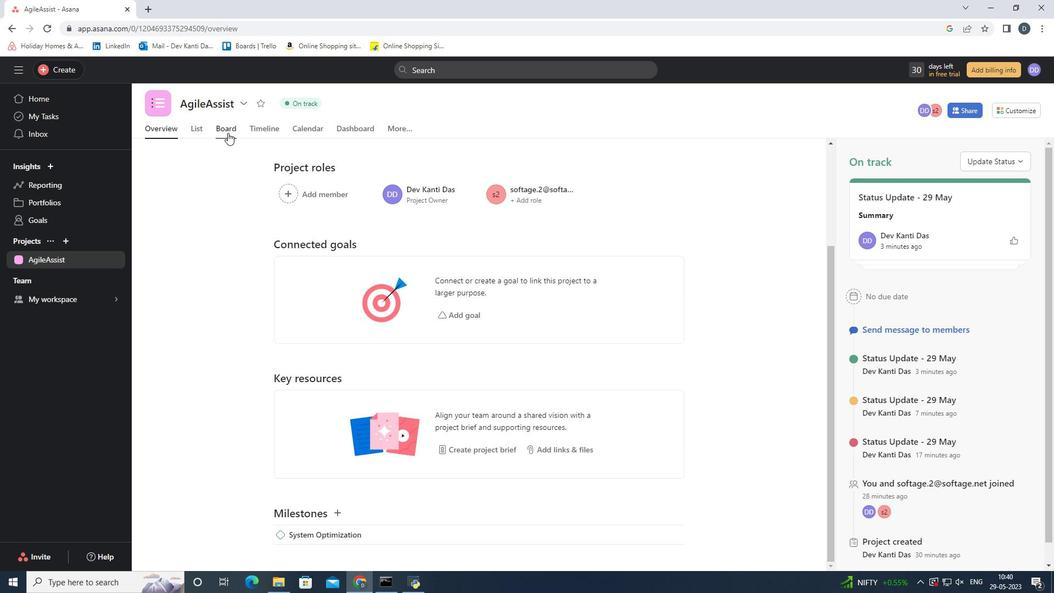 
Action: Mouse moved to (196, 132)
Screenshot: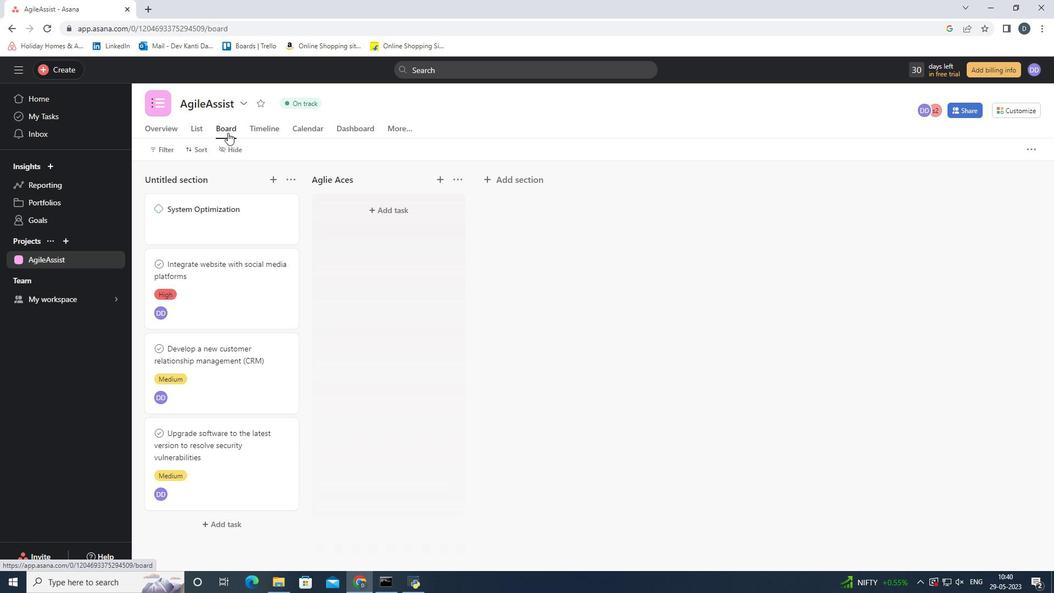 
Action: Mouse pressed left at (196, 132)
Screenshot: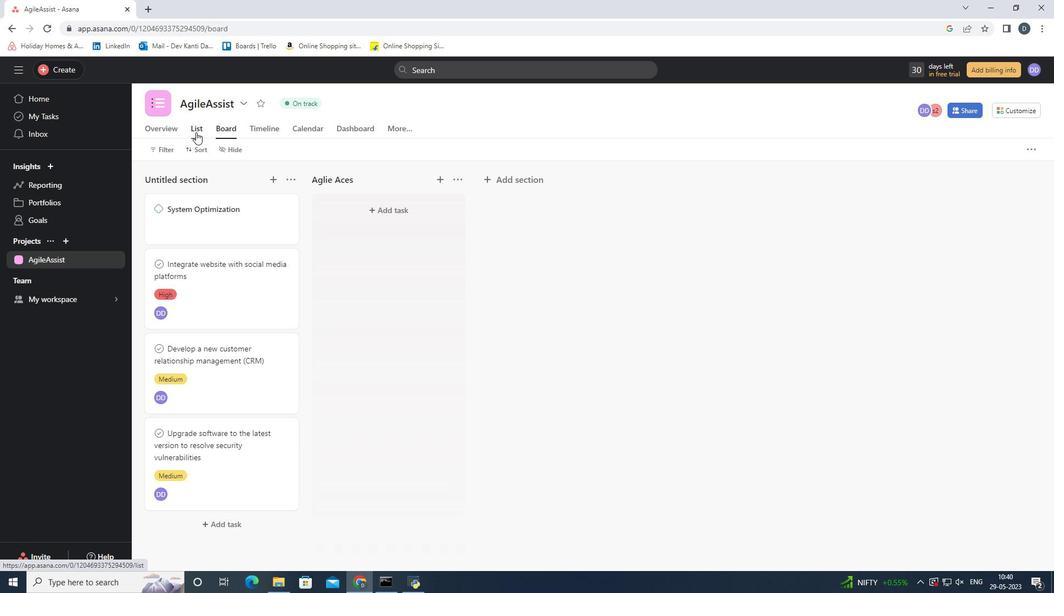 
Action: Mouse moved to (154, 303)
Screenshot: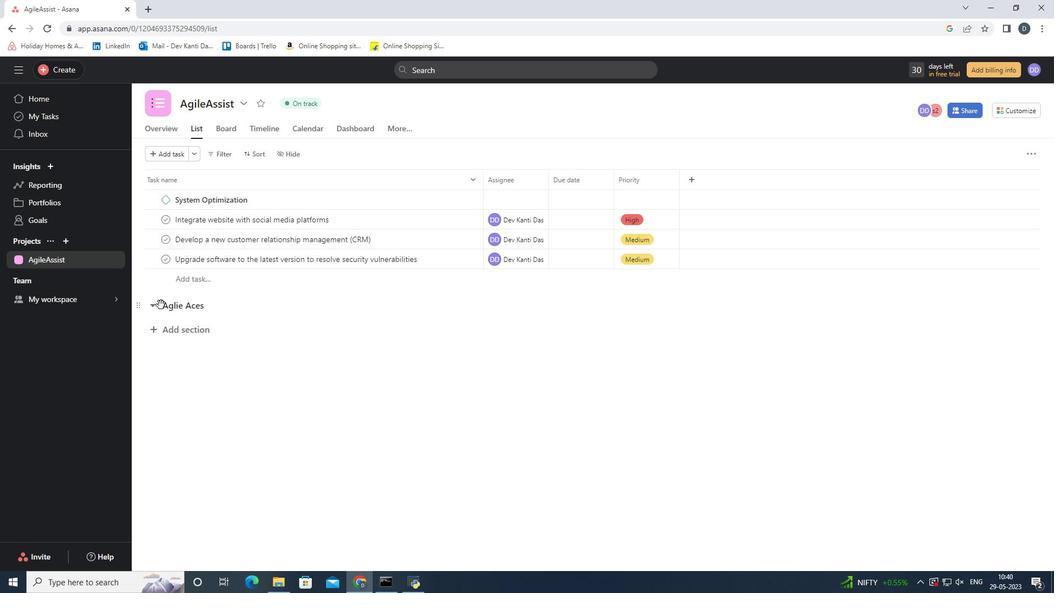 
Action: Mouse pressed left at (154, 303)
Screenshot: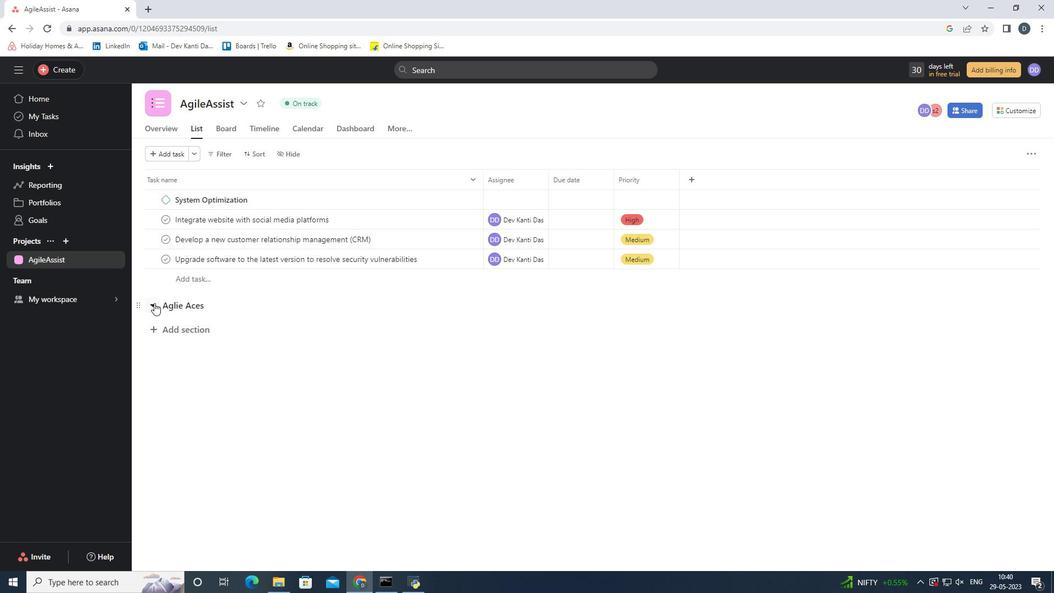 
Action: Mouse pressed left at (154, 303)
Screenshot: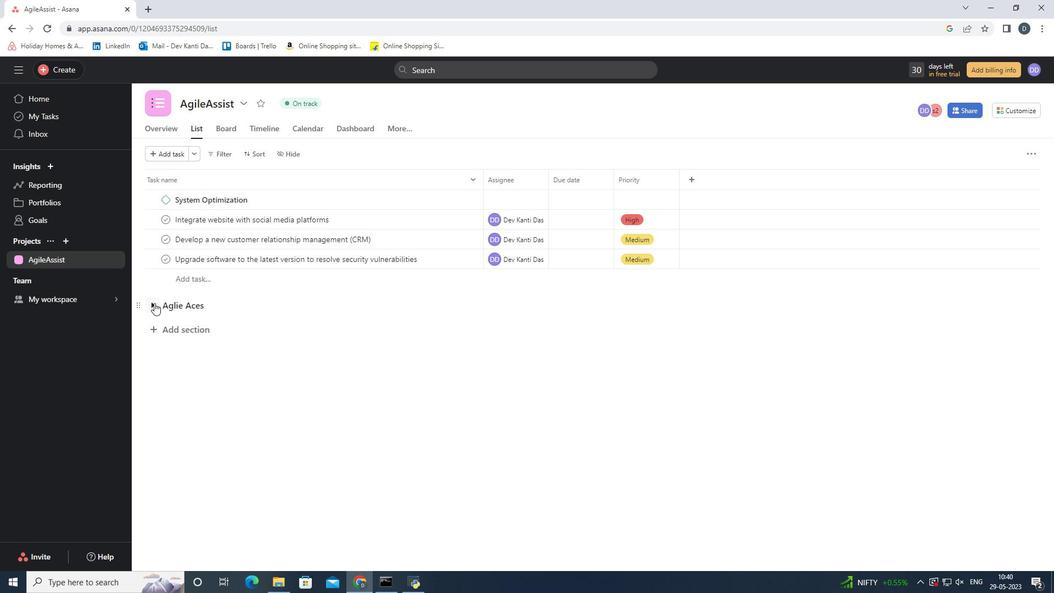
Action: Mouse moved to (227, 306)
Screenshot: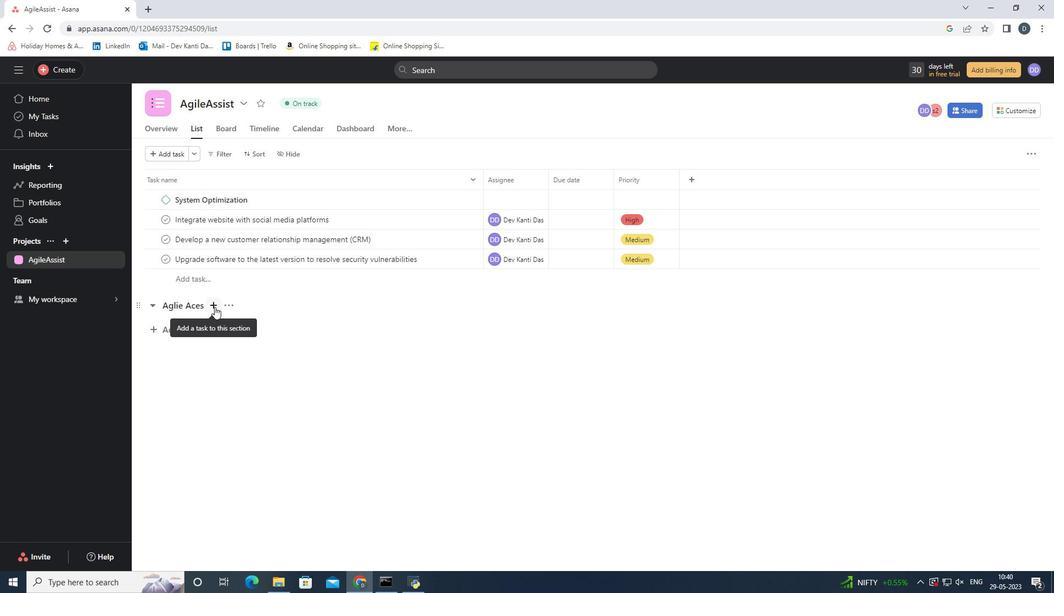 
Action: Mouse pressed left at (227, 306)
Screenshot: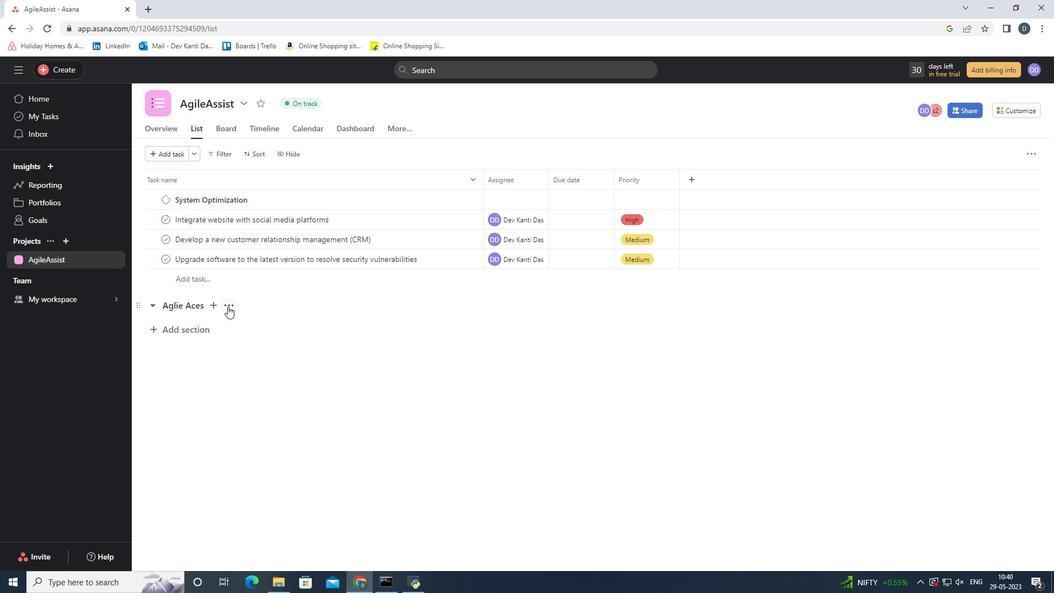 
Action: Mouse moved to (392, 438)
Screenshot: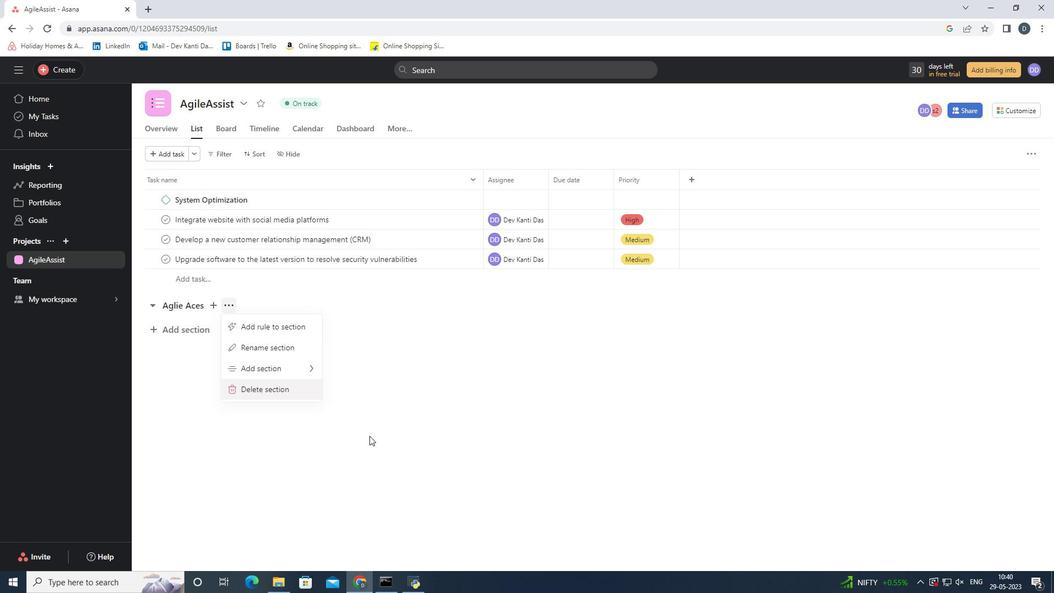 
Action: Mouse pressed left at (392, 438)
Screenshot: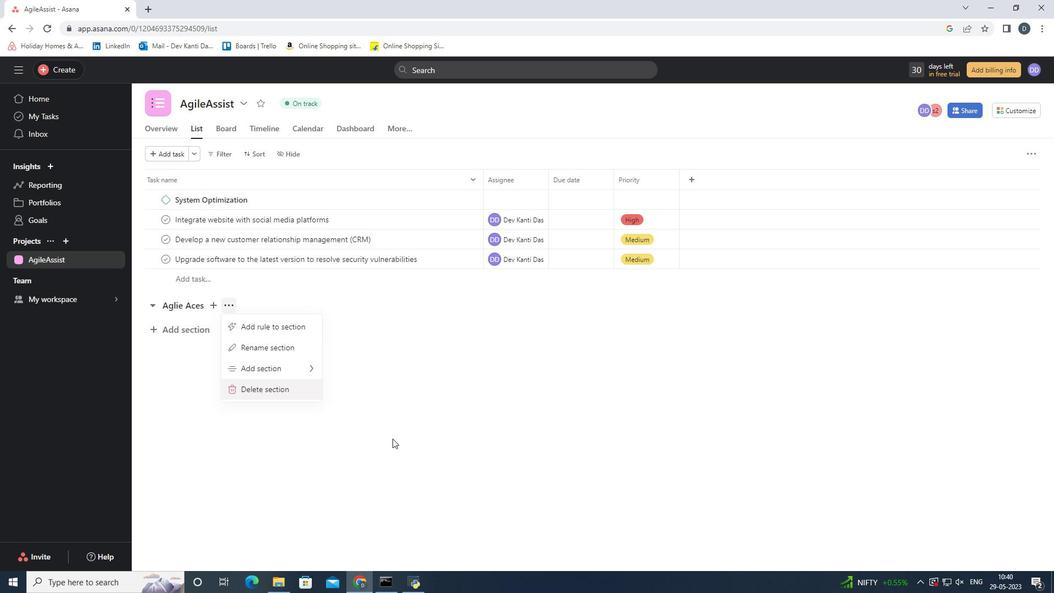 
